Task: Search one way flight ticket for 3 adults, 3 children in business from Tampa: Tampa International Airport to Gillette: Gillette Campbell County Airport on 5-1-2023. Choice of flights is JetBlue. Number of bags: 4 checked bags. Price is upto 79000. Outbound departure time preference is 13:30.
Action: Mouse moved to (189, 296)
Screenshot: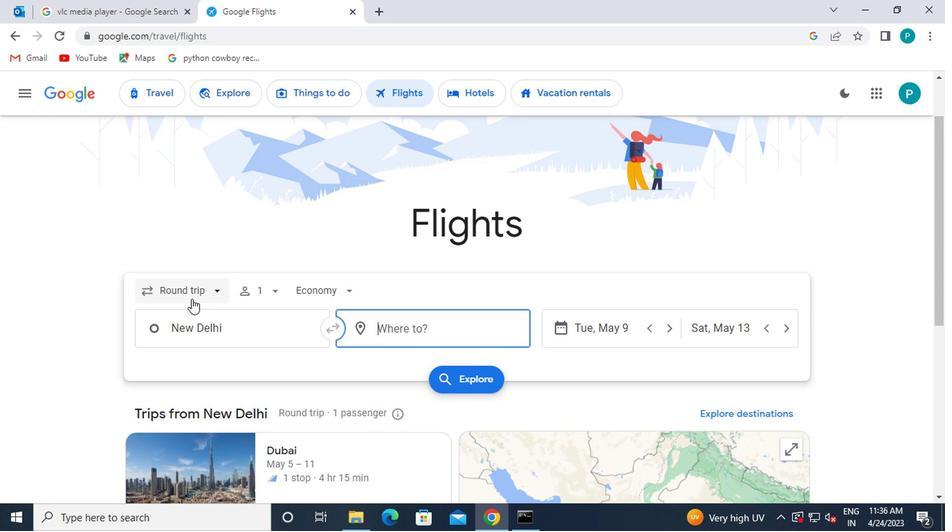 
Action: Mouse pressed left at (189, 296)
Screenshot: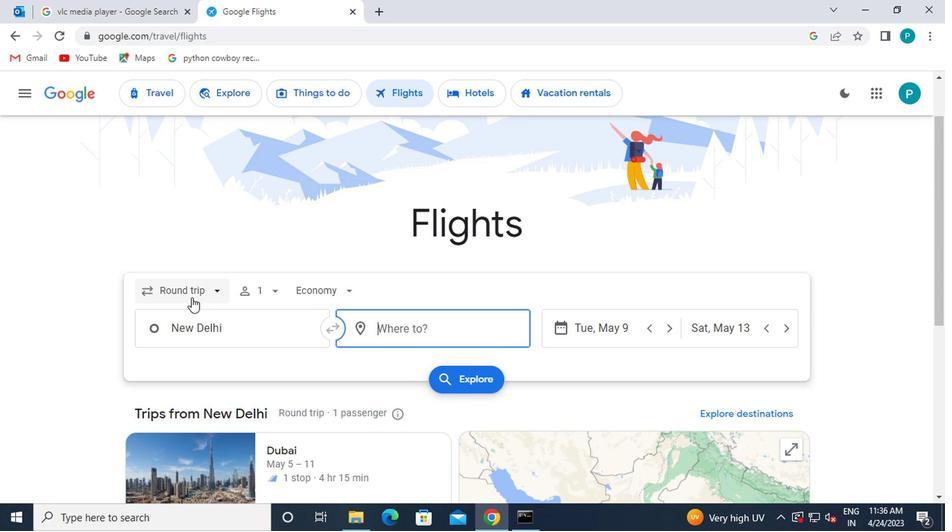 
Action: Mouse moved to (198, 362)
Screenshot: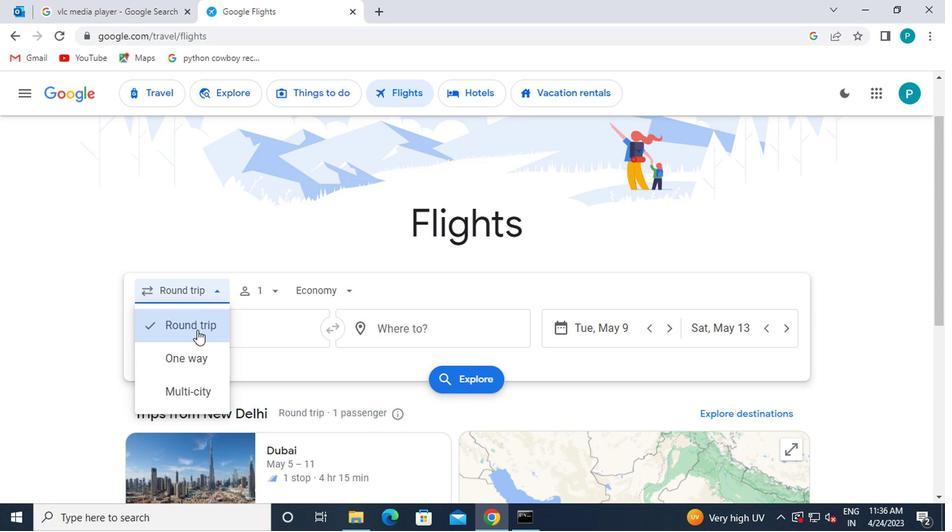 
Action: Mouse pressed left at (198, 362)
Screenshot: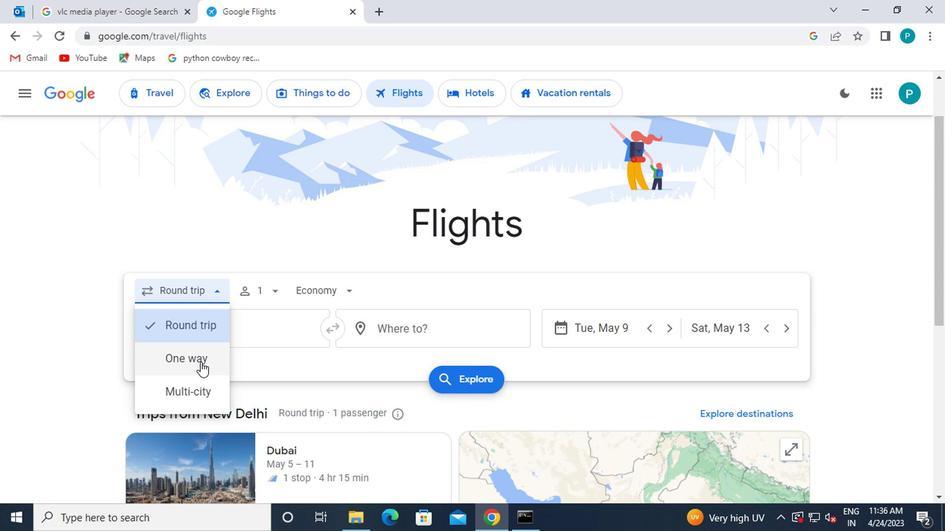 
Action: Mouse moved to (247, 294)
Screenshot: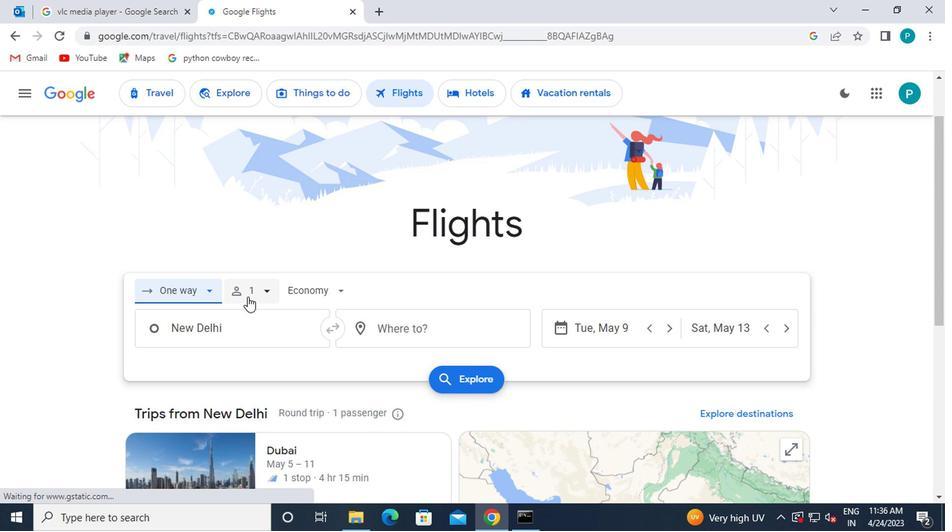
Action: Mouse pressed left at (247, 294)
Screenshot: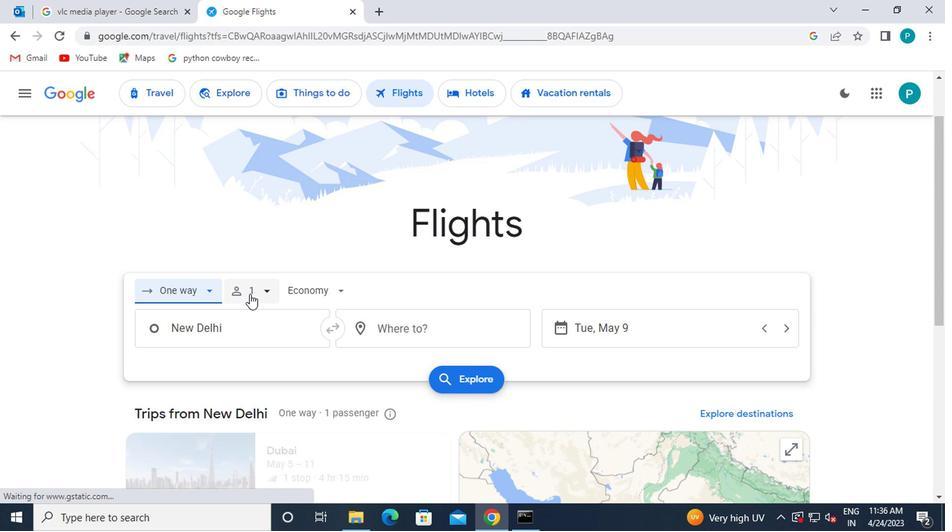 
Action: Mouse moved to (367, 323)
Screenshot: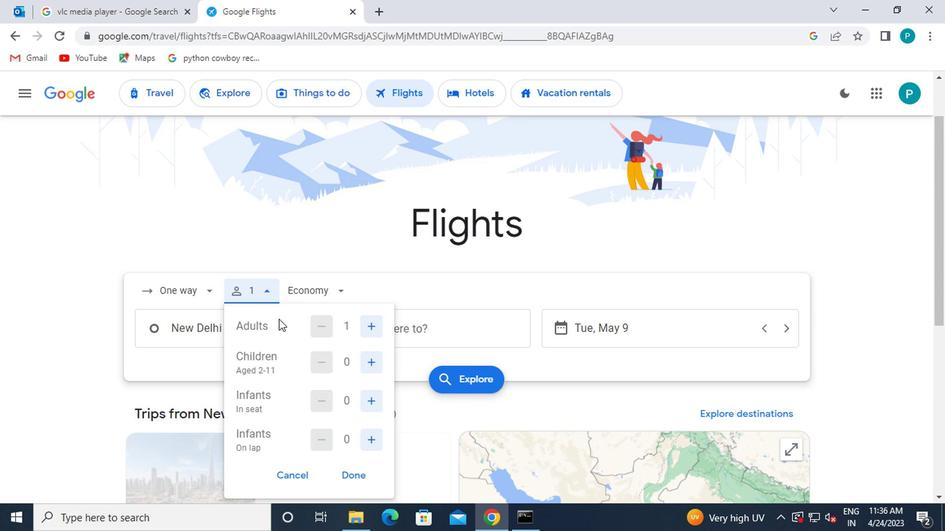 
Action: Mouse pressed left at (367, 323)
Screenshot: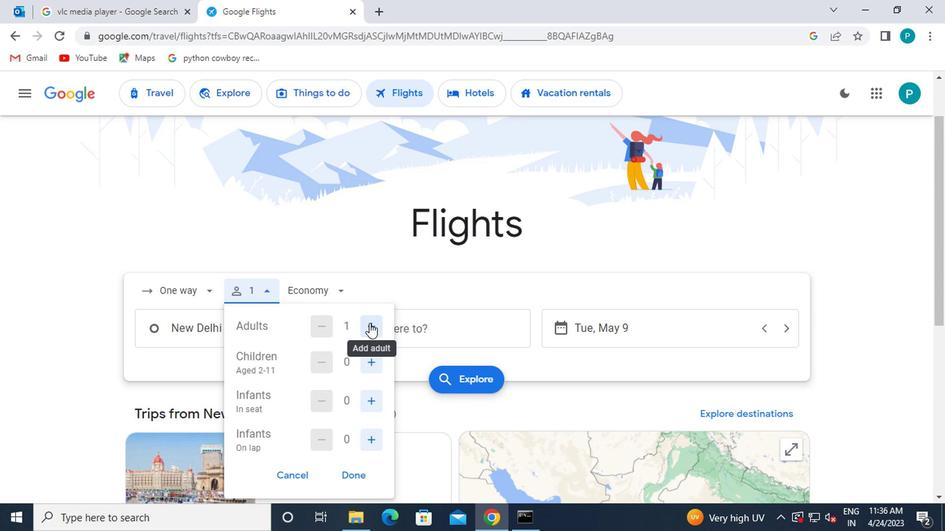 
Action: Mouse pressed left at (367, 323)
Screenshot: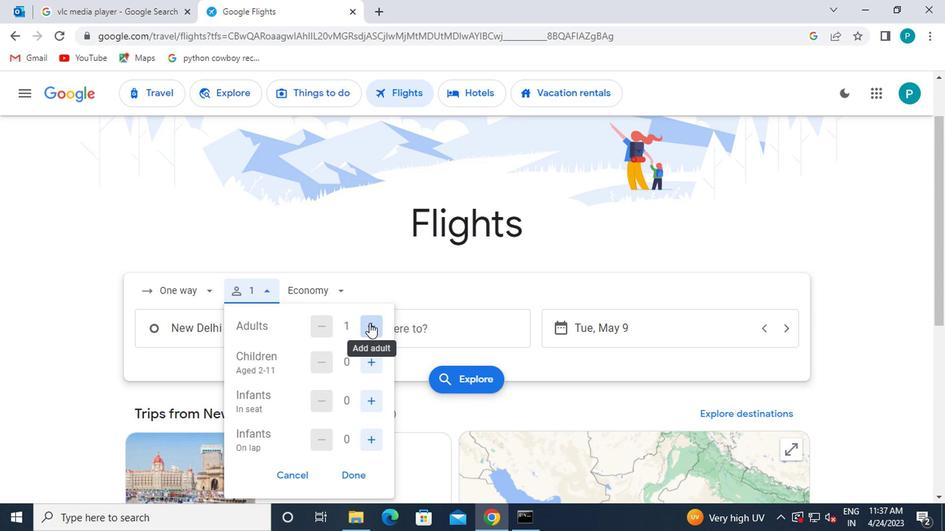 
Action: Mouse pressed left at (367, 323)
Screenshot: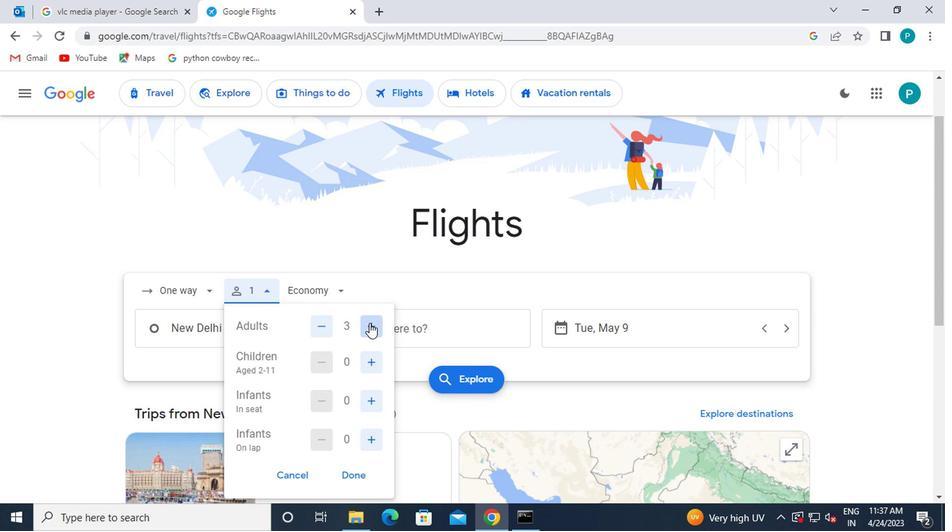 
Action: Mouse moved to (312, 328)
Screenshot: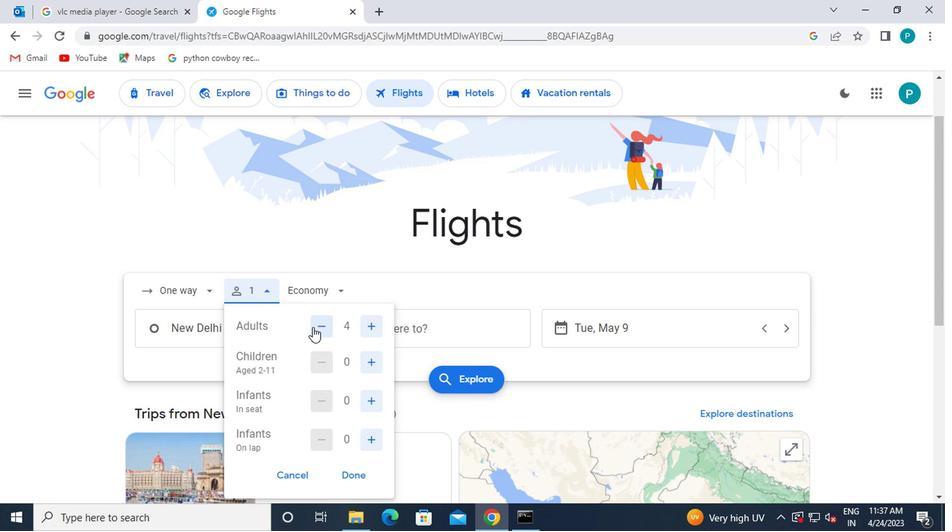 
Action: Mouse pressed left at (312, 328)
Screenshot: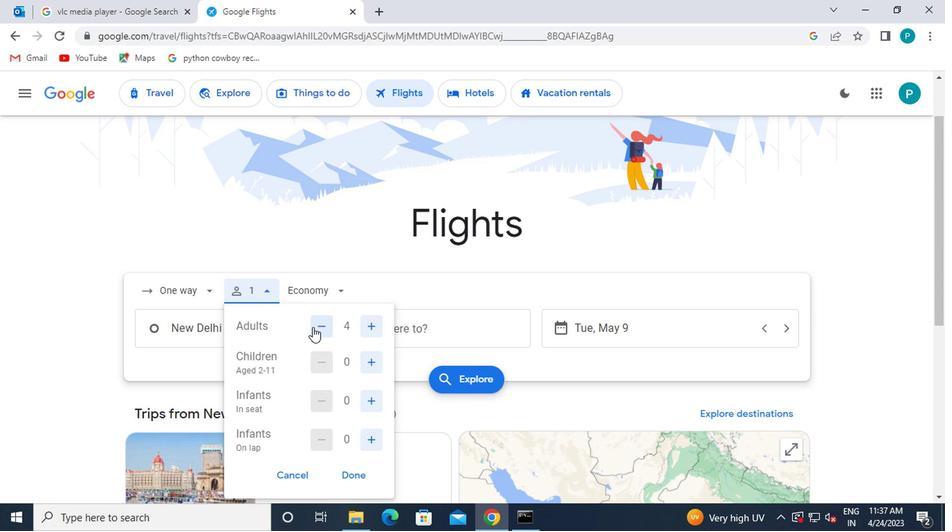 
Action: Mouse moved to (369, 364)
Screenshot: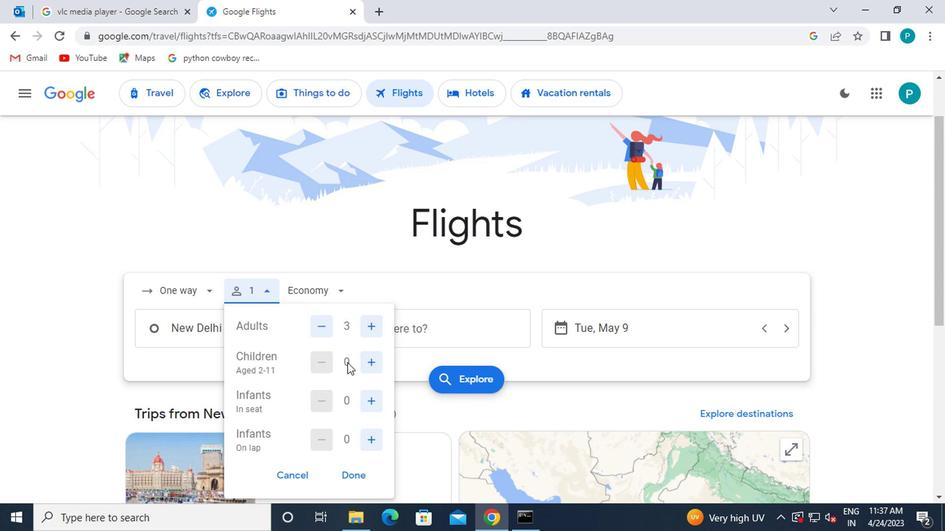 
Action: Mouse pressed left at (369, 364)
Screenshot: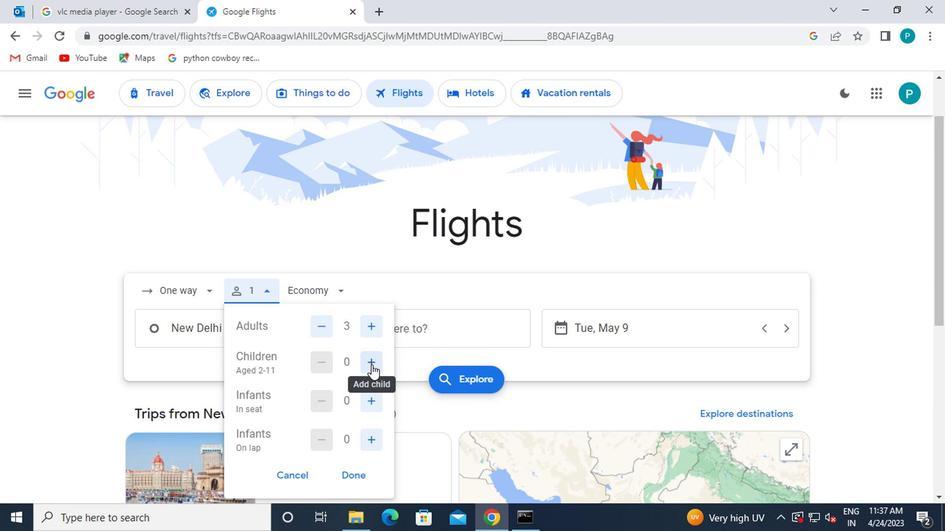 
Action: Mouse pressed left at (369, 364)
Screenshot: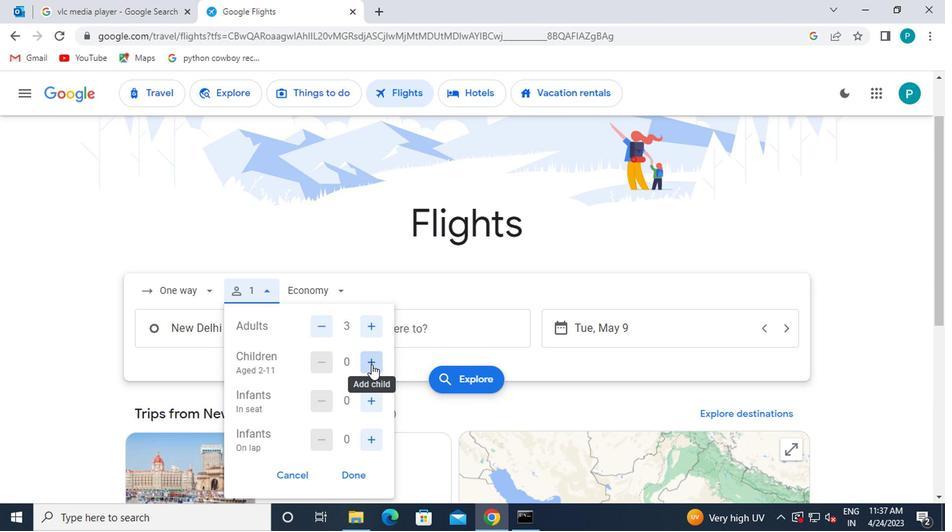 
Action: Mouse pressed left at (369, 364)
Screenshot: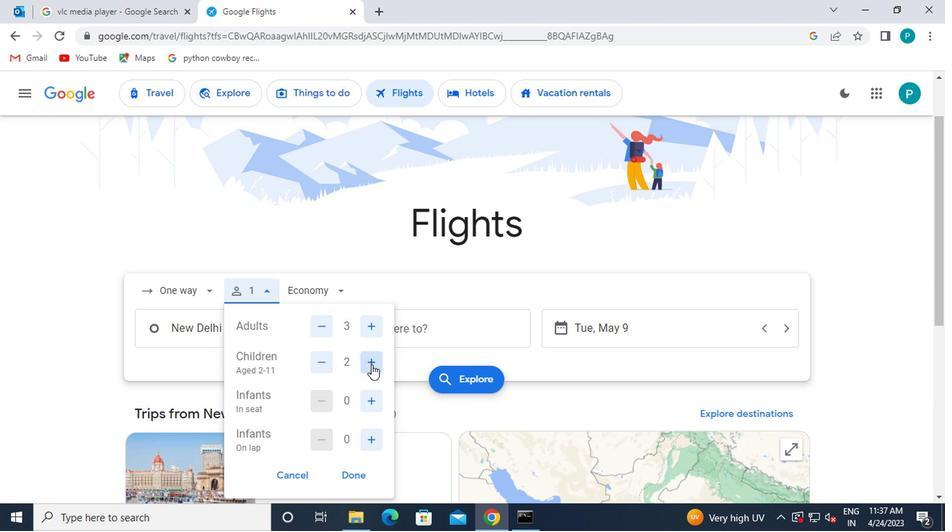 
Action: Mouse moved to (319, 294)
Screenshot: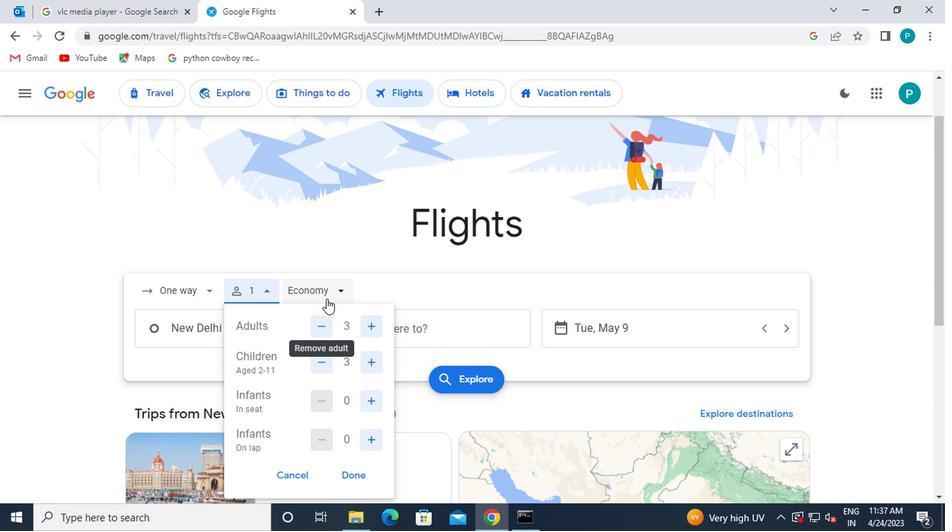
Action: Mouse pressed left at (319, 294)
Screenshot: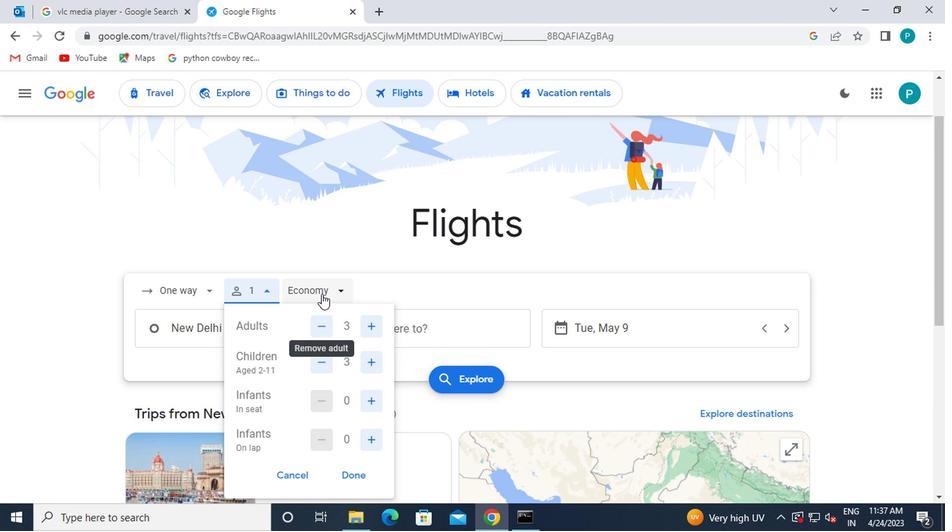 
Action: Mouse moved to (319, 386)
Screenshot: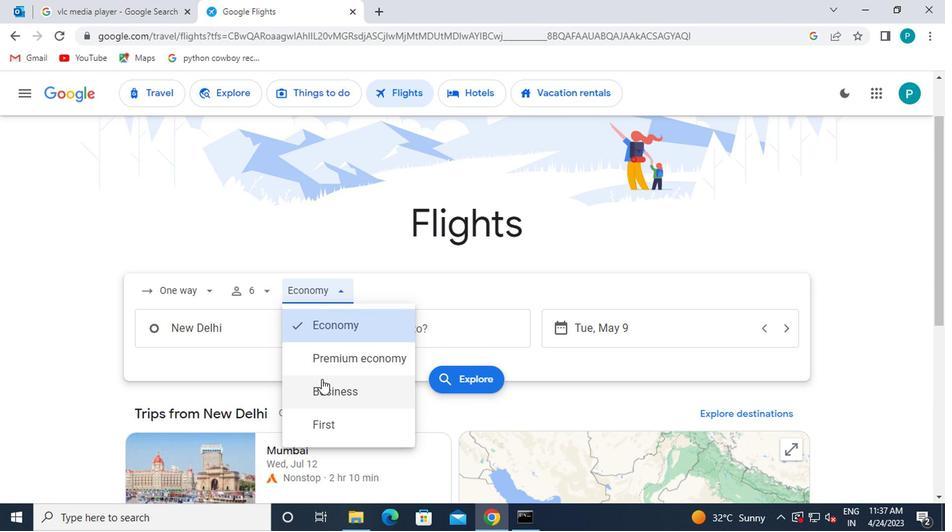 
Action: Mouse pressed left at (319, 386)
Screenshot: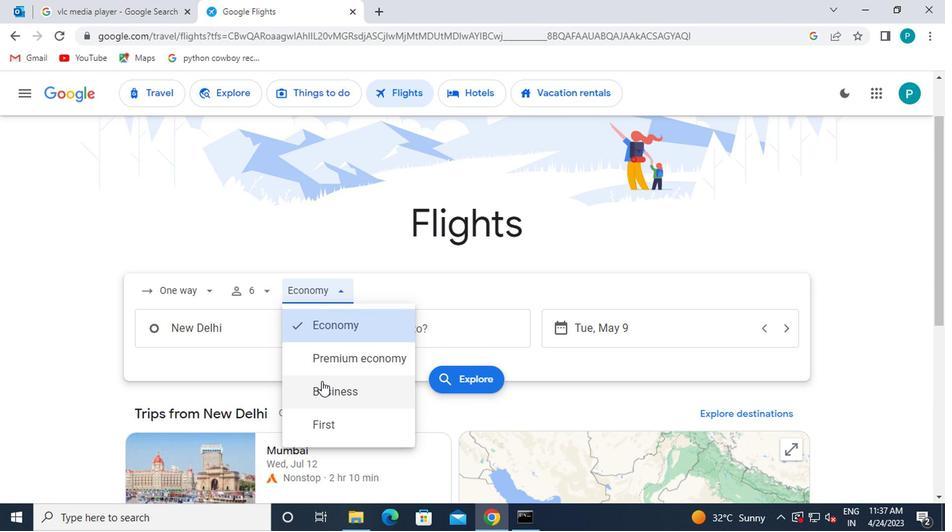 
Action: Mouse moved to (257, 327)
Screenshot: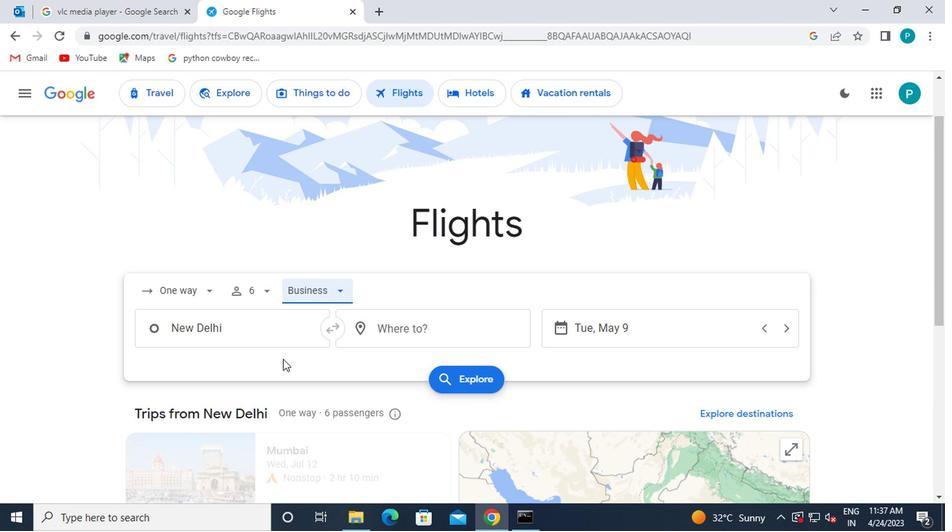 
Action: Mouse pressed left at (257, 327)
Screenshot: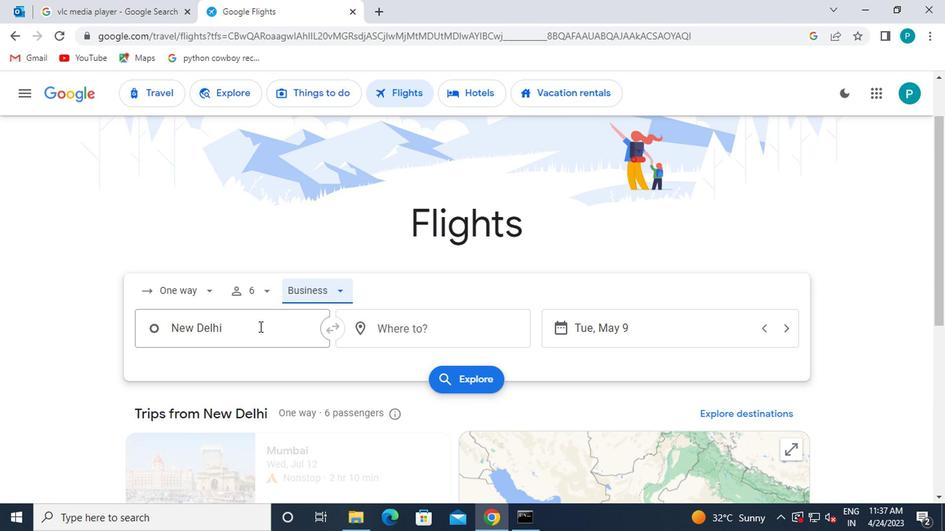 
Action: Mouse moved to (258, 327)
Screenshot: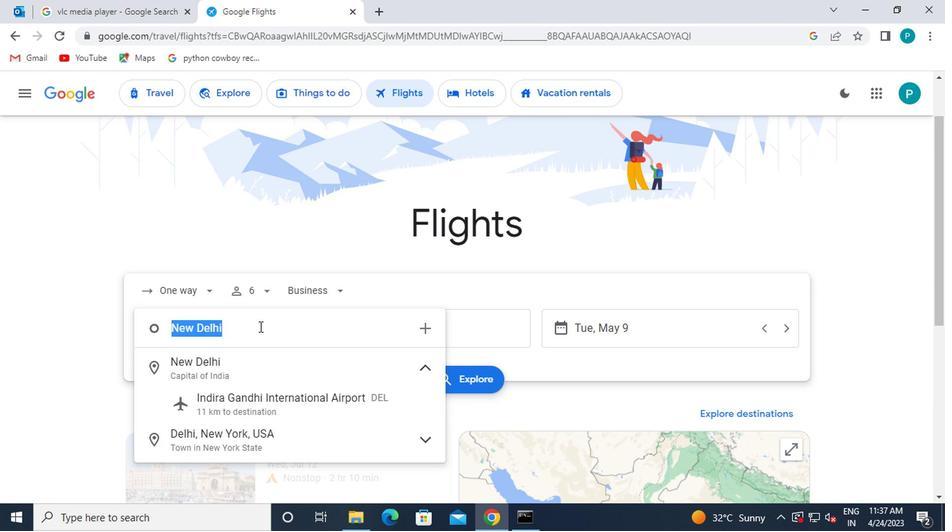 
Action: Key pressed <Key.backspace>tampa;<Key.backspace><Key.shift_r><Key.shift_r>:
Screenshot: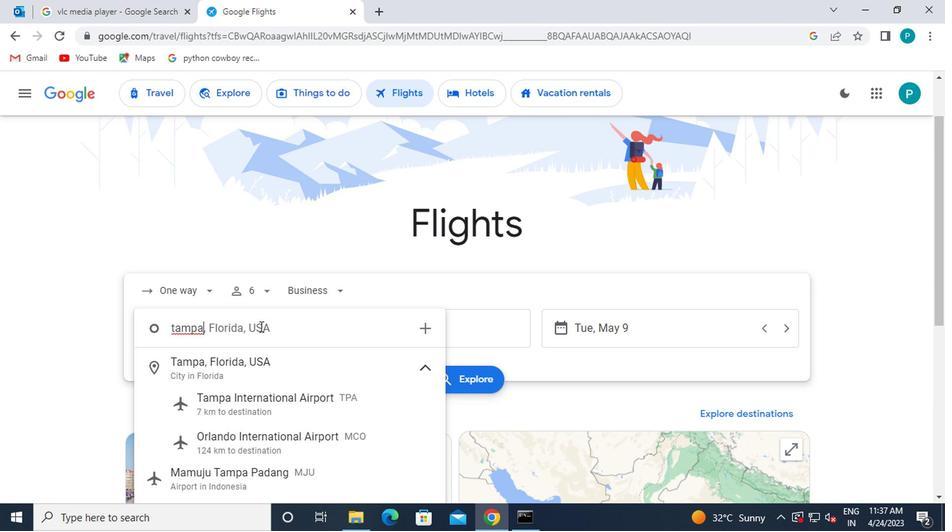 
Action: Mouse moved to (275, 393)
Screenshot: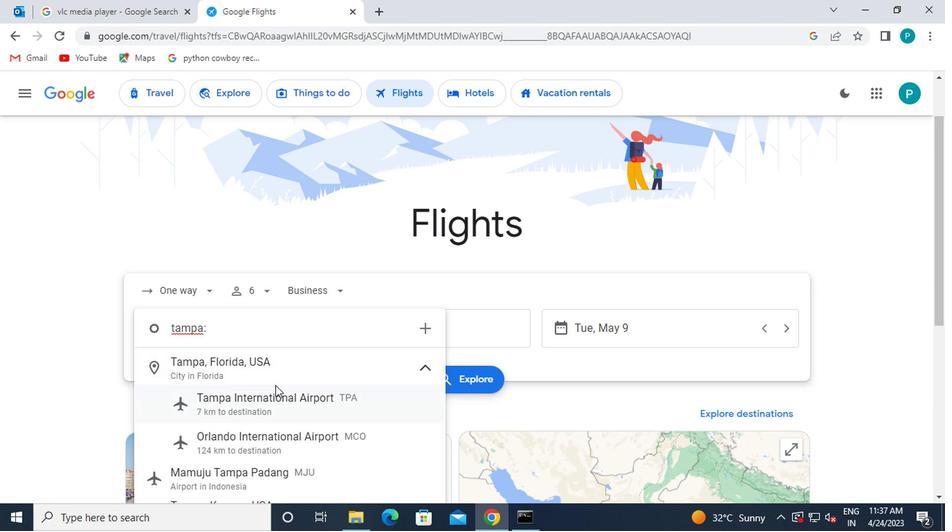 
Action: Mouse pressed left at (275, 393)
Screenshot: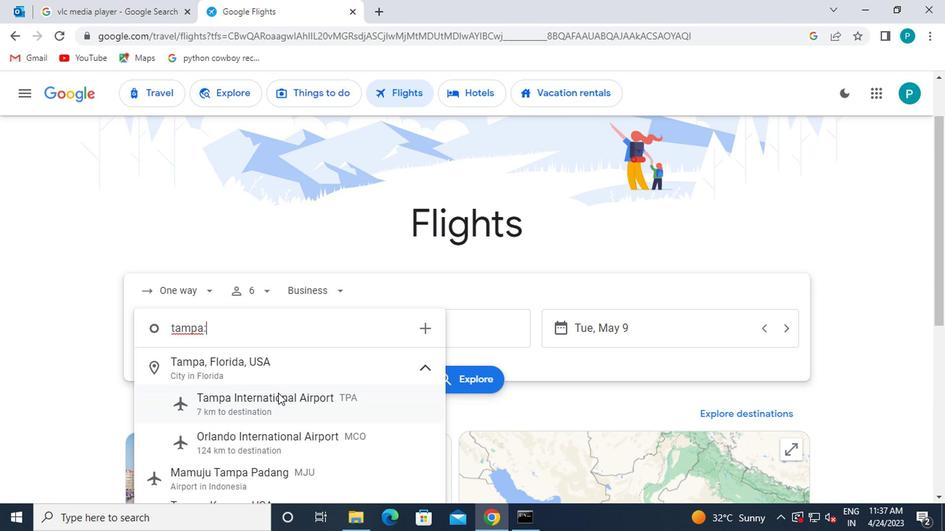 
Action: Mouse moved to (450, 329)
Screenshot: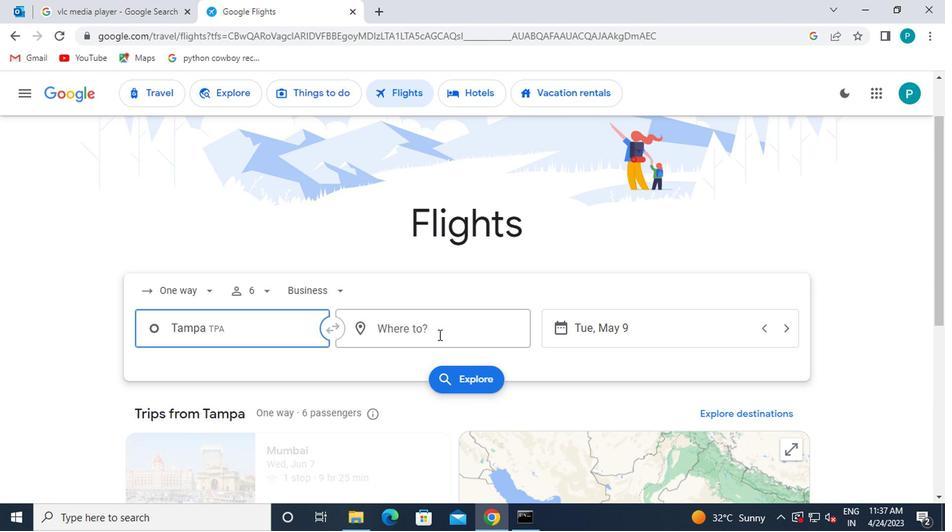 
Action: Mouse pressed left at (450, 329)
Screenshot: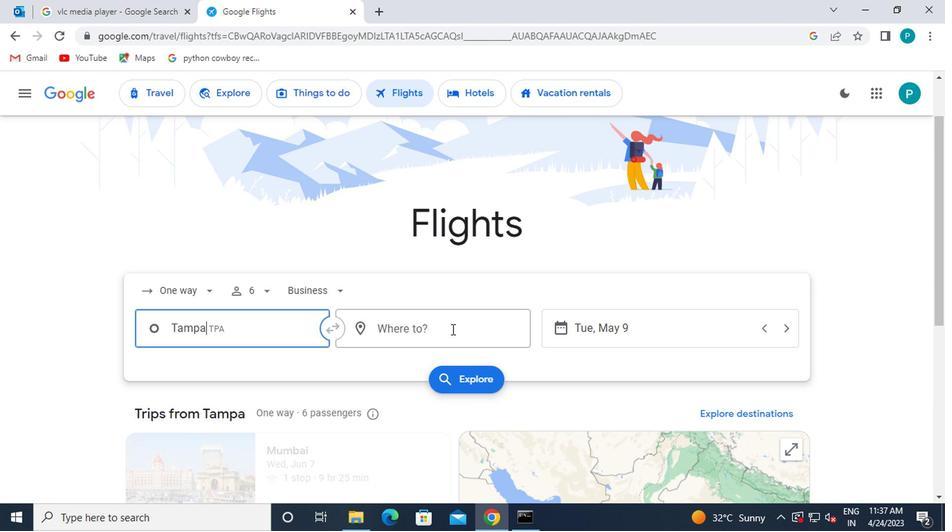 
Action: Mouse moved to (446, 327)
Screenshot: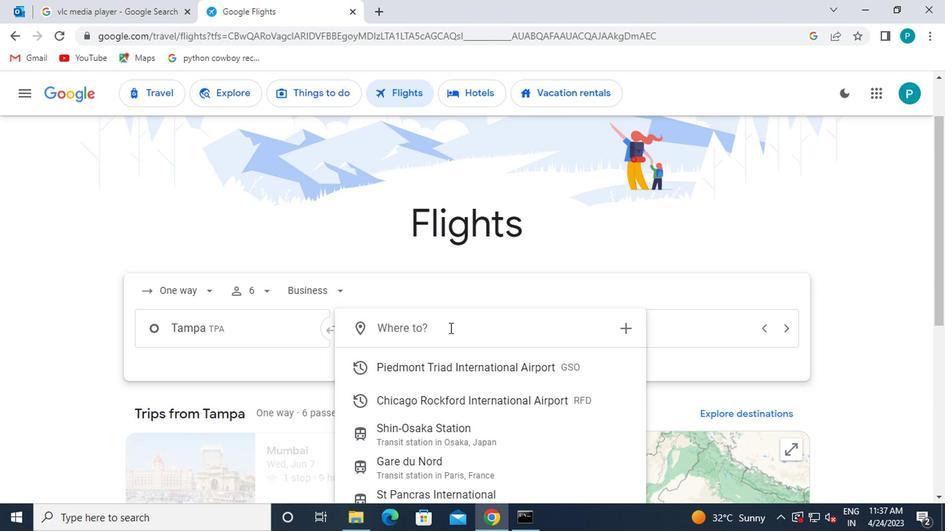
Action: Key pressed gilletie<Key.shift_r>:<Key.caps_lock><Key.caps_lock><Key.caps_lock><Key.caps_lock><Key.caps_lock><Key.caps_lock><Key.caps_lock><Key.caps_lock><Key.caps_lock><Key.caps_lock><Key.caps_lock><Key.caps_lock><Key.caps_lock><Key.caps_lock><Key.caps_lock>G
Screenshot: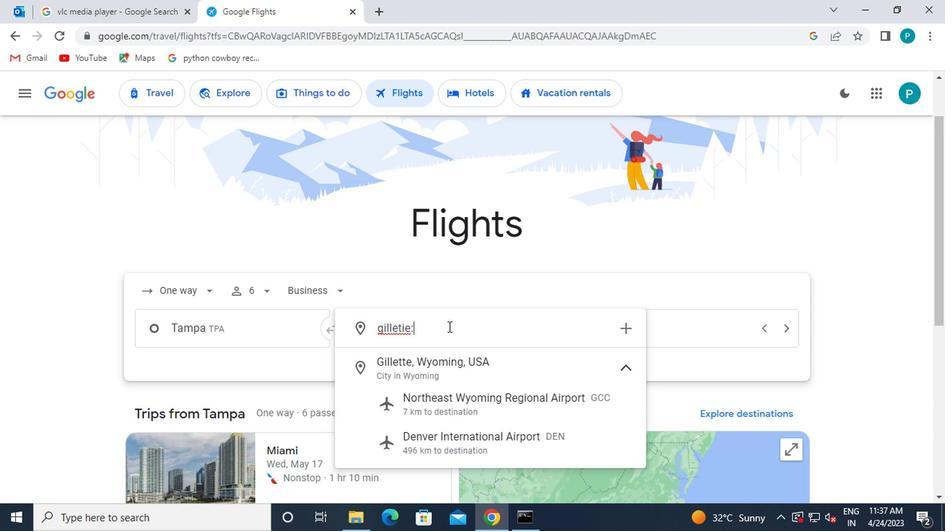 
Action: Mouse moved to (258, 296)
Screenshot: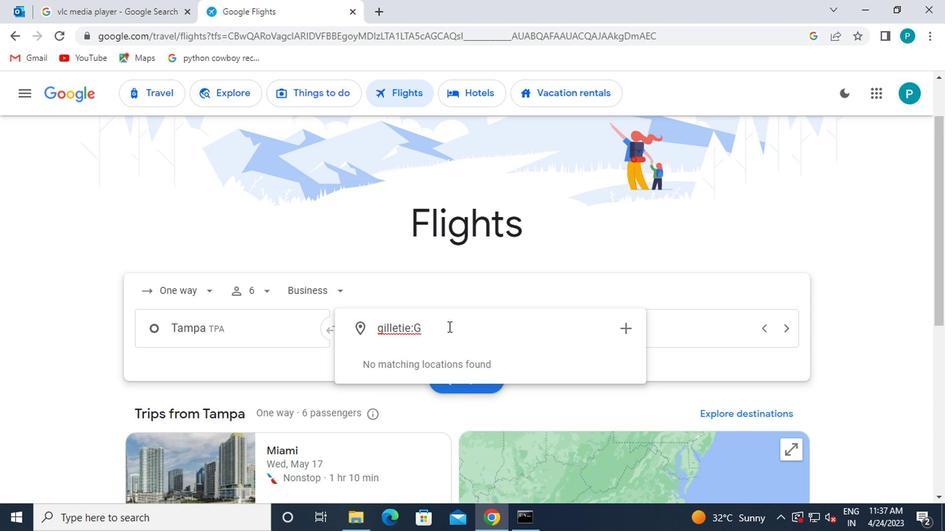 
Action: Key pressed <Key.caps_lock>illett
Screenshot: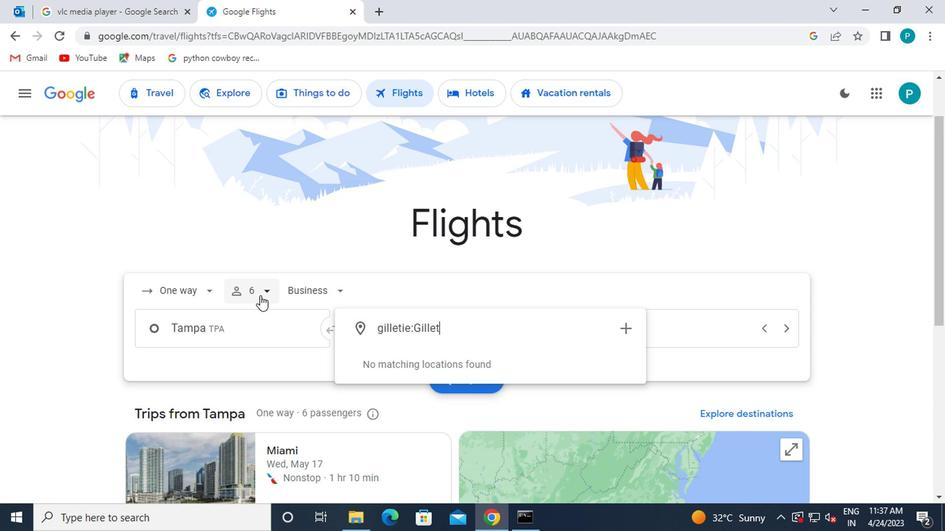 
Action: Mouse moved to (236, 302)
Screenshot: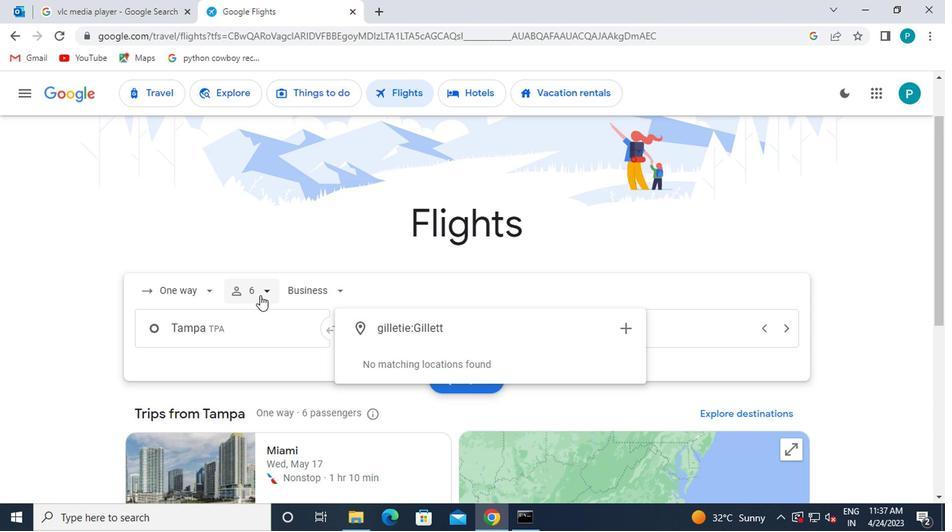 
Action: Key pressed e<Key.space>campbell<Key.backspace><Key.backspace><Key.backspace><Key.backspace><Key.backspace><Key.backspace><Key.backspace><Key.backspace><Key.backspace><Key.backspace><Key.backspace><Key.backspace><Key.backspace><Key.backspace><Key.backspace><Key.backspace><Key.backspace><Key.backspace><Key.backspace><Key.backspace><Key.backspace><Key.backspace><Key.backspace><Key.backspace><Key.backspace><Key.backspace><Key.backspace>campbell<Key.backspace><Key.backspace><Key.backspace><Key.backspace><Key.backspace><Key.backspace><Key.backspace><Key.backspace><Key.backspace><Key.backspace><Key.caps_lock>
Screenshot: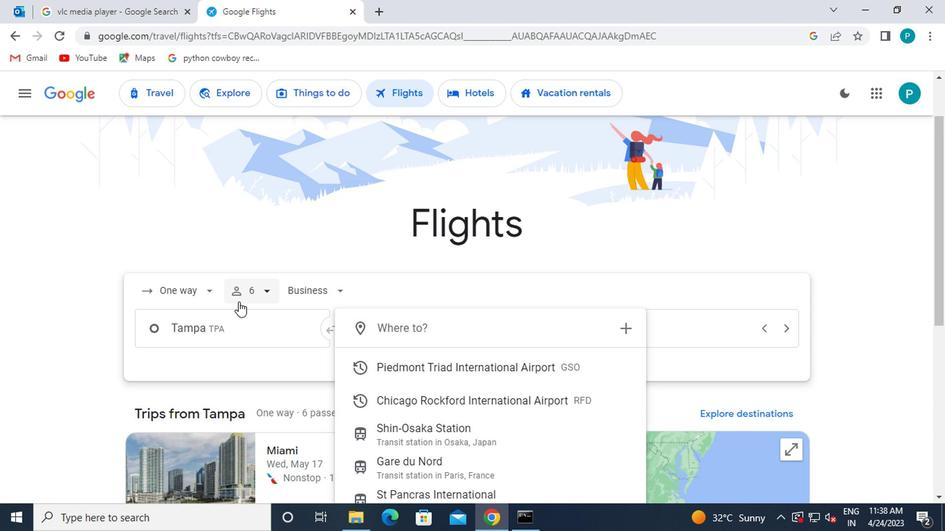 
Action: Mouse moved to (161, 302)
Screenshot: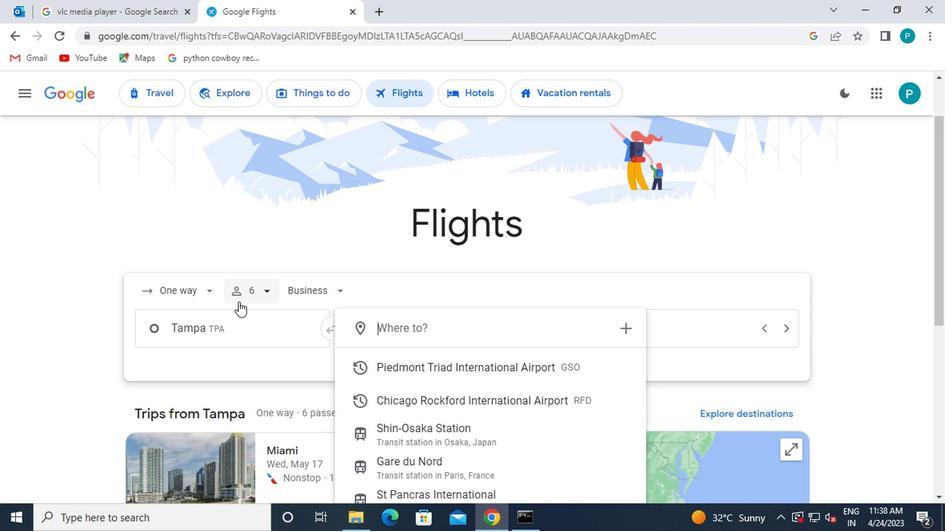 
Action: Key pressed g
Screenshot: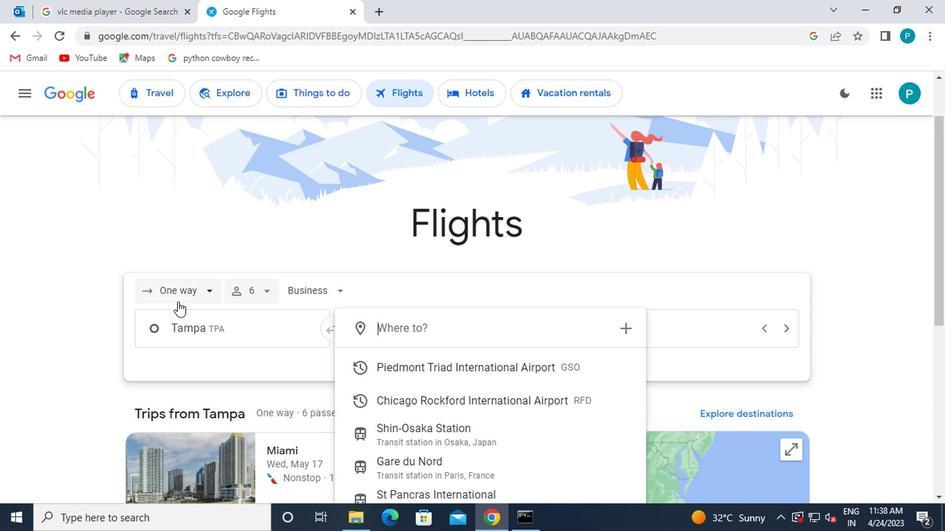 
Action: Mouse moved to (149, 304)
Screenshot: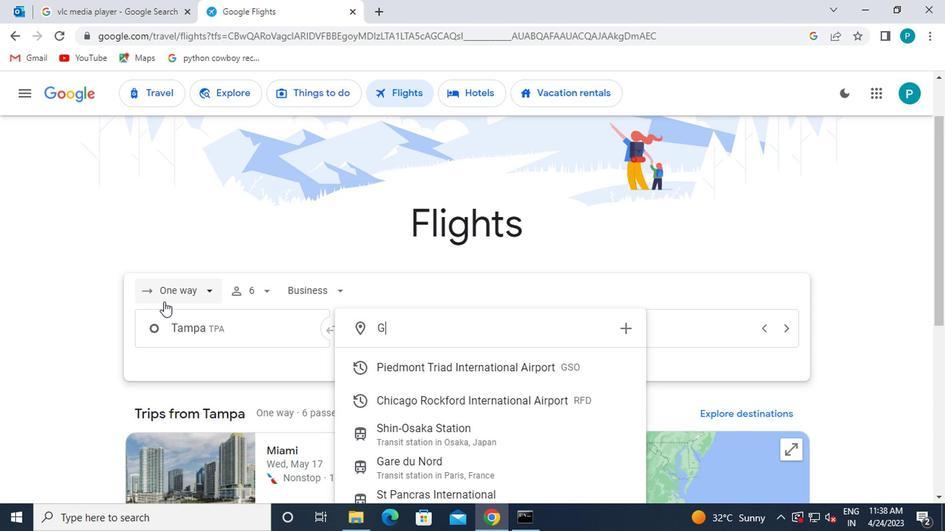 
Action: Key pressed <Key.caps_lock>illete<Key.space>campbbell<Key.space>country<Key.space>airpot<Key.enter>gillette
Screenshot: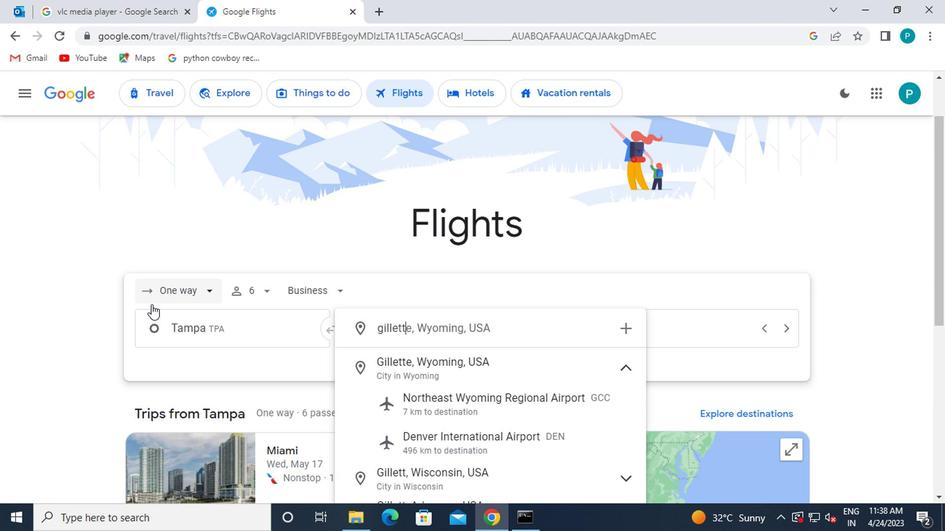 
Action: Mouse moved to (444, 424)
Screenshot: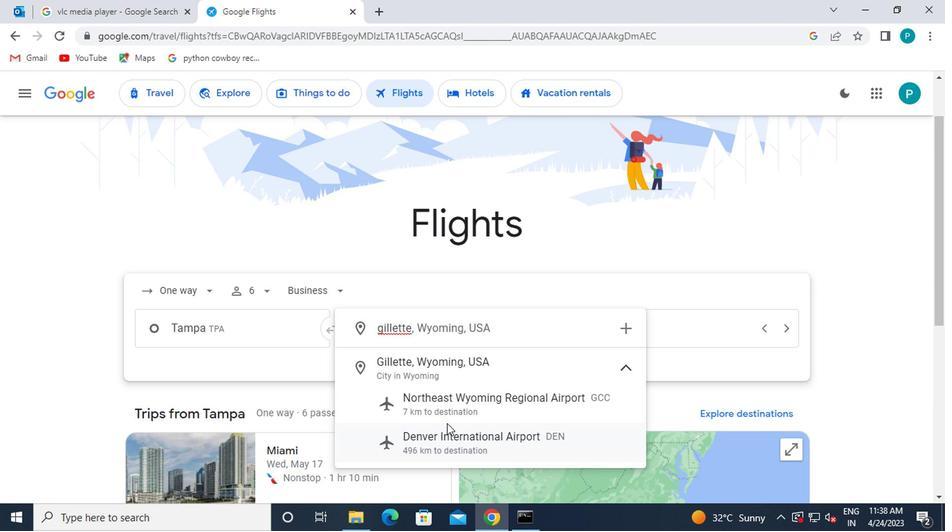 
Action: Mouse scrolled (444, 424) with delta (0, 0)
Screenshot: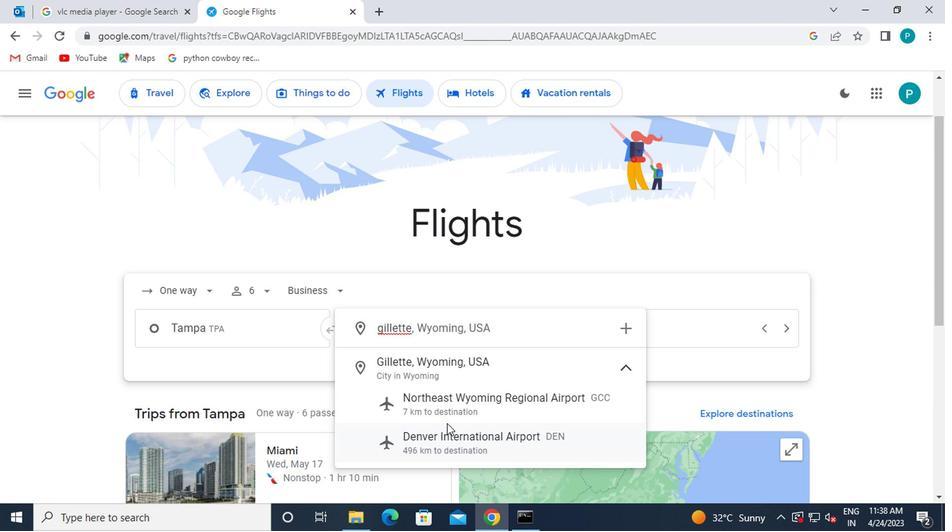
Action: Mouse moved to (455, 346)
Screenshot: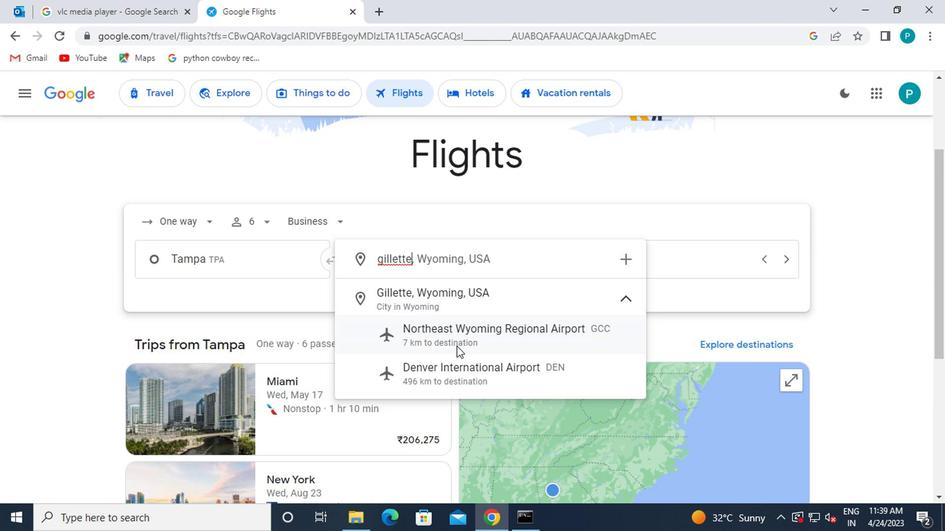 
Action: Mouse pressed left at (455, 346)
Screenshot: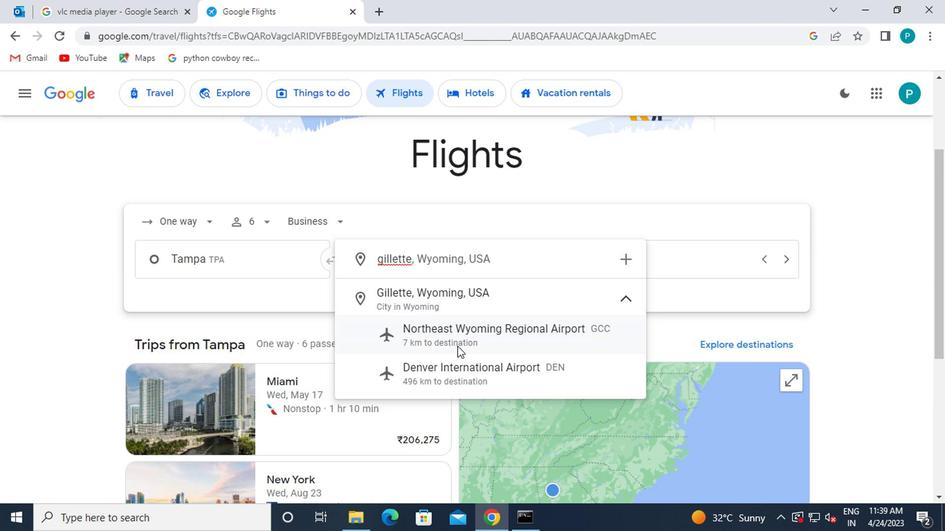 
Action: Mouse moved to (640, 261)
Screenshot: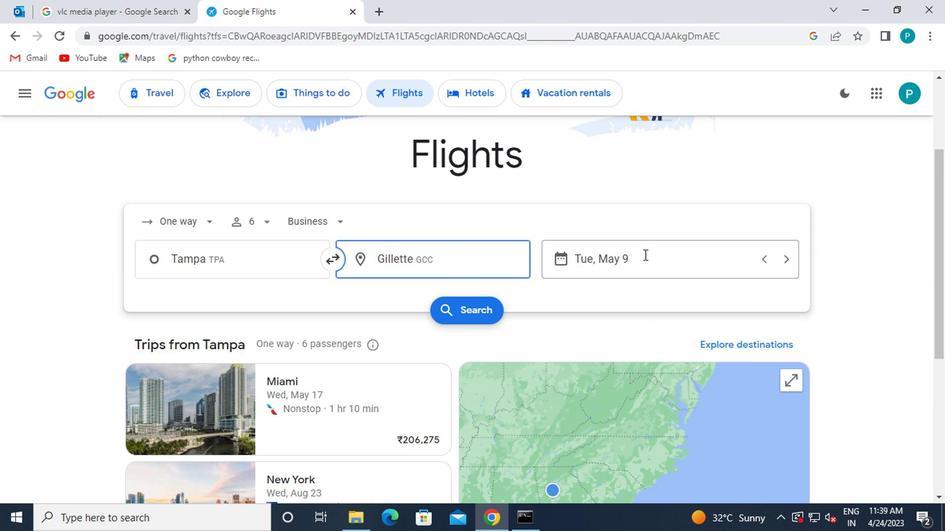 
Action: Mouse pressed left at (640, 261)
Screenshot: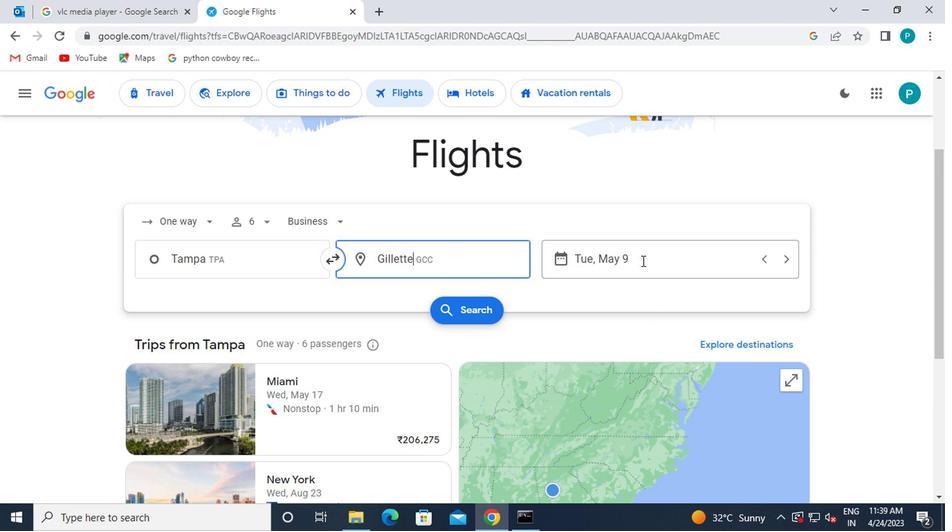 
Action: Mouse moved to (592, 258)
Screenshot: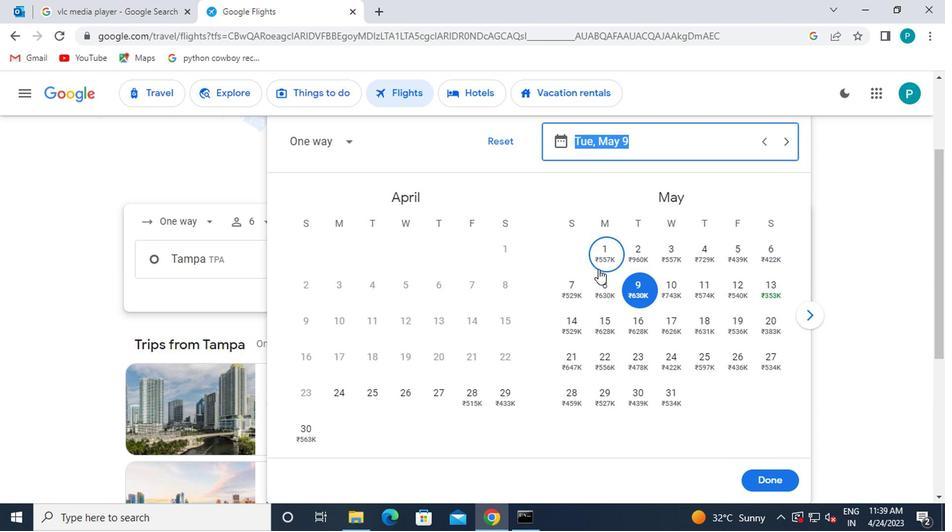 
Action: Mouse pressed left at (592, 258)
Screenshot: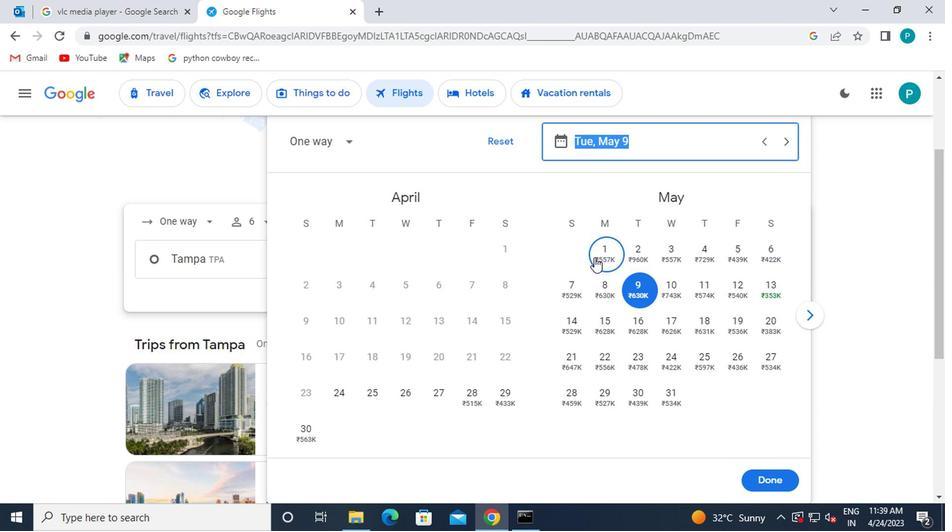 
Action: Mouse moved to (673, 374)
Screenshot: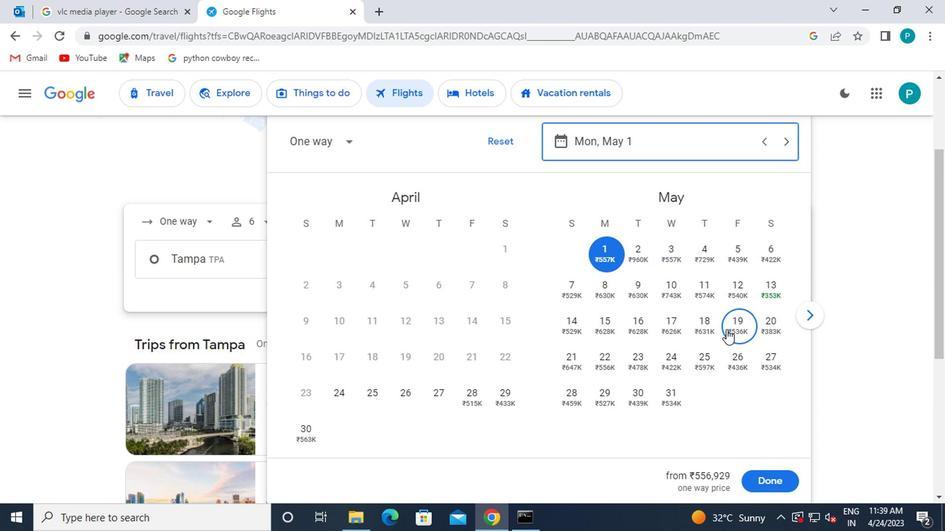 
Action: Mouse scrolled (673, 373) with delta (0, 0)
Screenshot: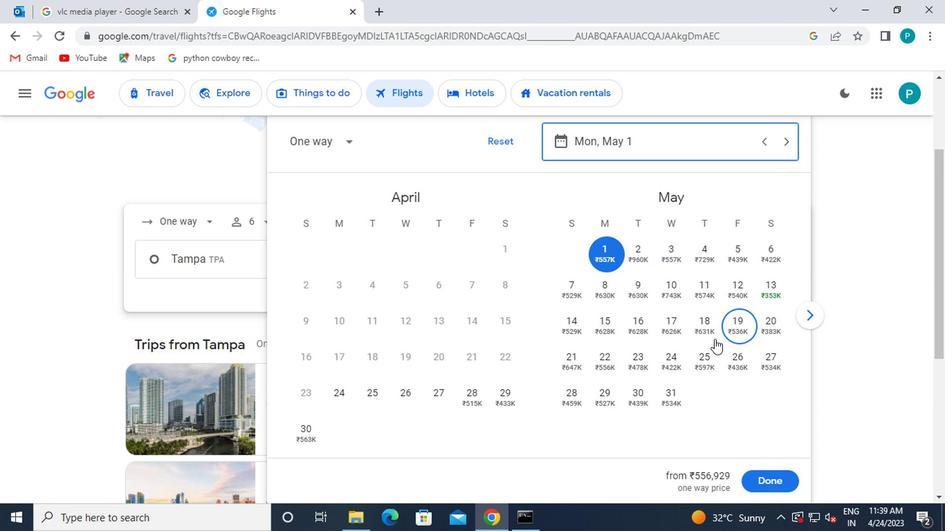 
Action: Mouse moved to (673, 374)
Screenshot: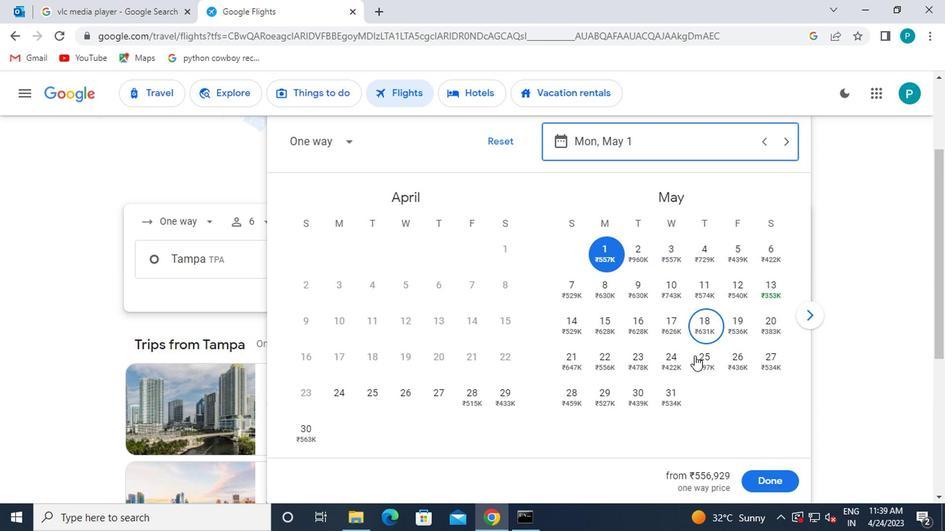 
Action: Mouse scrolled (673, 373) with delta (0, 0)
Screenshot: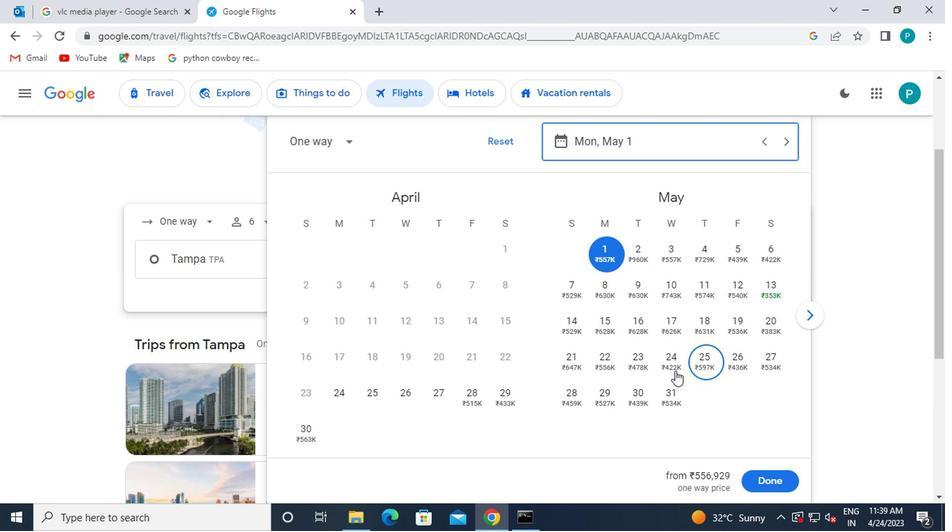 
Action: Mouse moved to (688, 368)
Screenshot: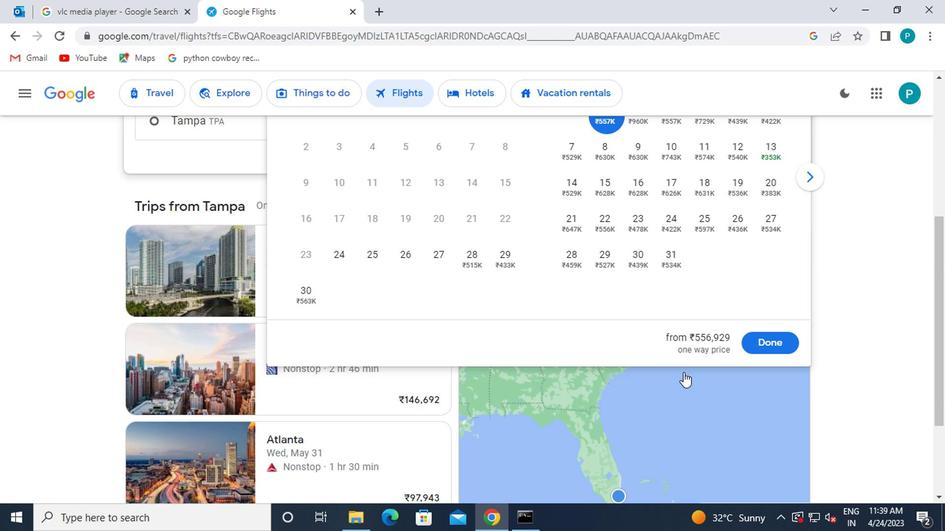 
Action: Mouse scrolled (688, 369) with delta (0, 0)
Screenshot: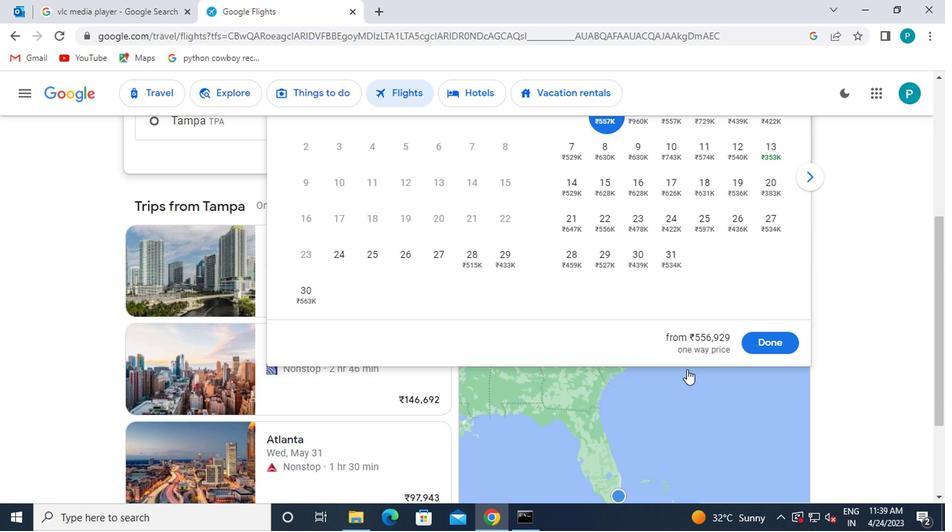 
Action: Mouse scrolled (688, 369) with delta (0, 0)
Screenshot: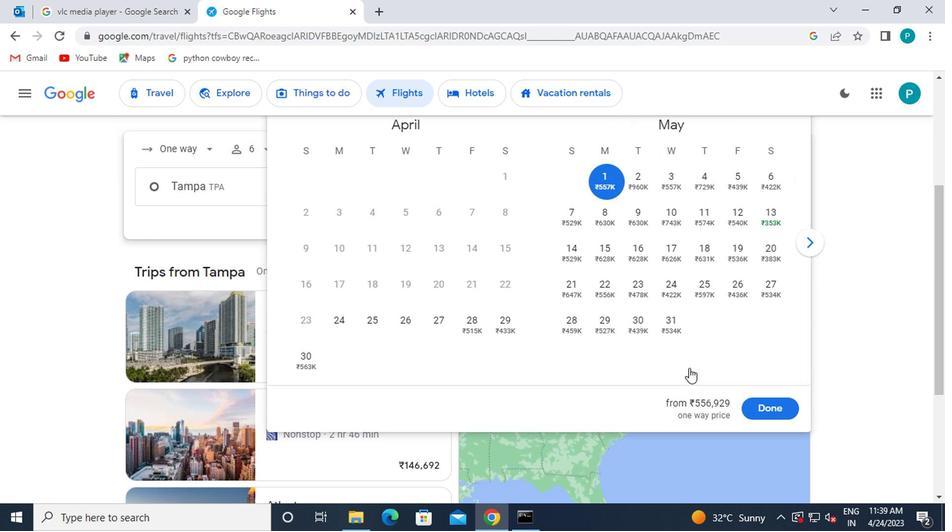 
Action: Mouse moved to (756, 475)
Screenshot: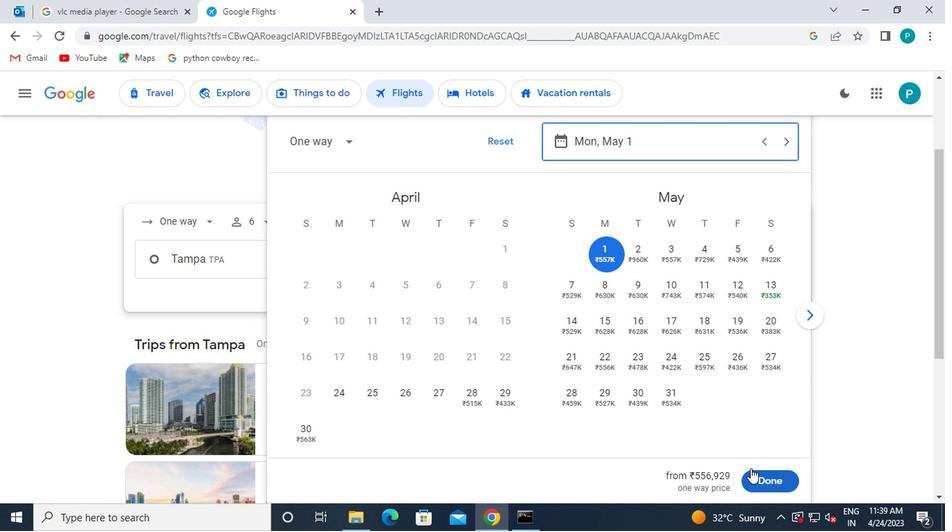 
Action: Mouse pressed left at (756, 475)
Screenshot: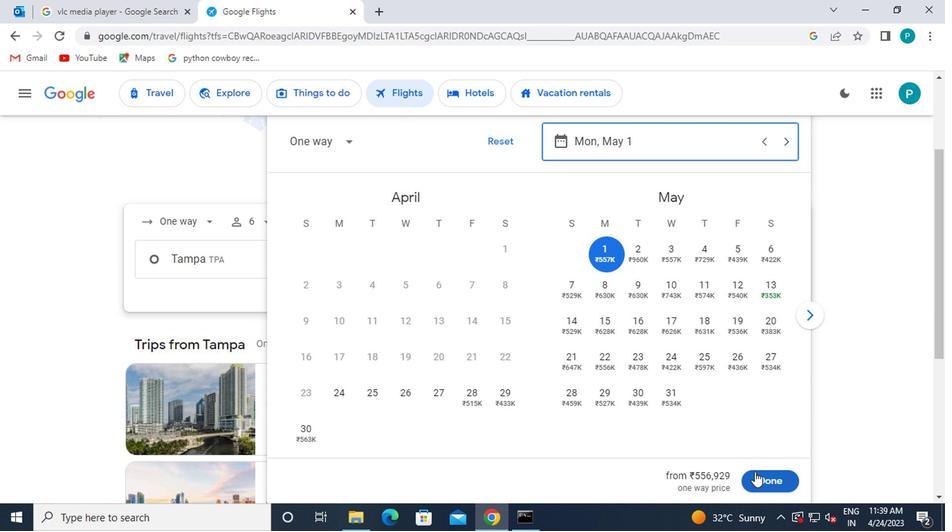 
Action: Mouse moved to (461, 323)
Screenshot: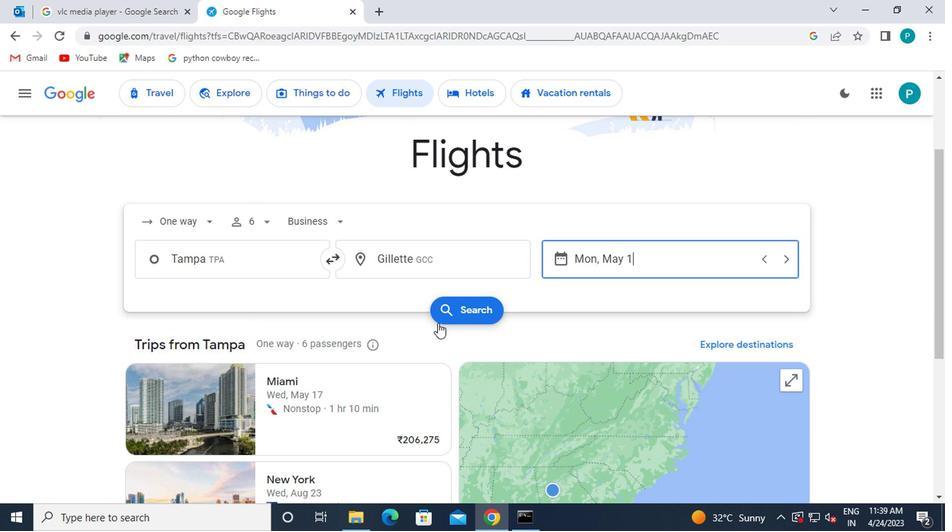 
Action: Mouse pressed left at (461, 323)
Screenshot: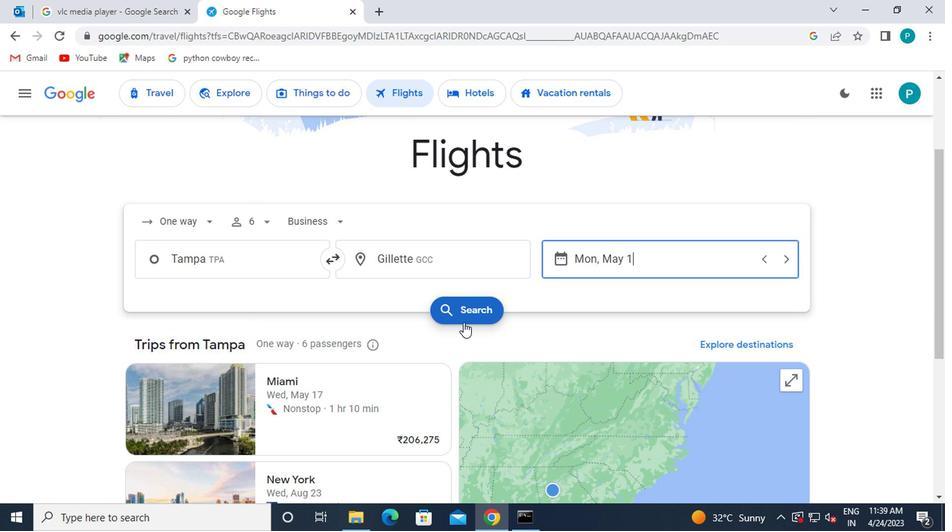 
Action: Mouse moved to (154, 218)
Screenshot: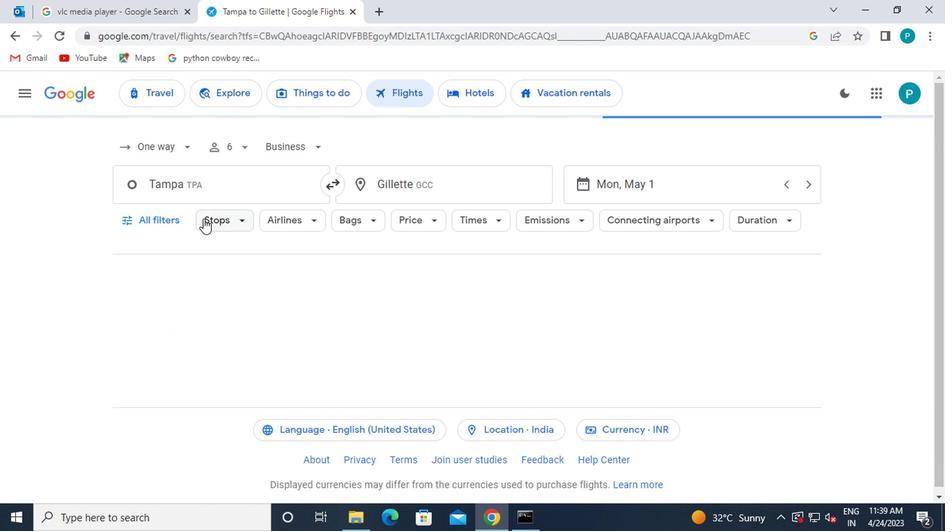
Action: Mouse pressed left at (154, 218)
Screenshot: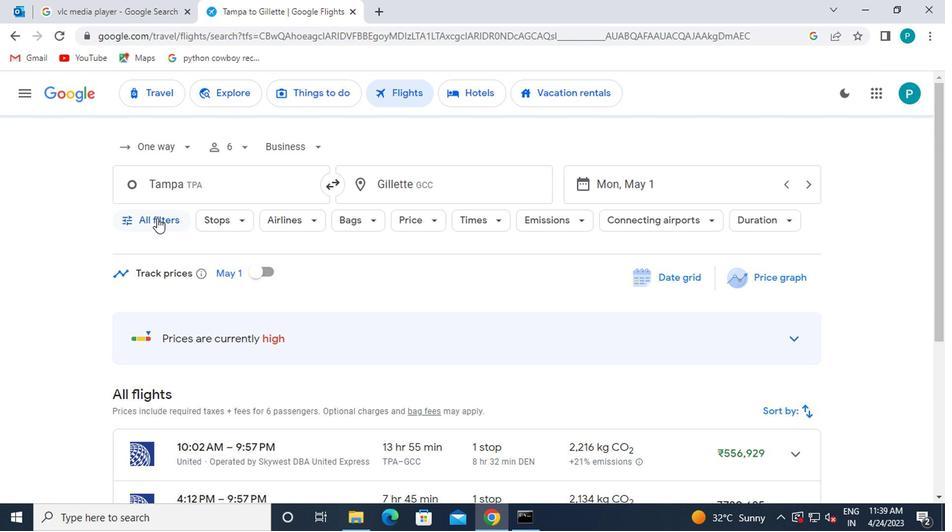 
Action: Mouse moved to (214, 328)
Screenshot: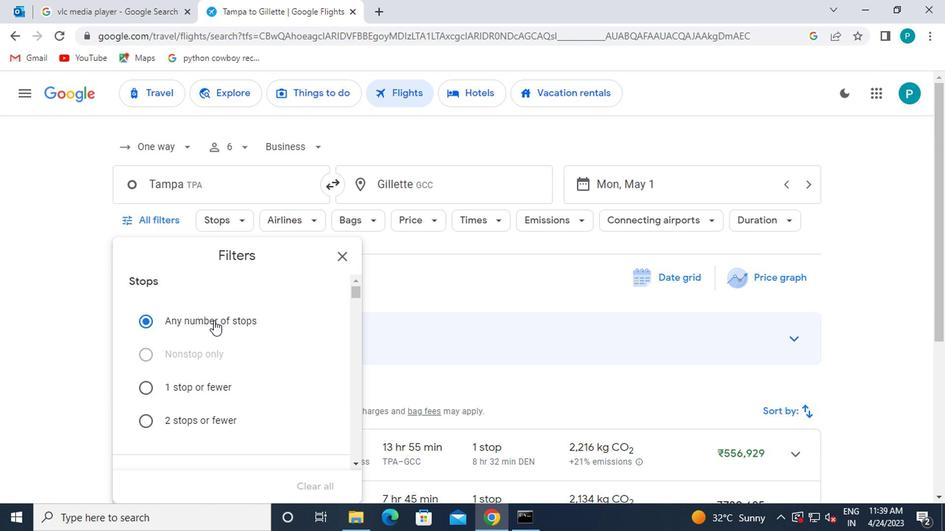 
Action: Mouse scrolled (214, 327) with delta (0, 0)
Screenshot: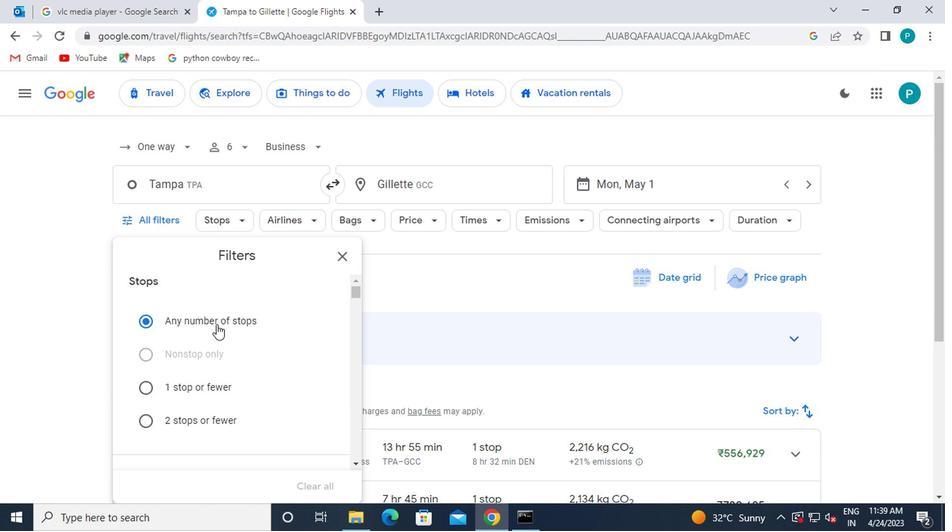 
Action: Mouse moved to (224, 345)
Screenshot: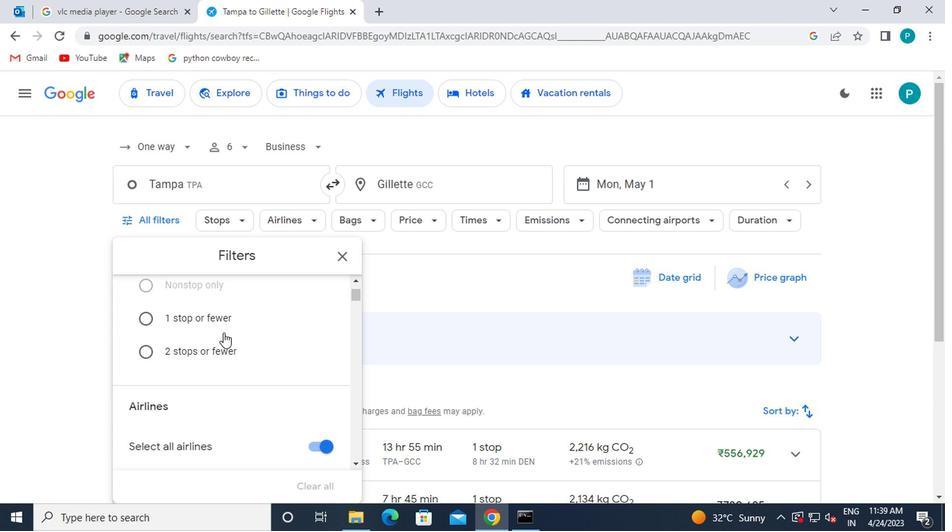 
Action: Mouse scrolled (224, 345) with delta (0, 0)
Screenshot: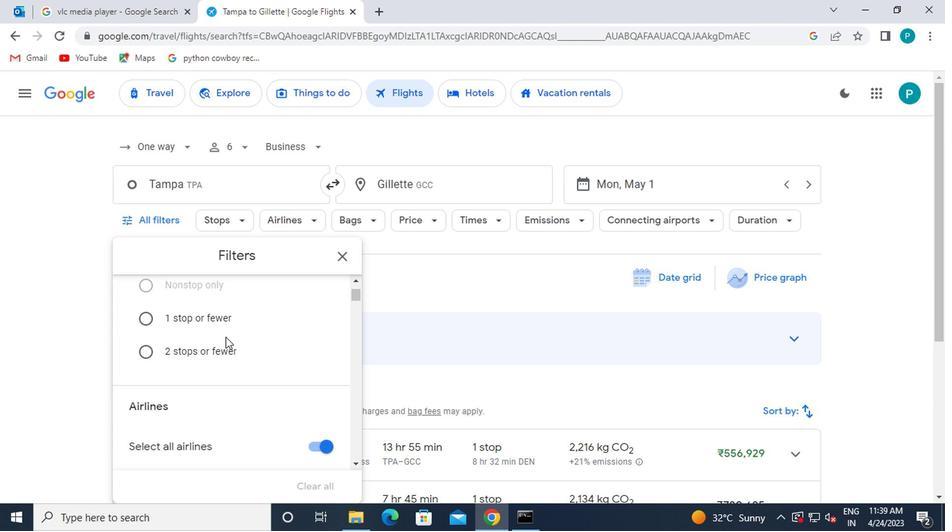 
Action: Mouse moved to (224, 350)
Screenshot: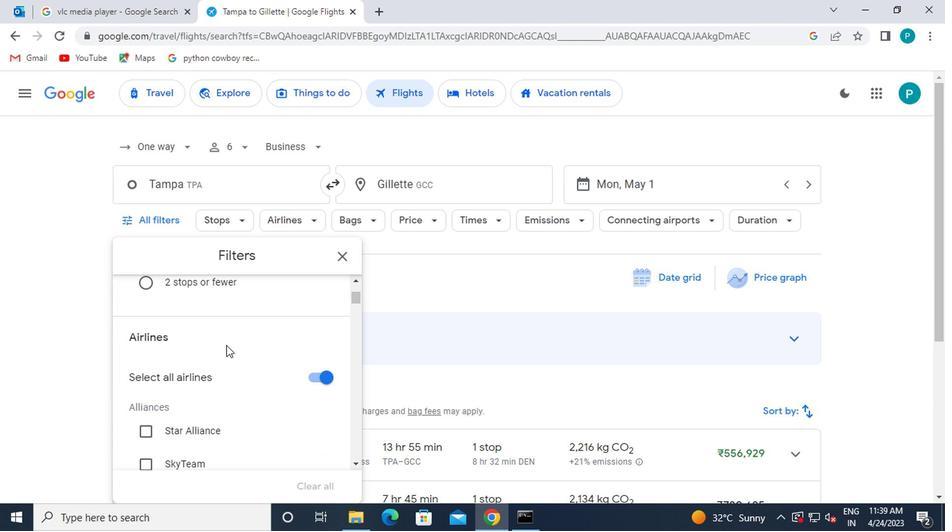 
Action: Mouse scrolled (224, 350) with delta (0, 0)
Screenshot: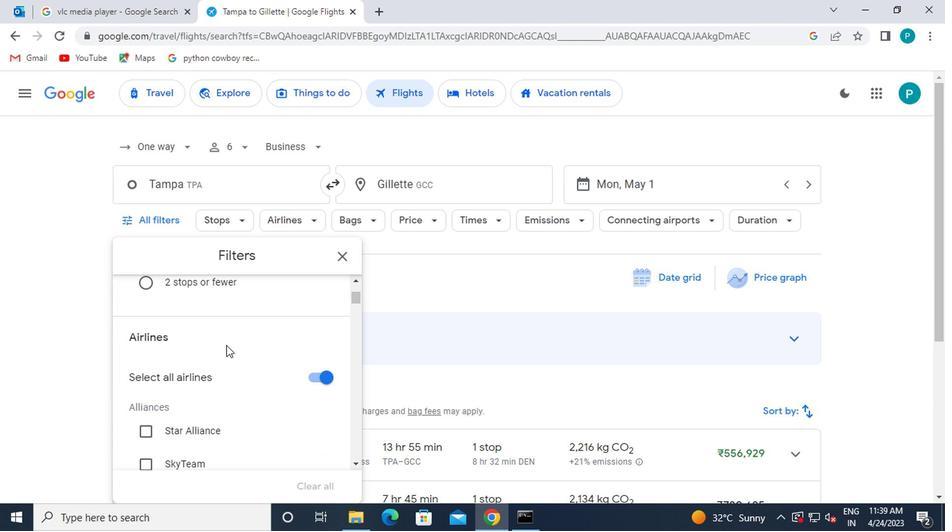 
Action: Mouse moved to (168, 345)
Screenshot: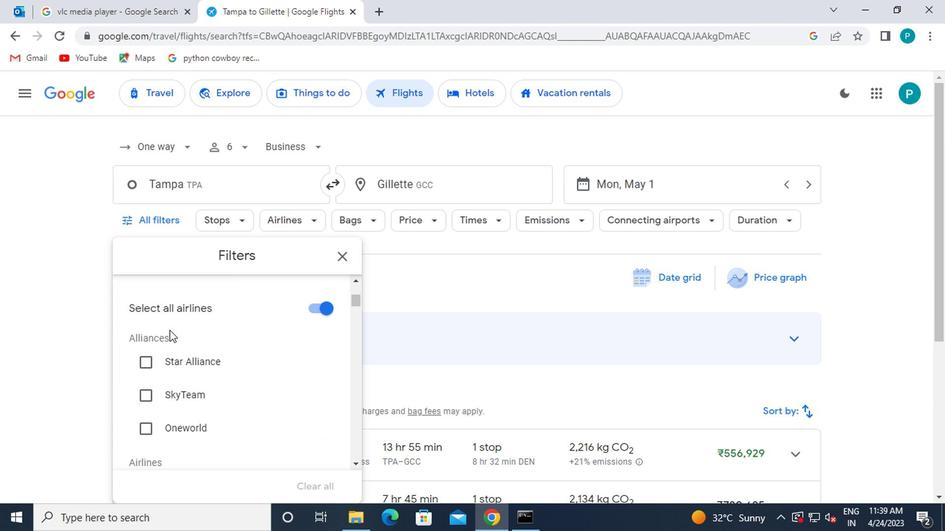 
Action: Mouse scrolled (168, 344) with delta (0, 0)
Screenshot: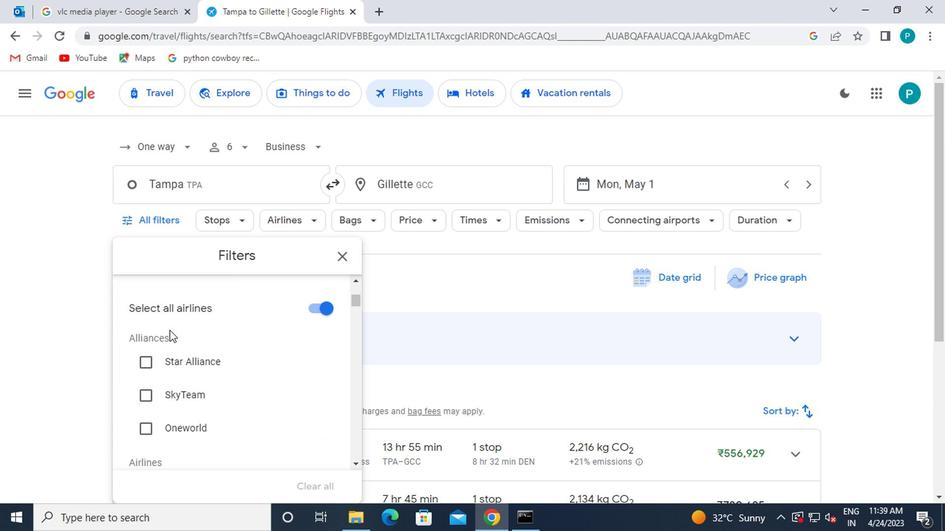 
Action: Mouse moved to (222, 361)
Screenshot: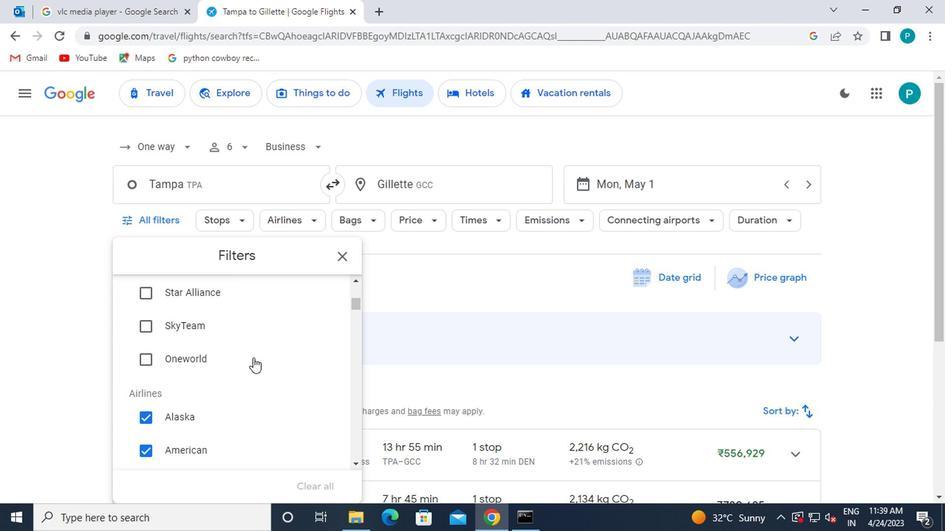 
Action: Mouse scrolled (222, 361) with delta (0, 0)
Screenshot: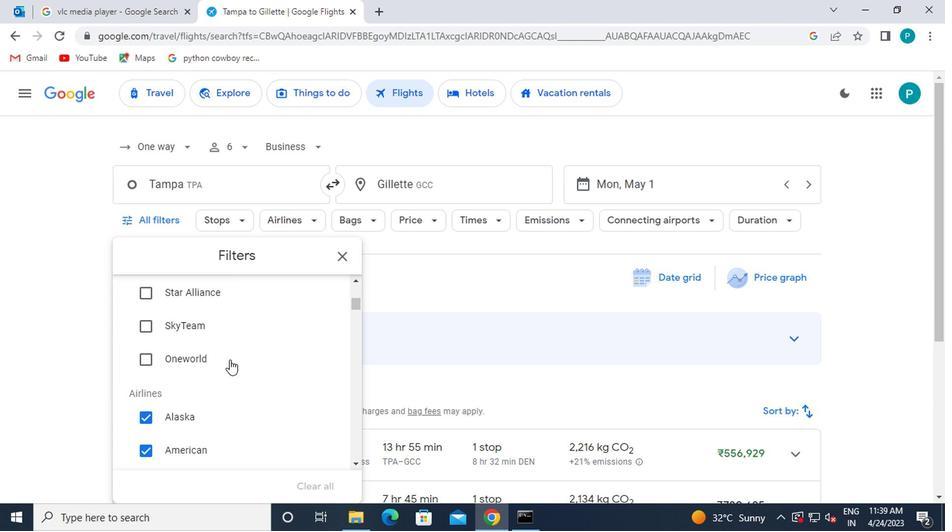 
Action: Mouse moved to (227, 361)
Screenshot: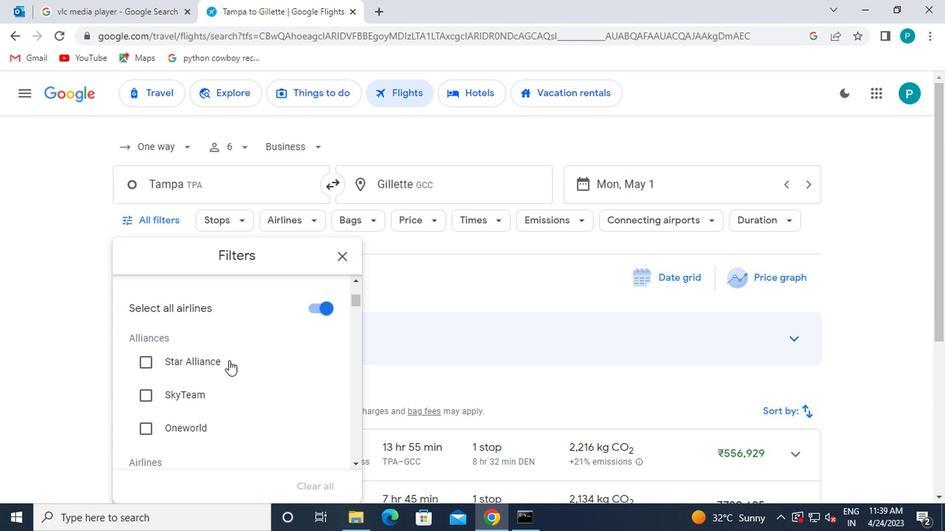 
Action: Mouse scrolled (227, 360) with delta (0, 0)
Screenshot: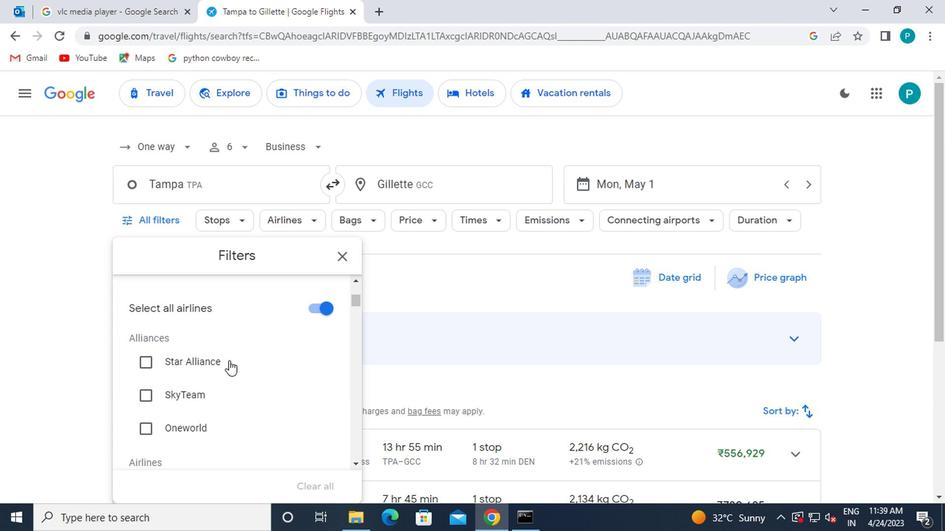 
Action: Mouse moved to (229, 363)
Screenshot: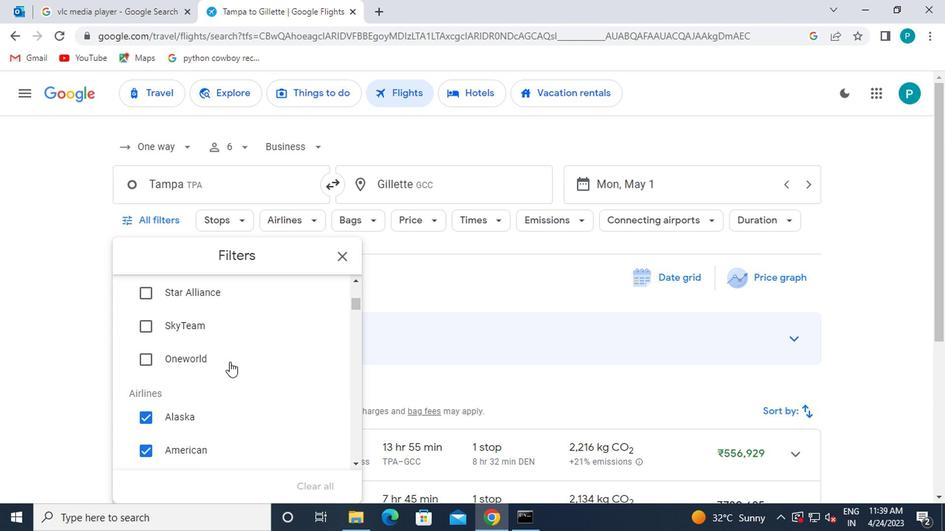 
Action: Mouse scrolled (229, 362) with delta (0, 0)
Screenshot: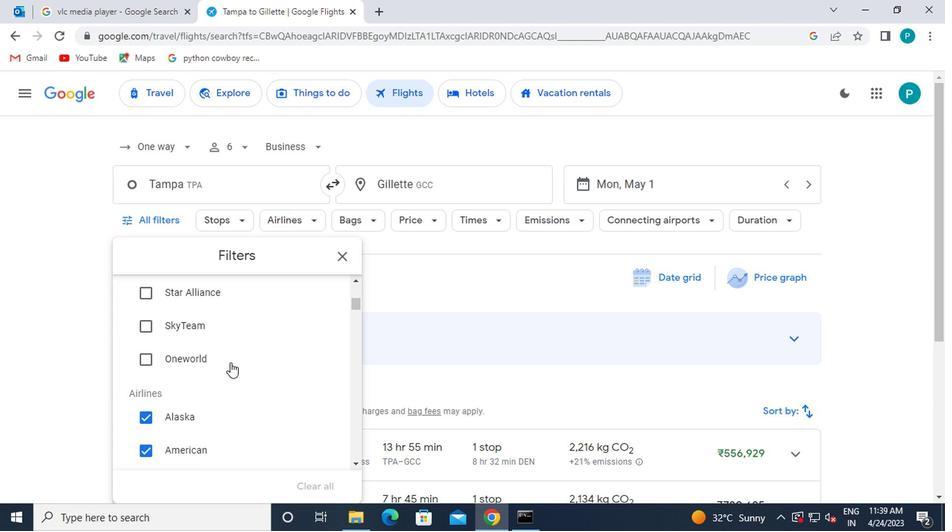 
Action: Mouse scrolled (229, 362) with delta (0, 0)
Screenshot: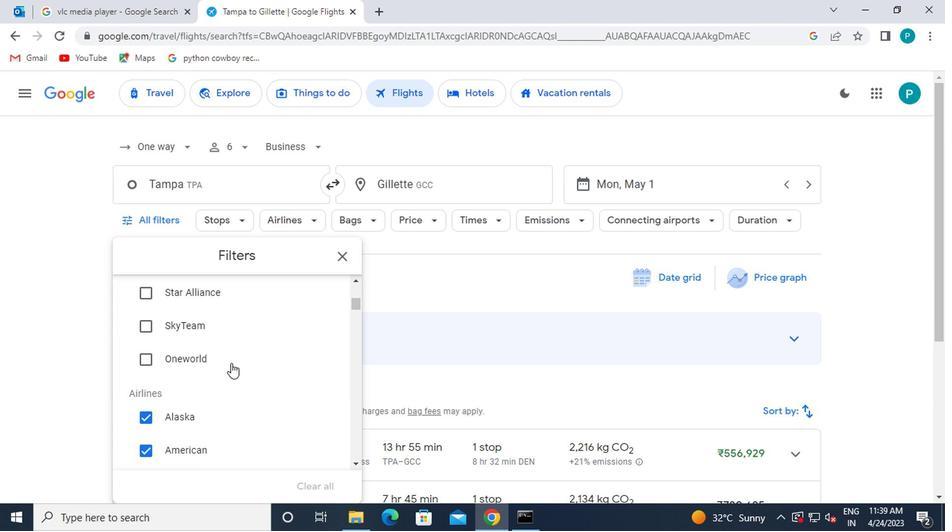 
Action: Mouse scrolled (229, 362) with delta (0, 0)
Screenshot: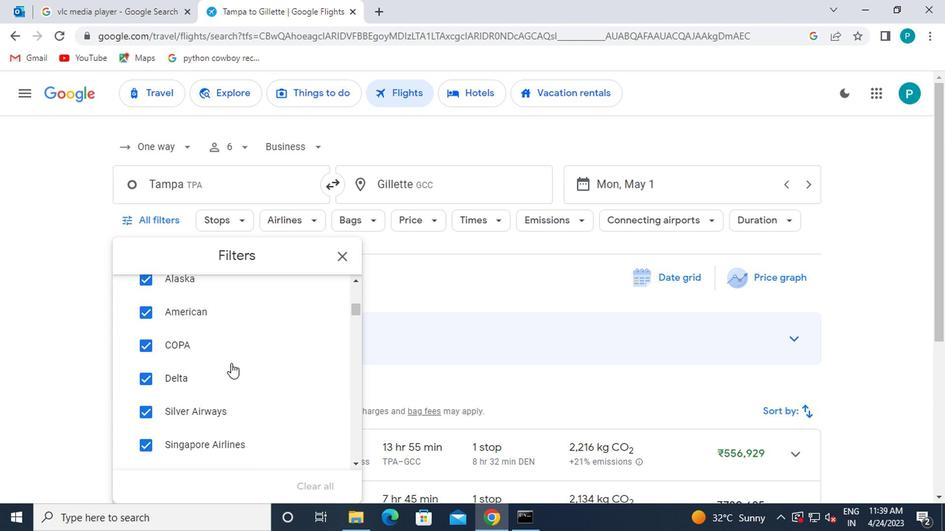 
Action: Mouse scrolled (229, 362) with delta (0, 0)
Screenshot: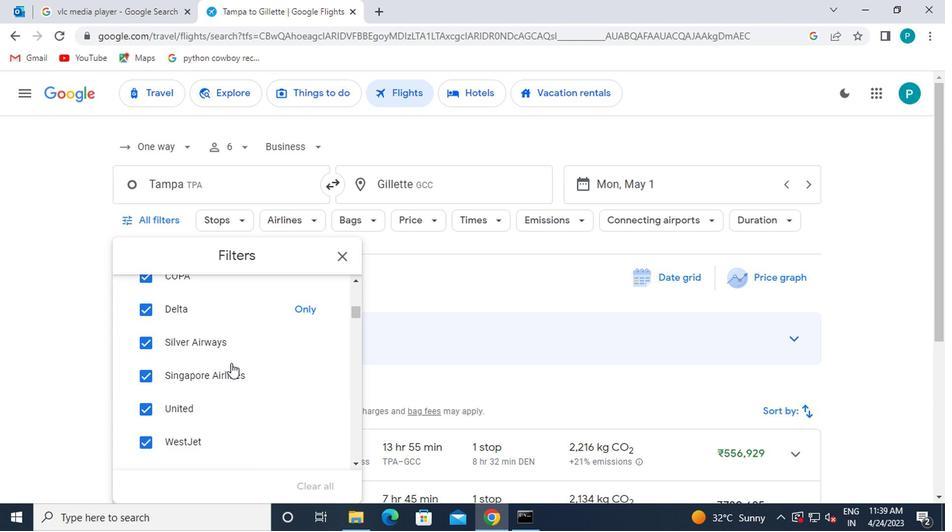 
Action: Mouse scrolled (229, 362) with delta (0, 0)
Screenshot: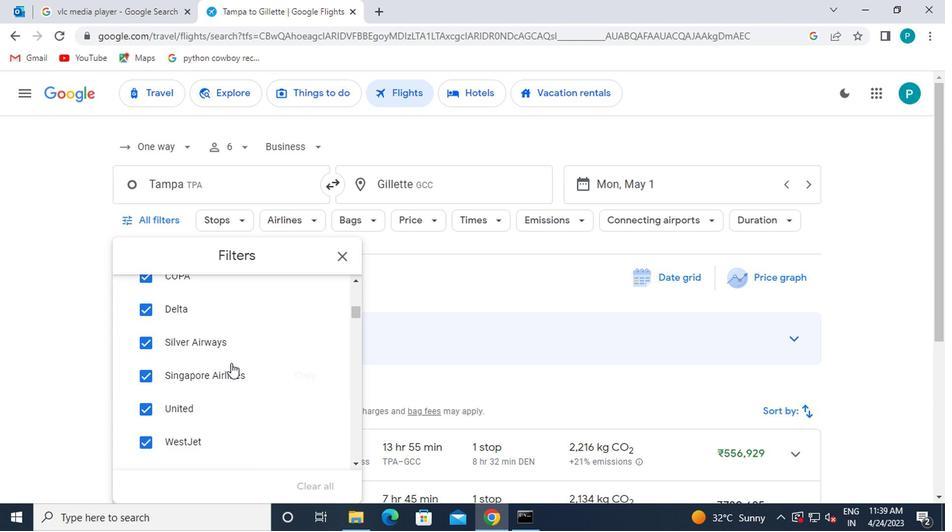 
Action: Mouse moved to (229, 361)
Screenshot: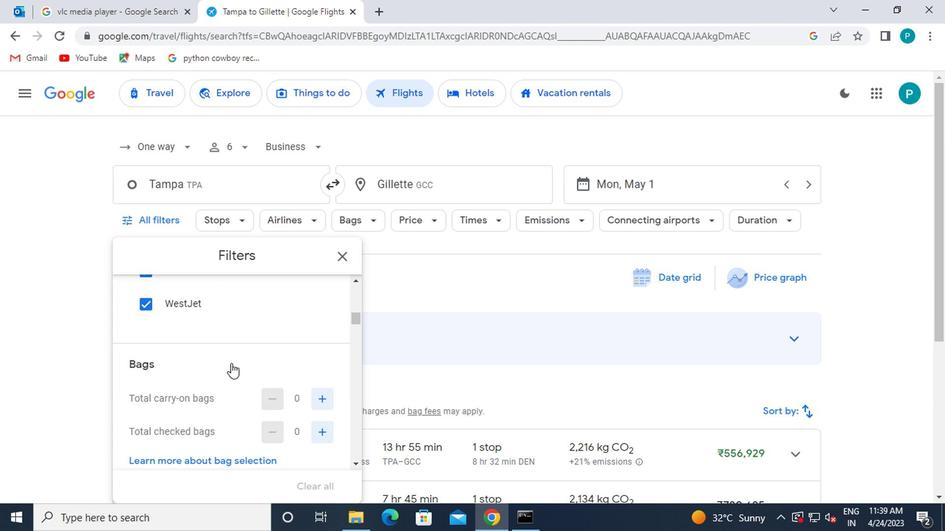 
Action: Mouse scrolled (229, 362) with delta (0, 0)
Screenshot: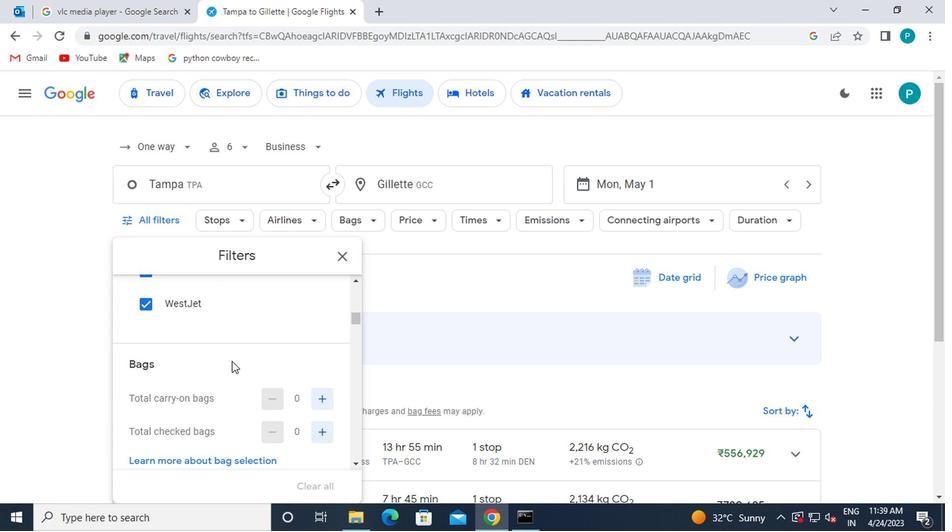 
Action: Mouse moved to (230, 357)
Screenshot: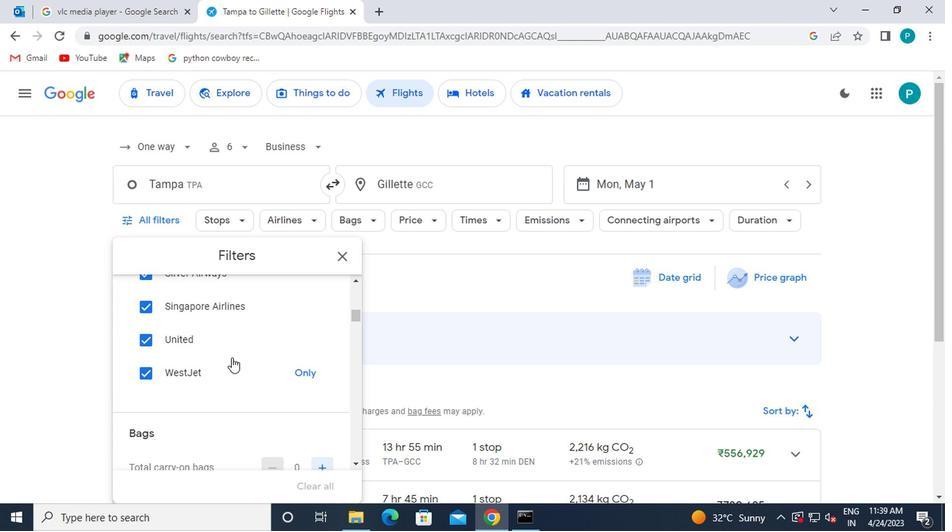 
Action: Mouse scrolled (230, 357) with delta (0, 0)
Screenshot: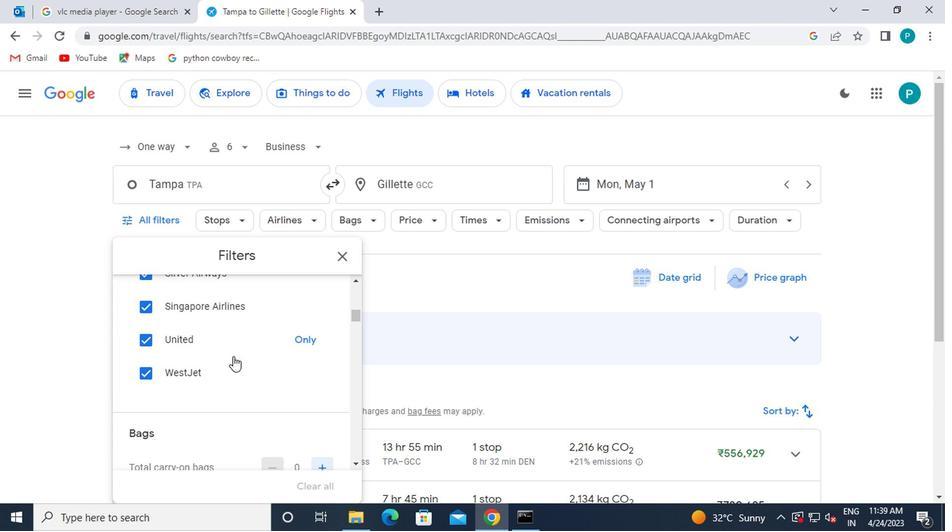 
Action: Mouse moved to (231, 357)
Screenshot: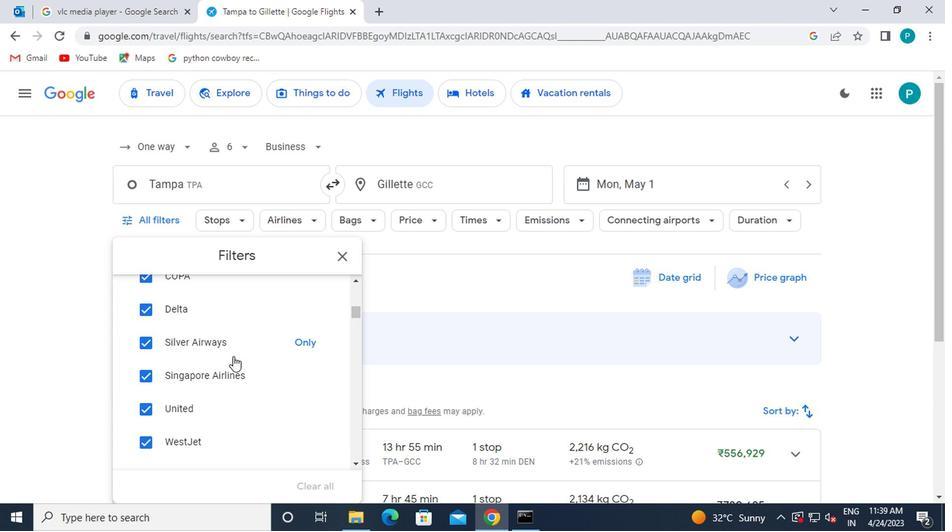 
Action: Mouse scrolled (231, 357) with delta (0, 0)
Screenshot: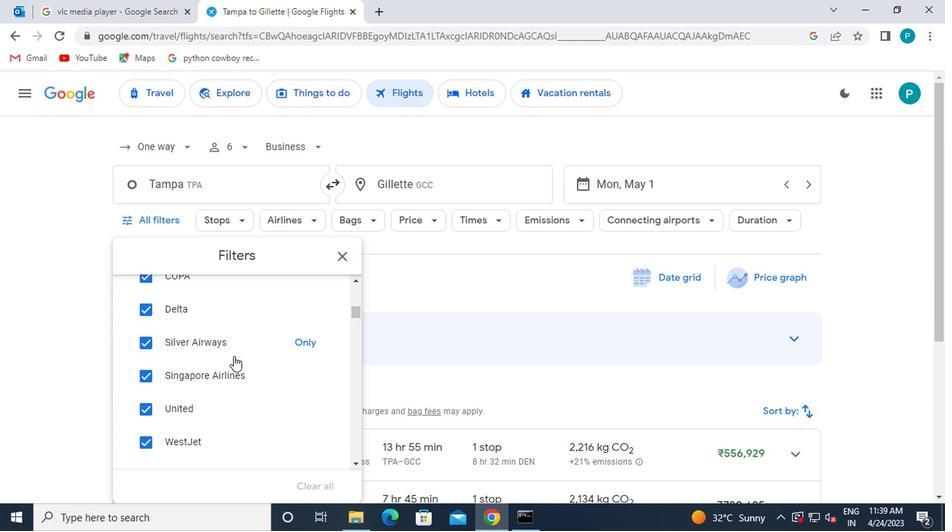 
Action: Mouse scrolled (231, 357) with delta (0, 0)
Screenshot: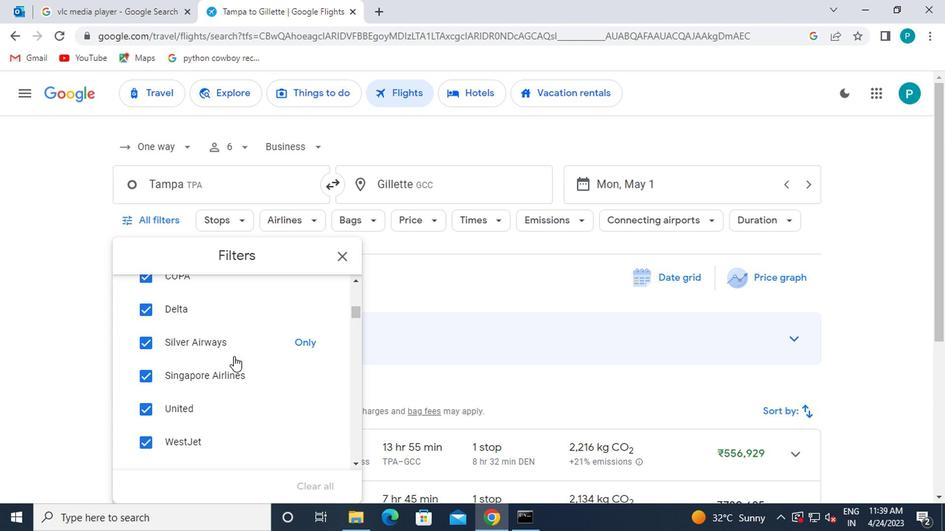 
Action: Mouse scrolled (231, 356) with delta (0, 0)
Screenshot: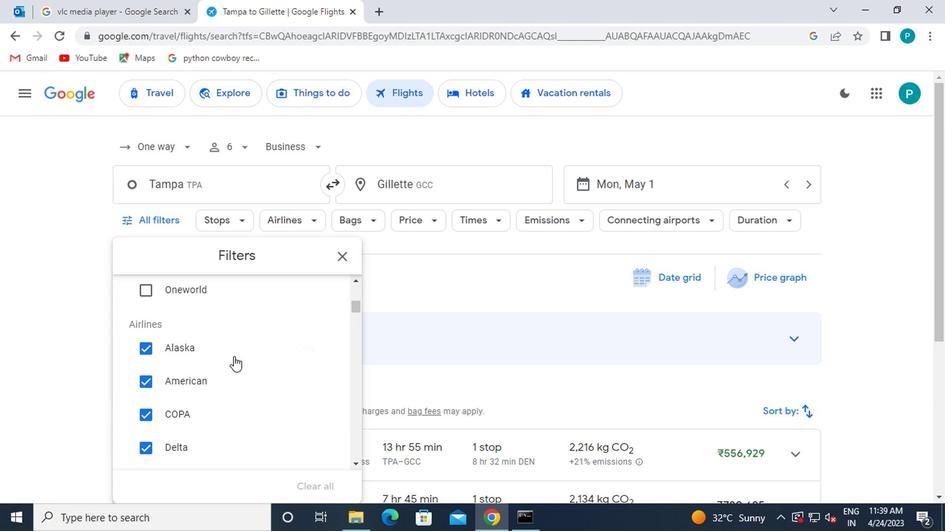 
Action: Mouse moved to (231, 357)
Screenshot: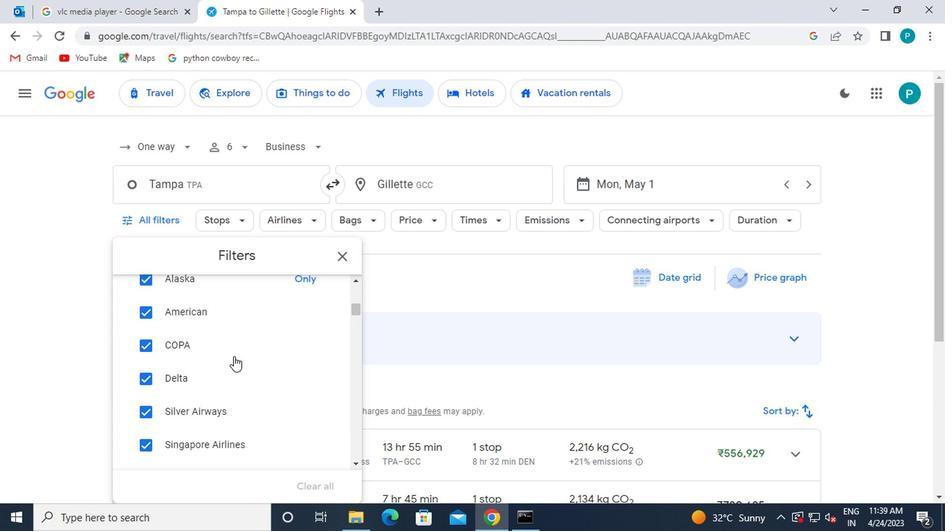 
Action: Mouse scrolled (231, 356) with delta (0, 0)
Screenshot: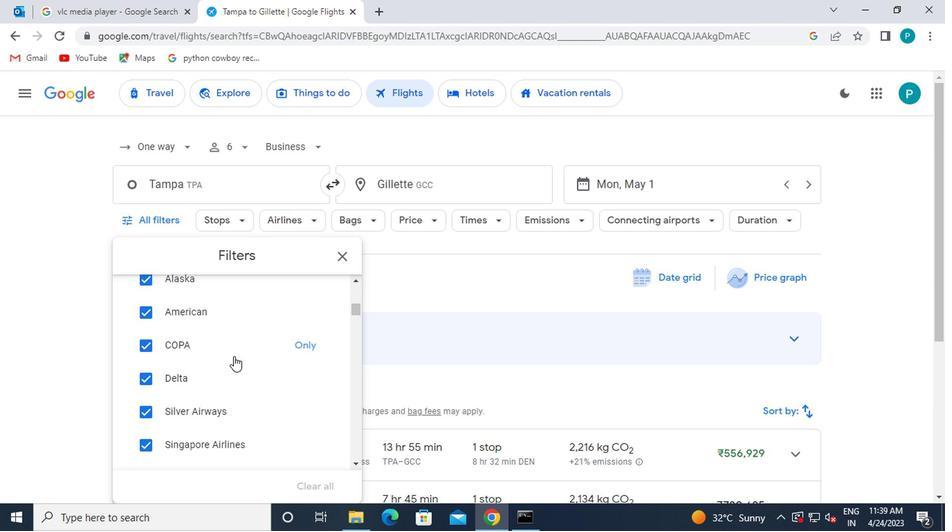 
Action: Mouse moved to (232, 357)
Screenshot: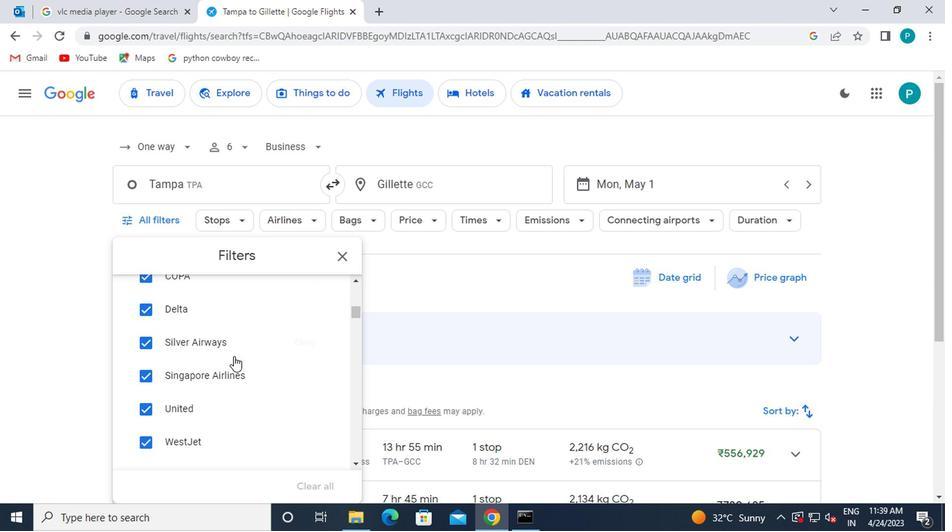 
Action: Mouse scrolled (232, 356) with delta (0, 0)
Screenshot: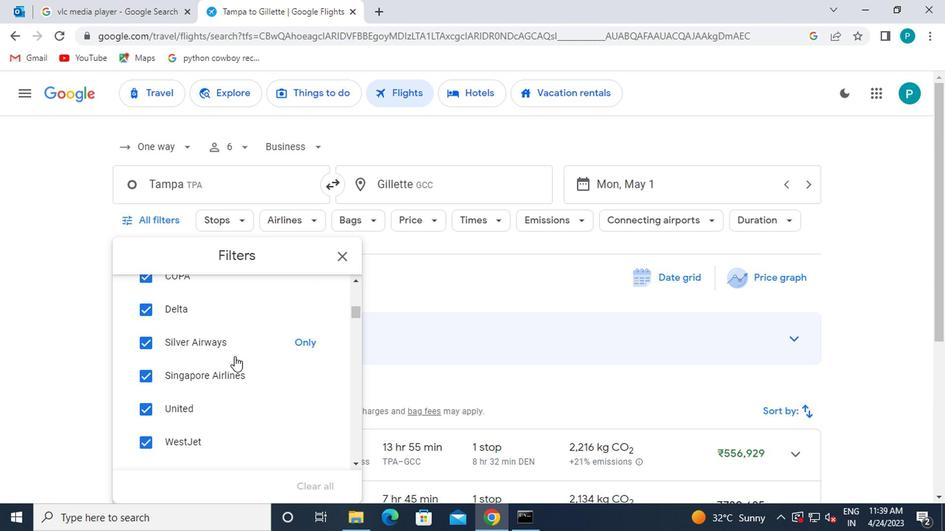 
Action: Mouse scrolled (232, 356) with delta (0, 0)
Screenshot: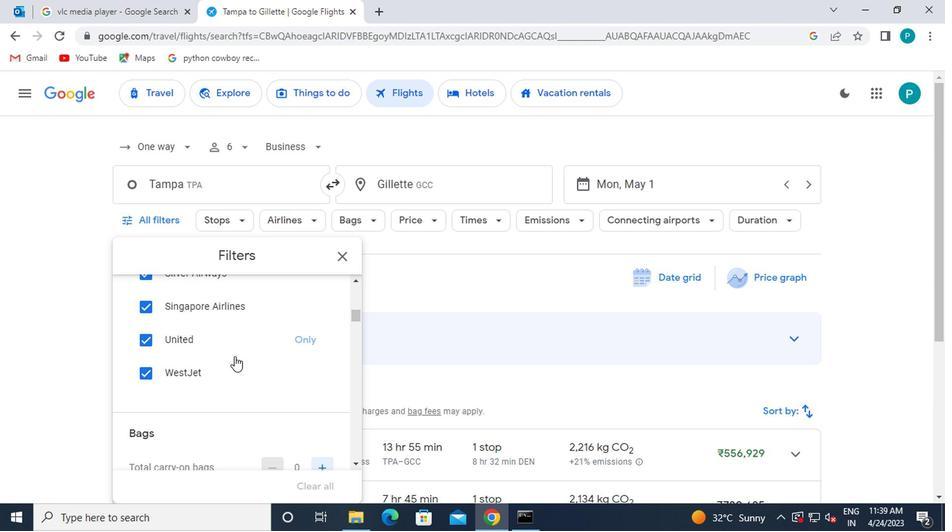 
Action: Mouse moved to (231, 357)
Screenshot: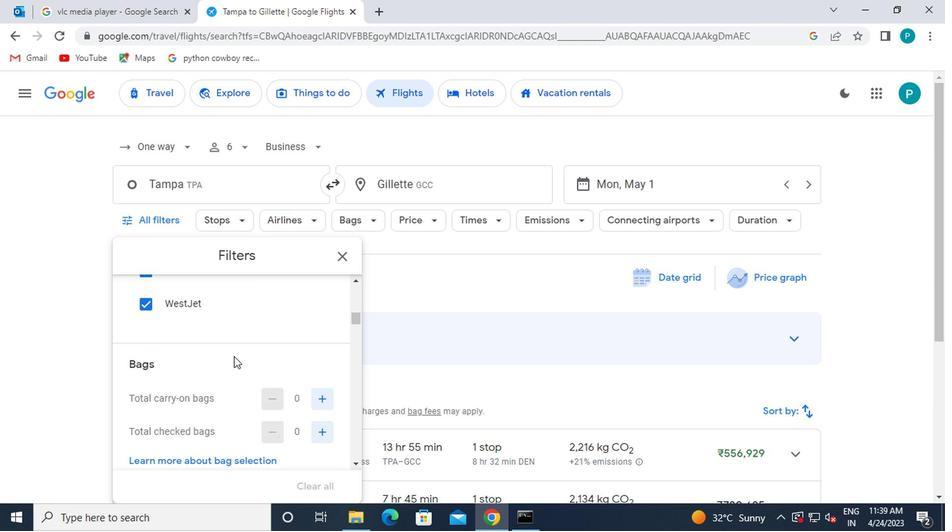 
Action: Mouse scrolled (231, 356) with delta (0, 0)
Screenshot: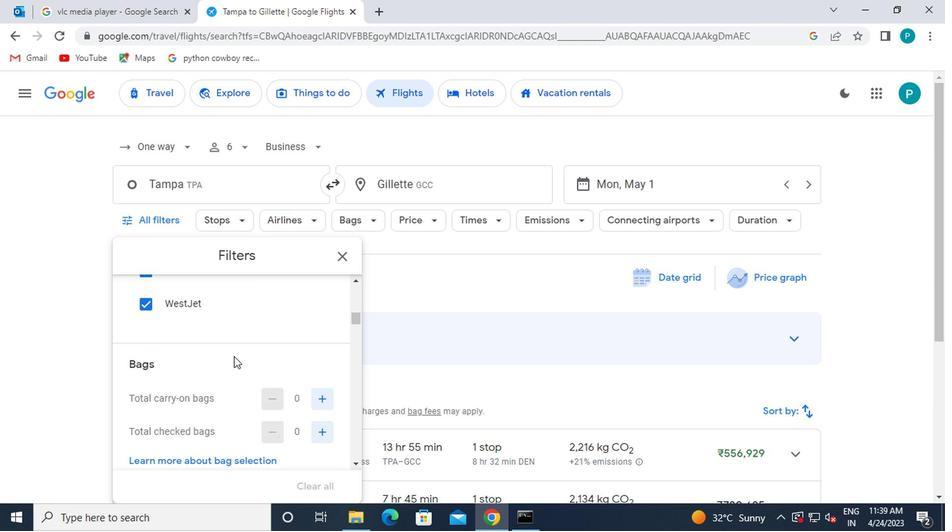 
Action: Mouse moved to (321, 358)
Screenshot: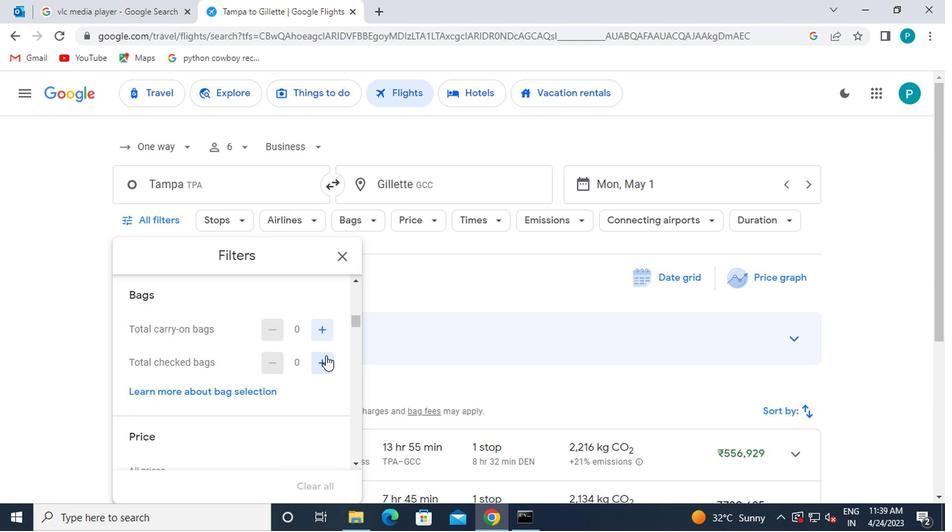 
Action: Mouse pressed left at (321, 358)
Screenshot: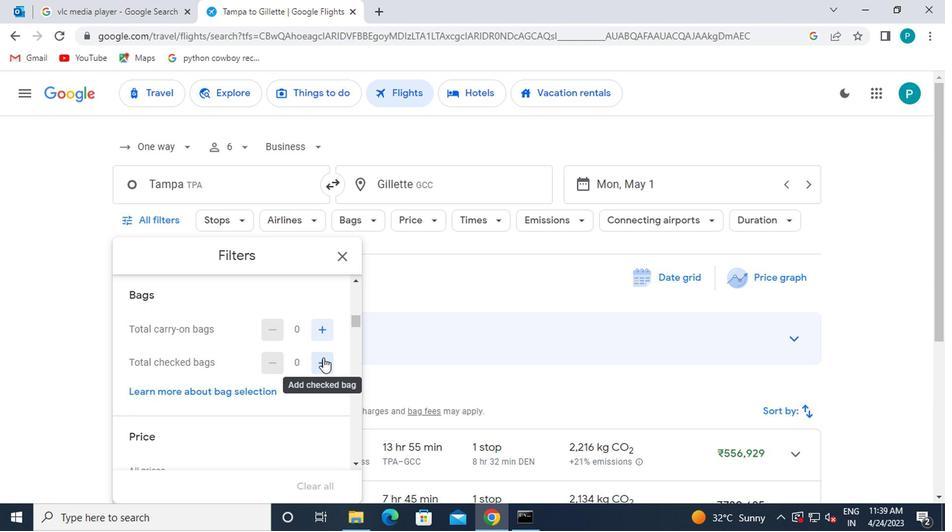 
Action: Mouse pressed left at (321, 358)
Screenshot: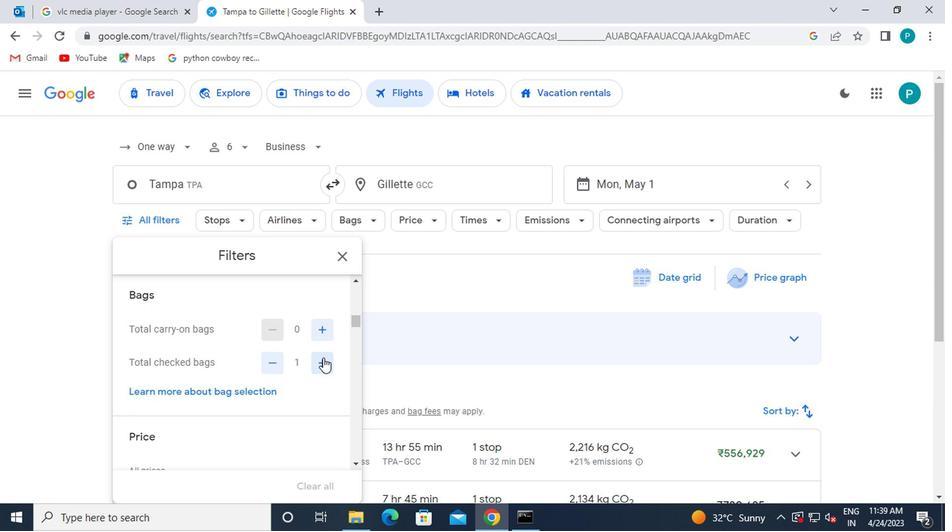
Action: Mouse pressed left at (321, 358)
Screenshot: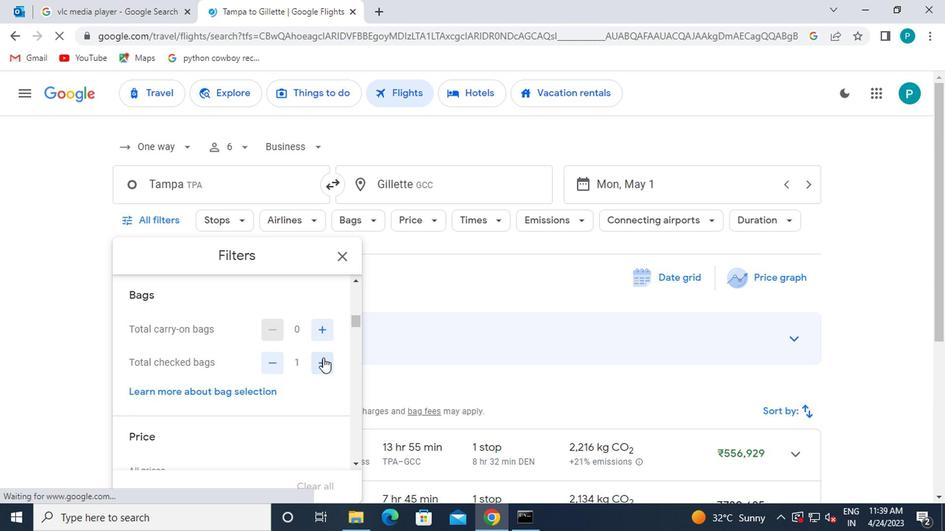 
Action: Mouse moved to (321, 359)
Screenshot: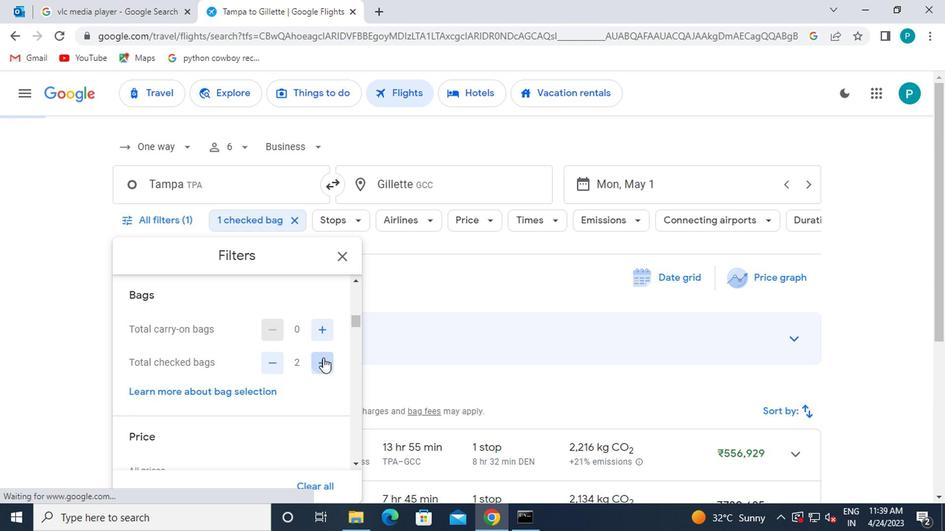 
Action: Mouse pressed left at (321, 359)
Screenshot: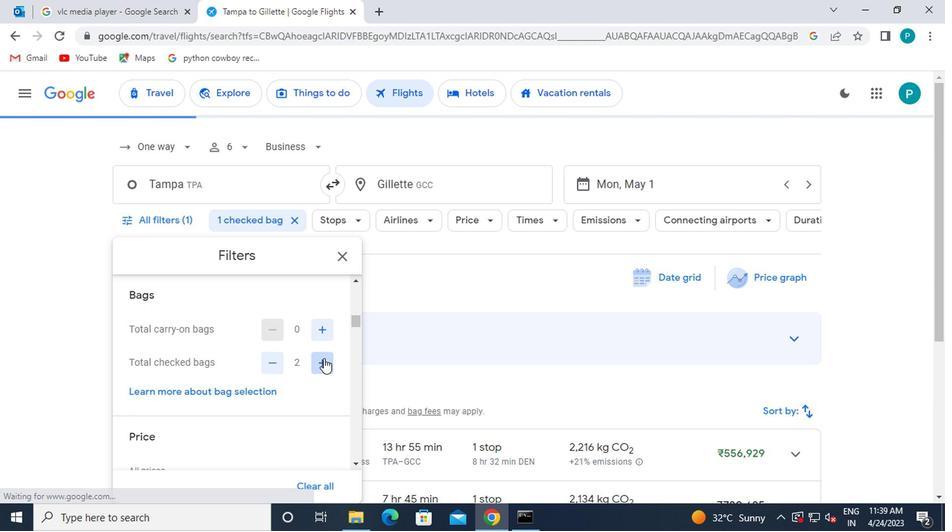 
Action: Mouse moved to (268, 377)
Screenshot: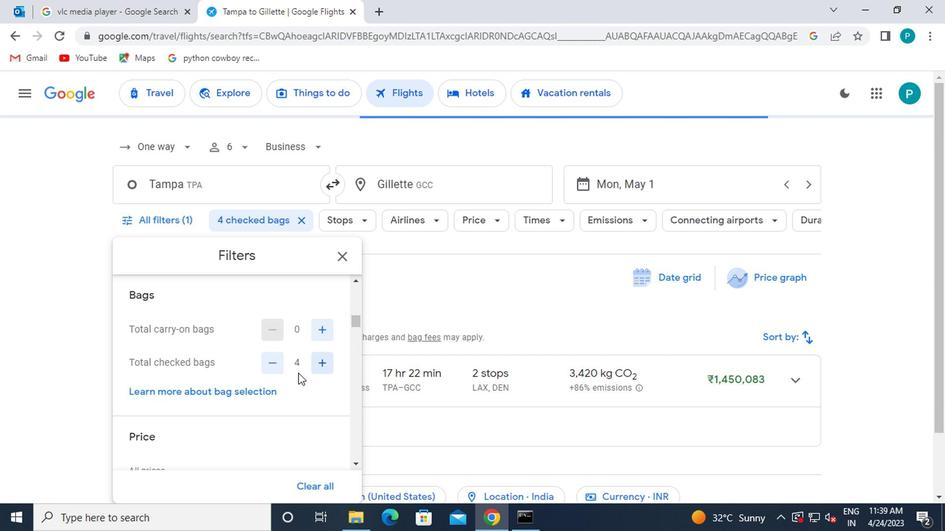 
Action: Mouse scrolled (268, 376) with delta (0, 0)
Screenshot: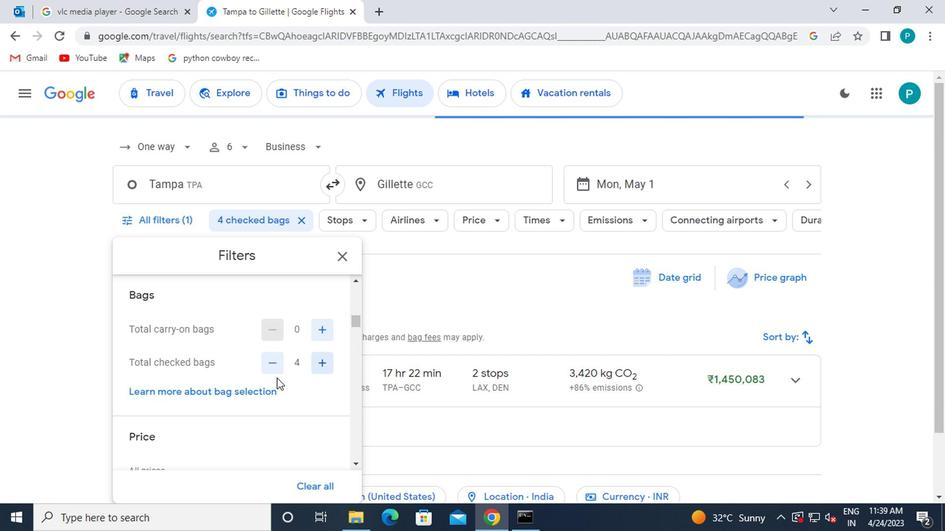 
Action: Mouse moved to (266, 377)
Screenshot: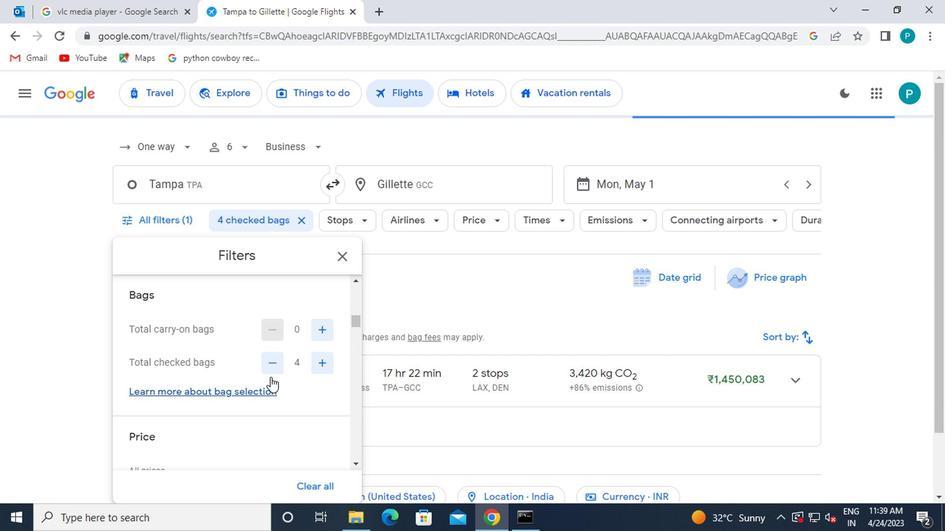 
Action: Mouse scrolled (266, 376) with delta (0, 0)
Screenshot: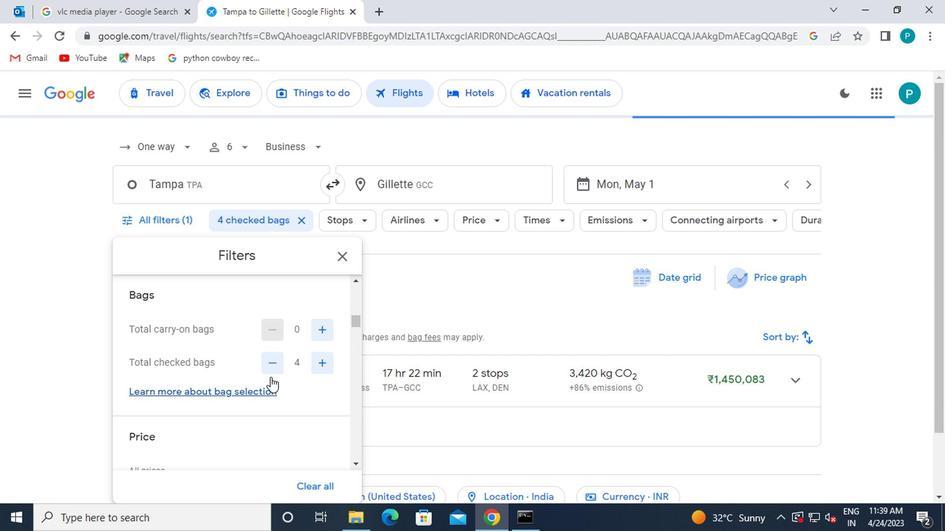 
Action: Mouse moved to (327, 359)
Screenshot: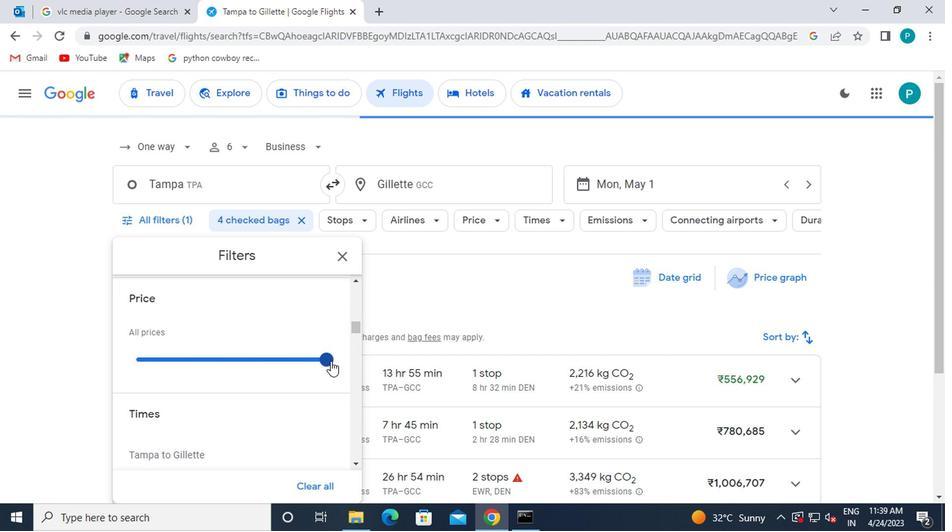 
Action: Mouse pressed left at (327, 359)
Screenshot: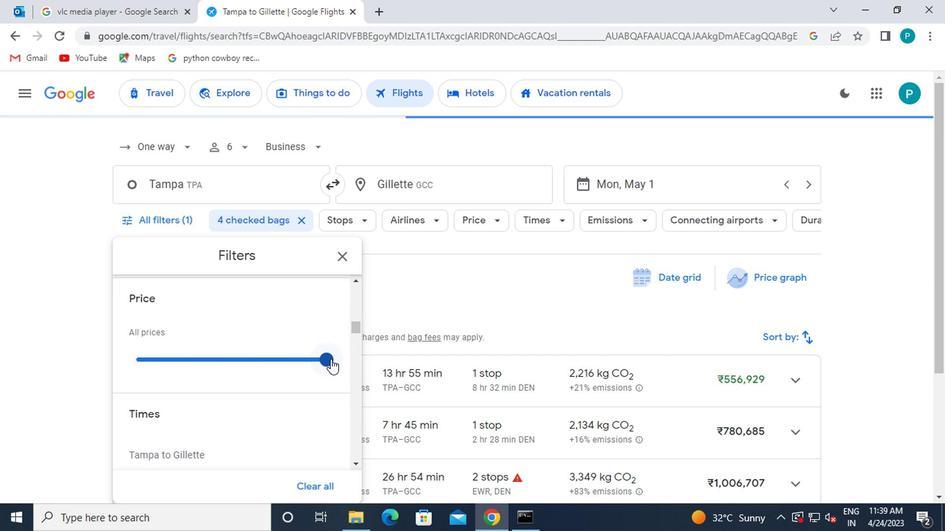 
Action: Mouse moved to (221, 394)
Screenshot: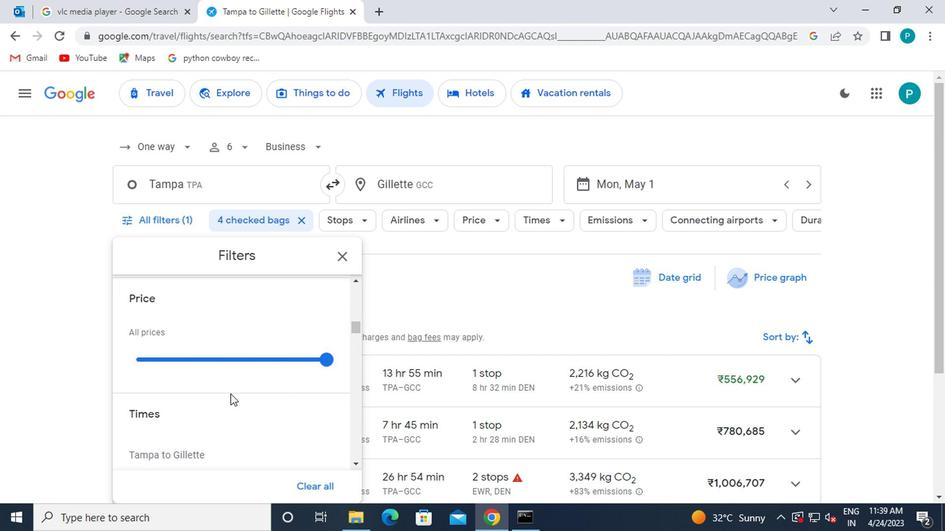 
Action: Mouse scrolled (221, 393) with delta (0, 0)
Screenshot: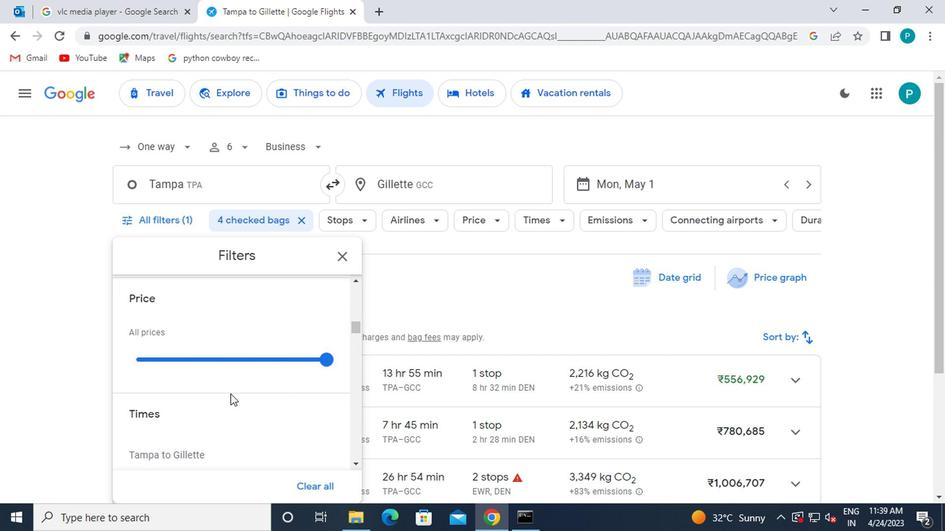 
Action: Mouse scrolled (221, 393) with delta (0, 0)
Screenshot: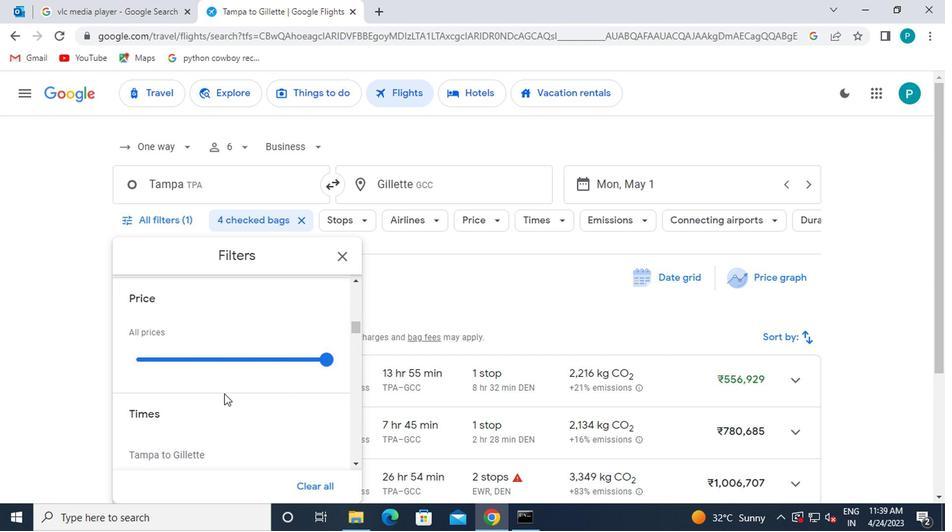 
Action: Mouse moved to (138, 374)
Screenshot: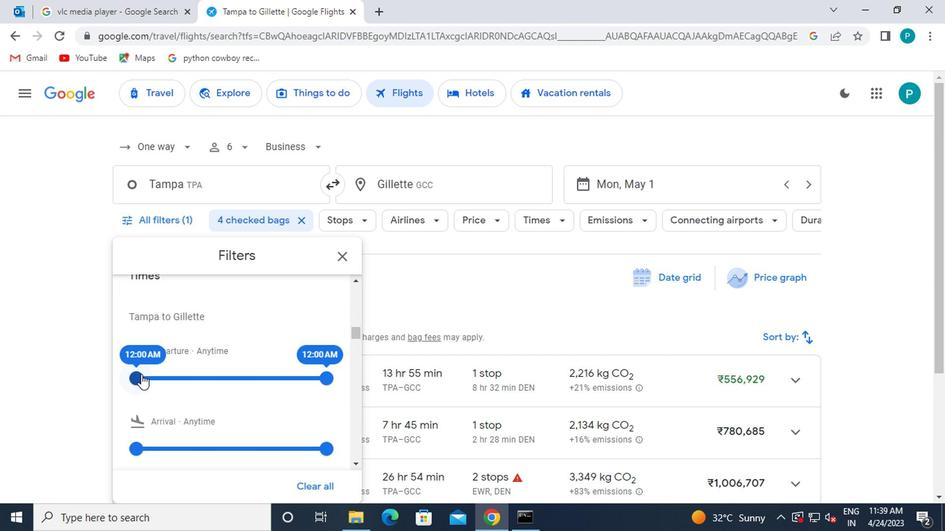 
Action: Mouse pressed left at (138, 374)
Screenshot: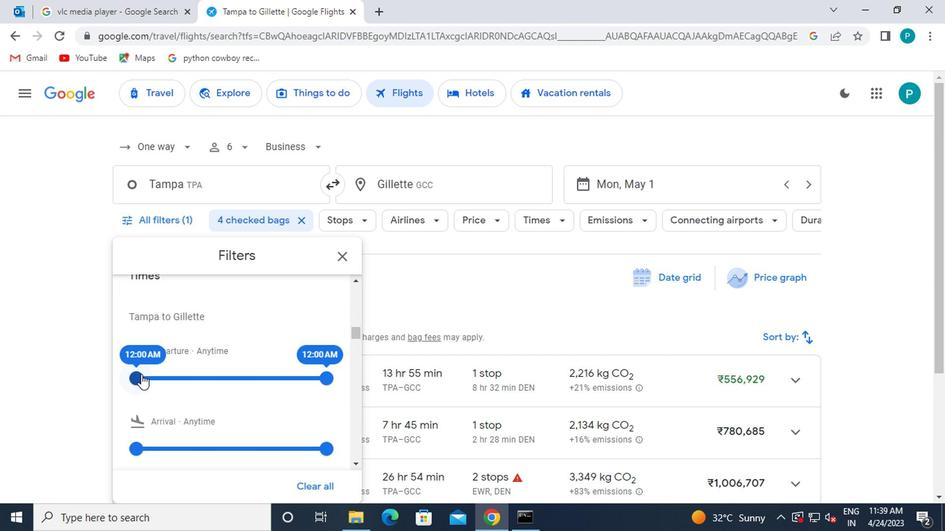 
Action: Mouse moved to (232, 388)
Screenshot: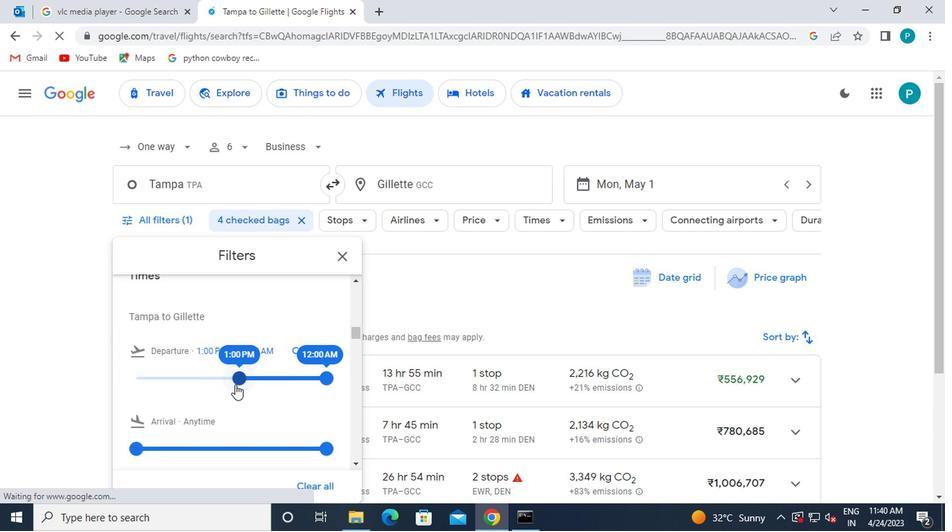 
Action: Mouse scrolled (232, 388) with delta (0, 0)
Screenshot: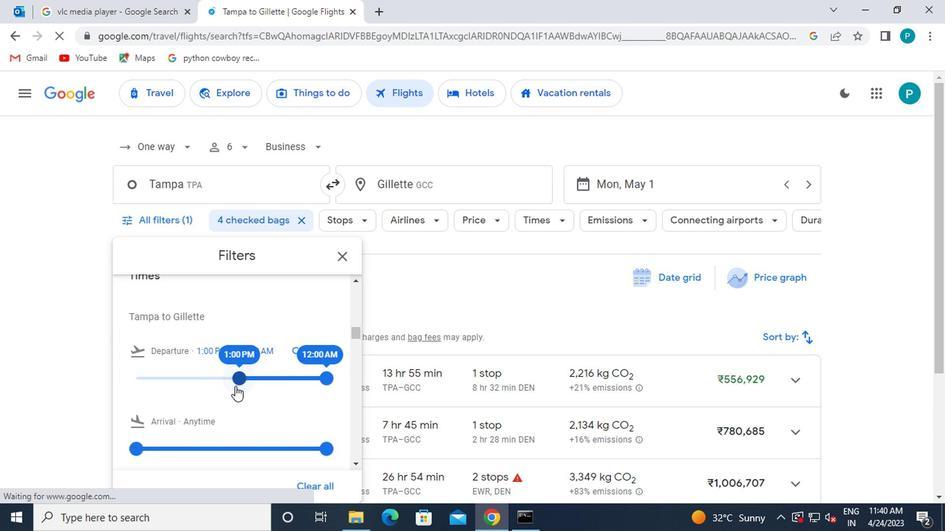 
Action: Mouse moved to (243, 418)
Screenshot: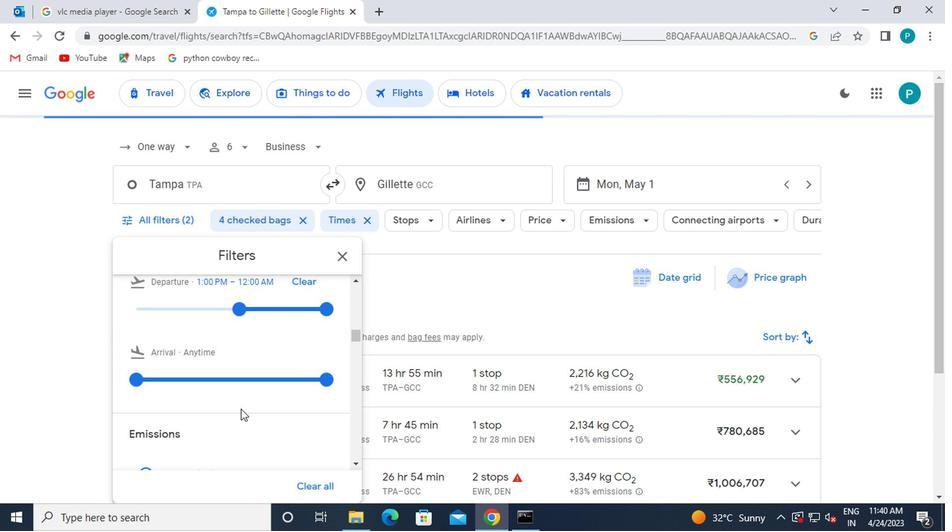 
Action: Mouse scrolled (243, 417) with delta (0, 0)
Screenshot: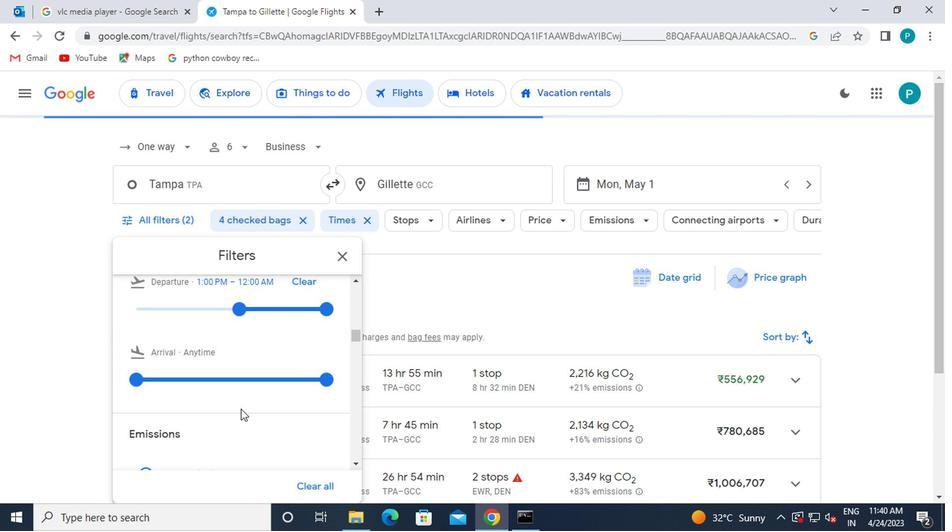 
Action: Mouse moved to (244, 419)
Screenshot: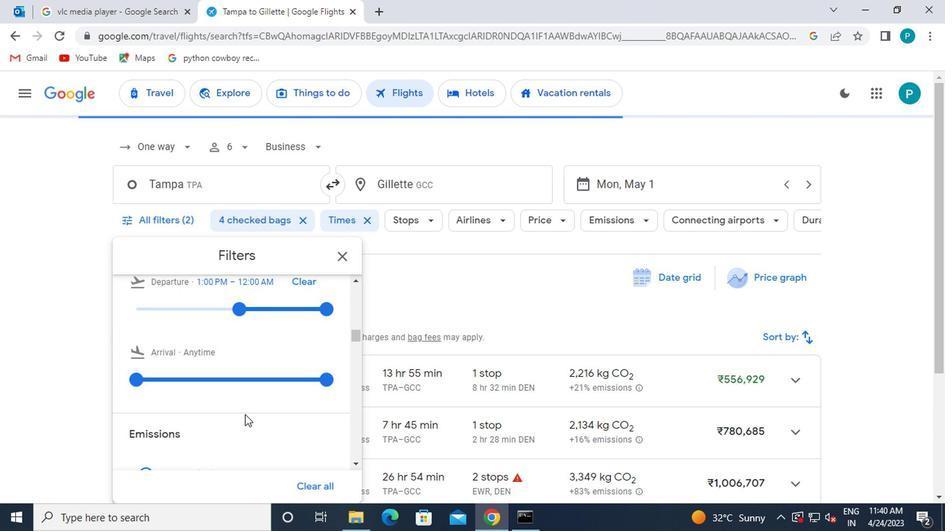 
Action: Mouse scrolled (244, 419) with delta (0, 0)
Screenshot: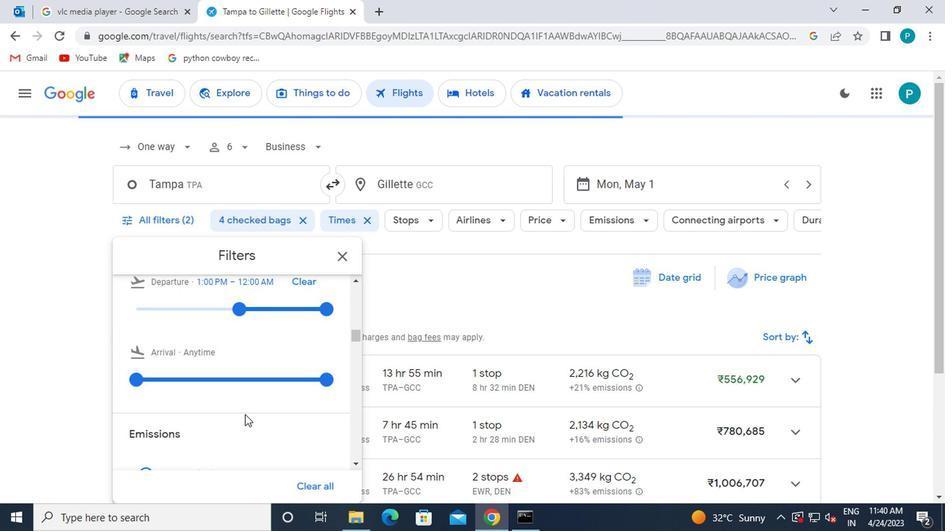 
Action: Mouse moved to (244, 419)
Screenshot: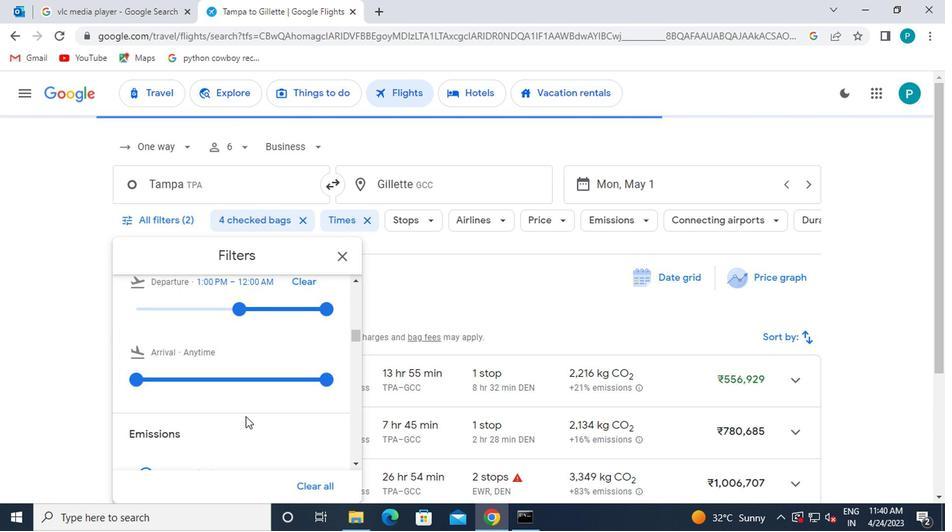 
Action: Mouse scrolled (244, 419) with delta (0, 0)
Screenshot: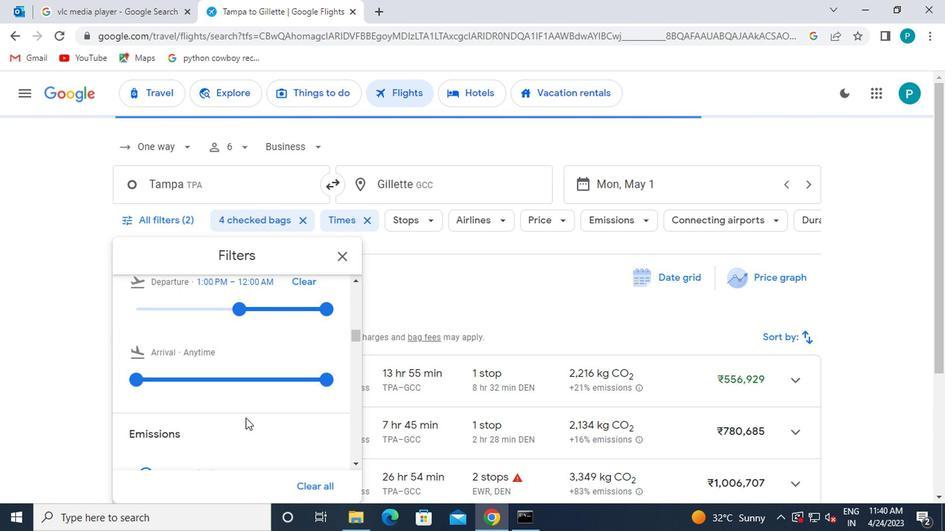 
Action: Mouse moved to (248, 413)
Screenshot: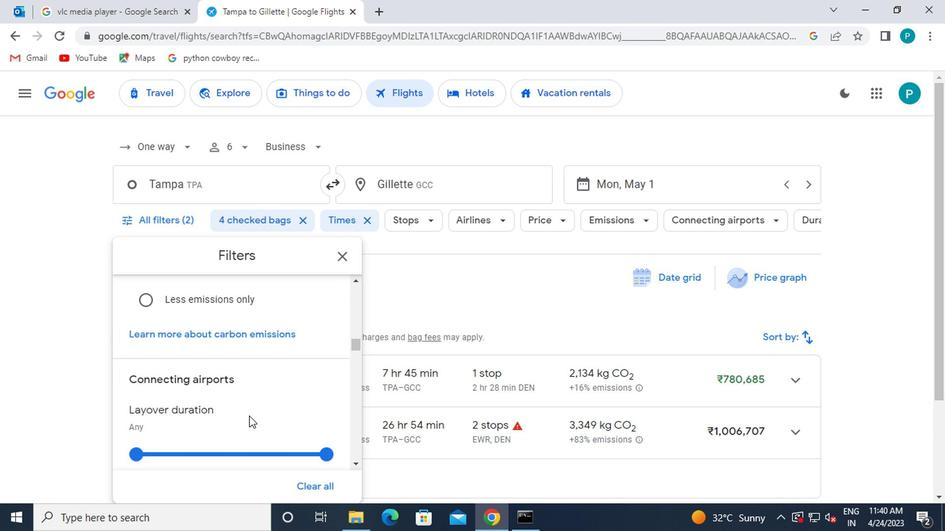 
Action: Mouse scrolled (248, 414) with delta (0, 0)
Screenshot: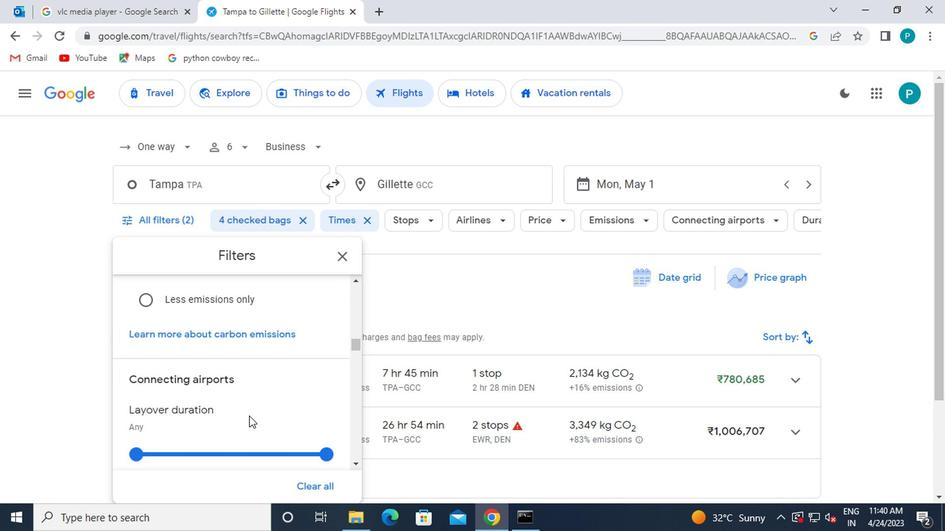 
Action: Mouse moved to (249, 412)
Screenshot: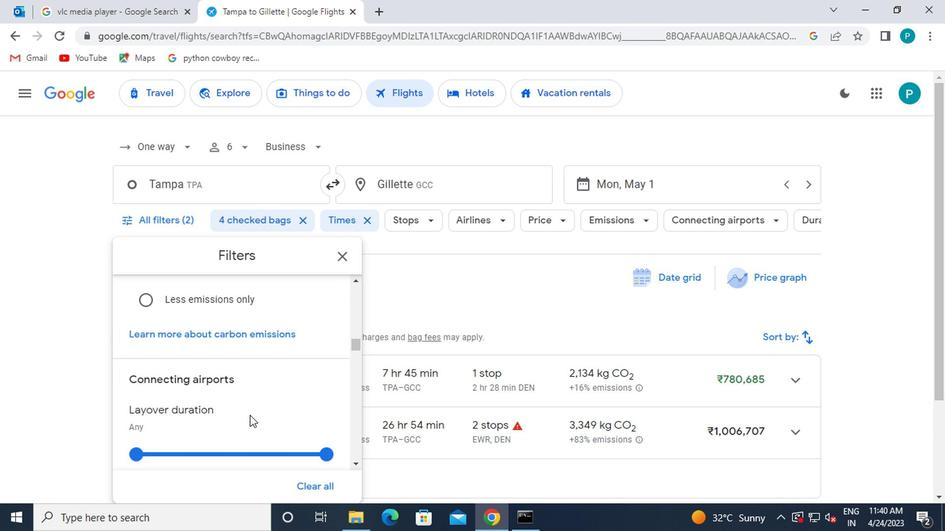 
Action: Mouse scrolled (249, 412) with delta (0, 0)
Screenshot: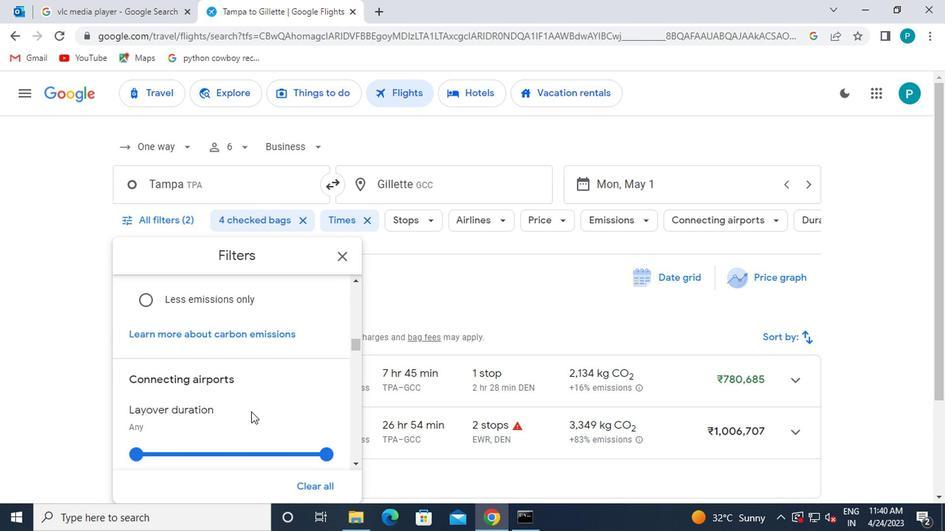 
Action: Mouse moved to (249, 412)
Screenshot: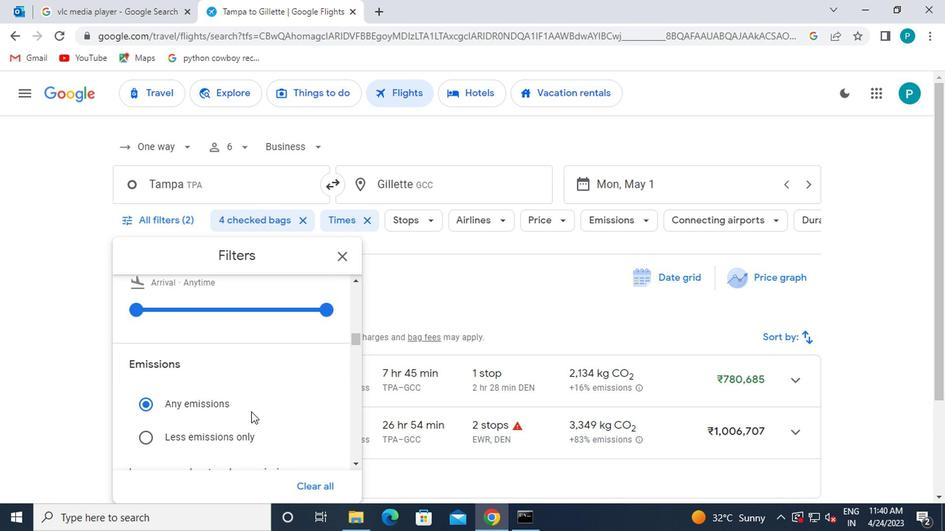 
Action: Mouse scrolled (249, 411) with delta (0, 0)
Screenshot: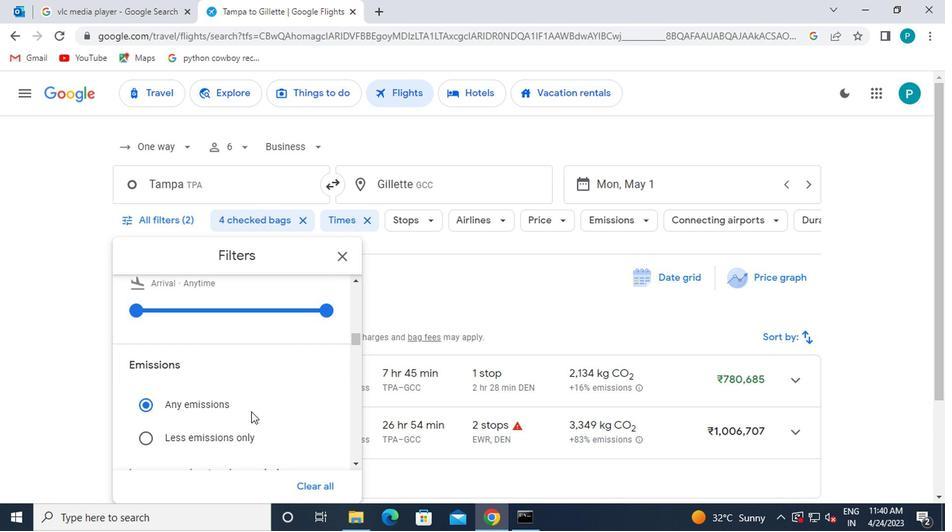 
Action: Mouse scrolled (249, 411) with delta (0, 0)
Screenshot: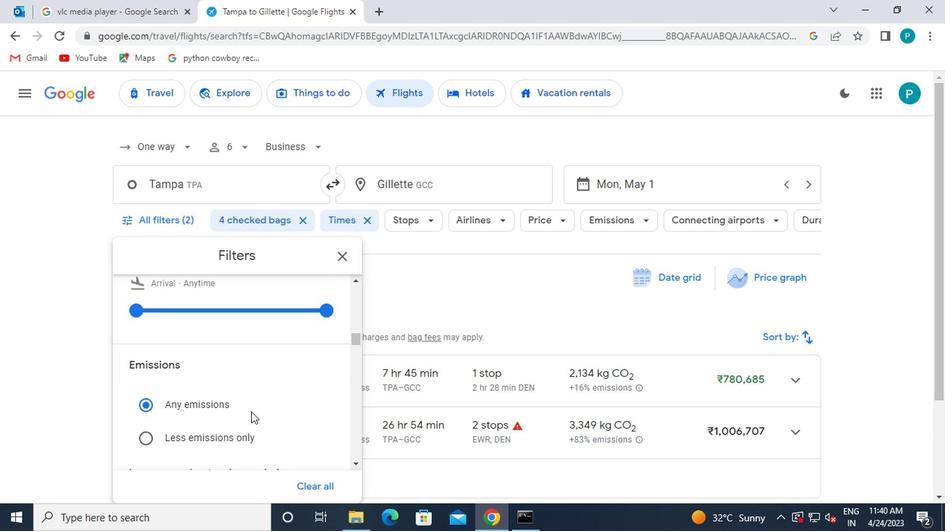 
Action: Mouse scrolled (249, 411) with delta (0, 0)
Screenshot: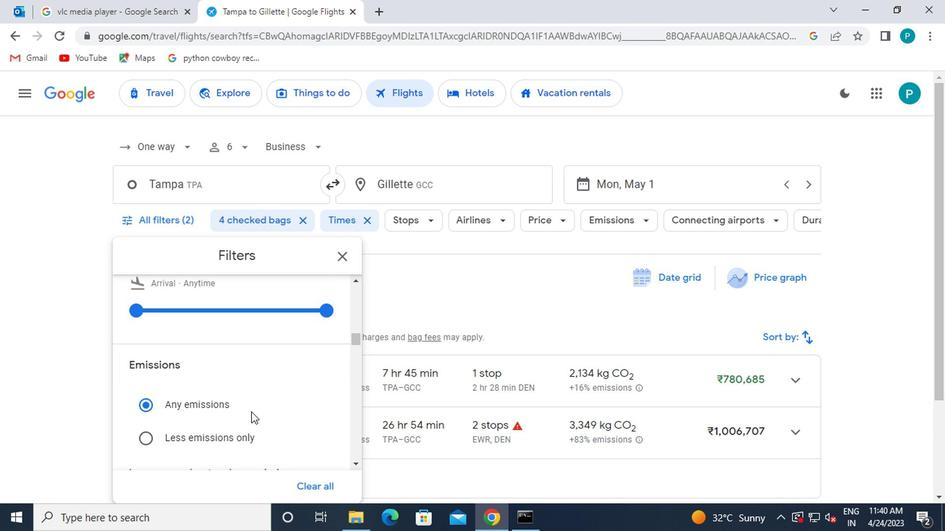 
Action: Mouse scrolled (249, 411) with delta (0, 0)
Screenshot: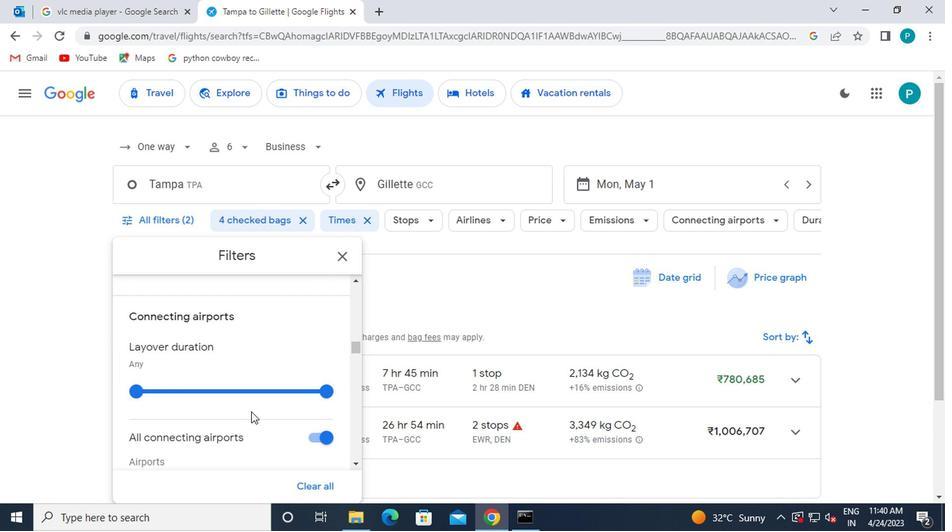 
Action: Mouse scrolled (249, 411) with delta (0, 0)
Screenshot: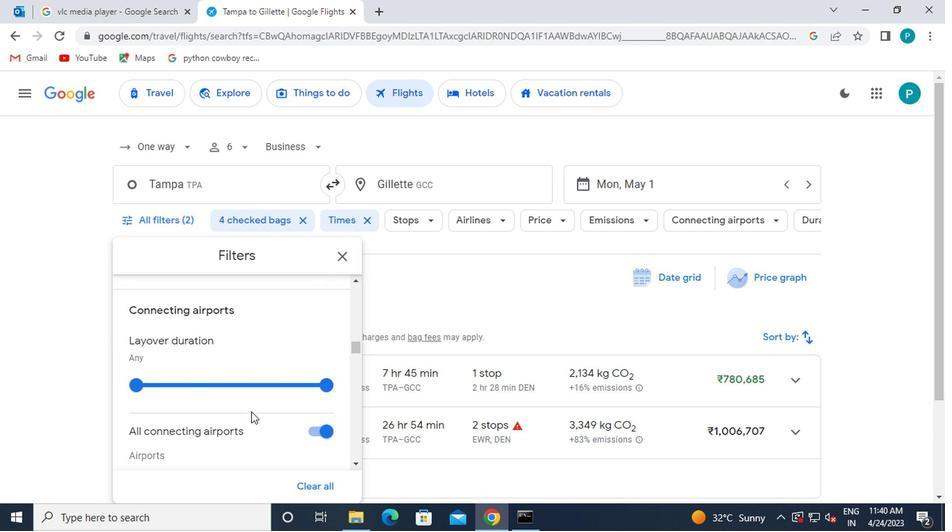
Action: Mouse scrolled (249, 411) with delta (0, 0)
Screenshot: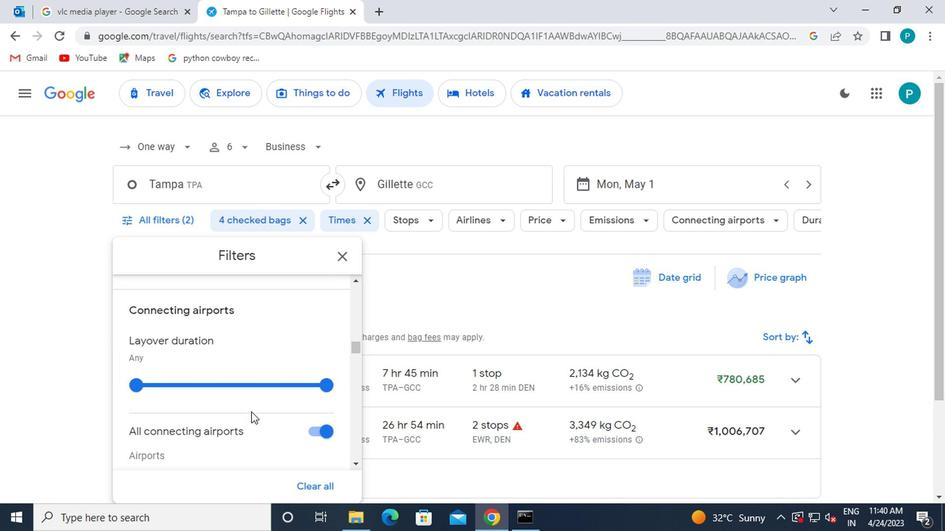 
Action: Mouse moved to (246, 428)
Screenshot: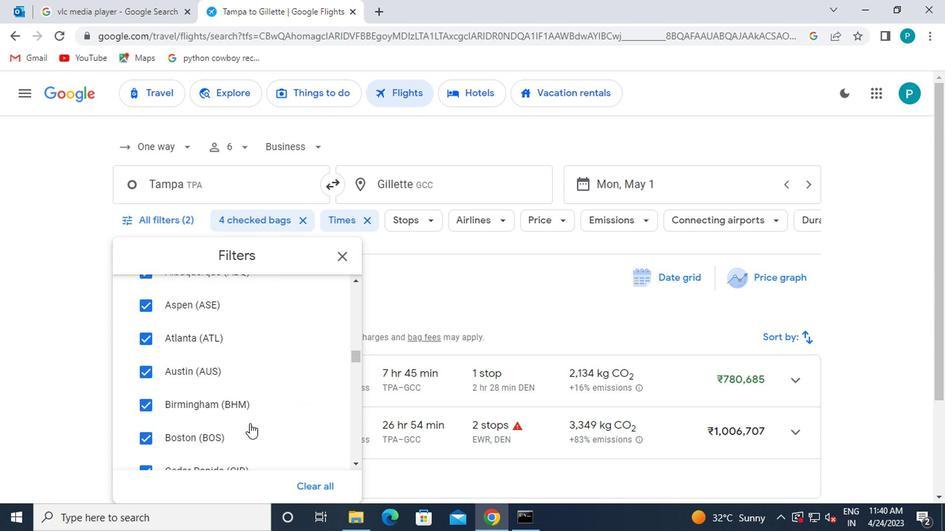 
Action: Mouse scrolled (246, 428) with delta (0, 0)
Screenshot: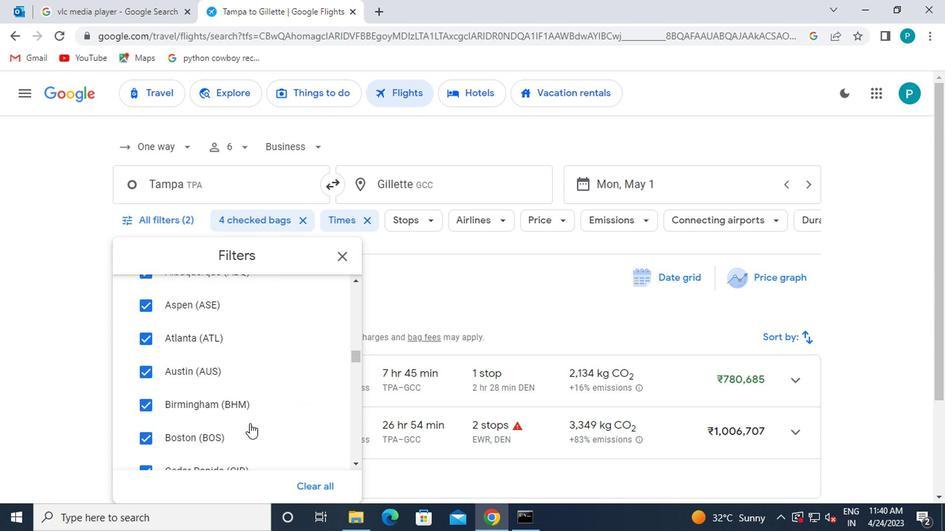 
Action: Mouse moved to (246, 430)
Screenshot: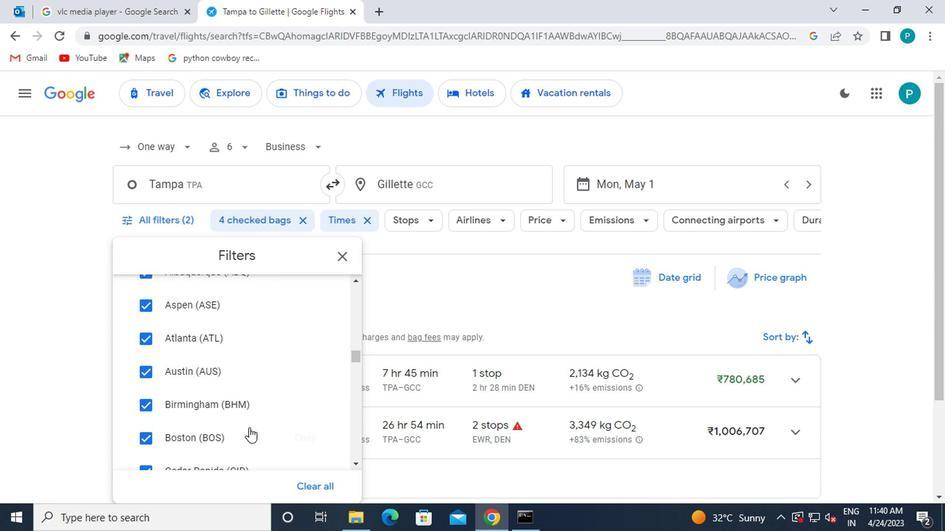 
Action: Mouse scrolled (246, 430) with delta (0, 0)
Screenshot: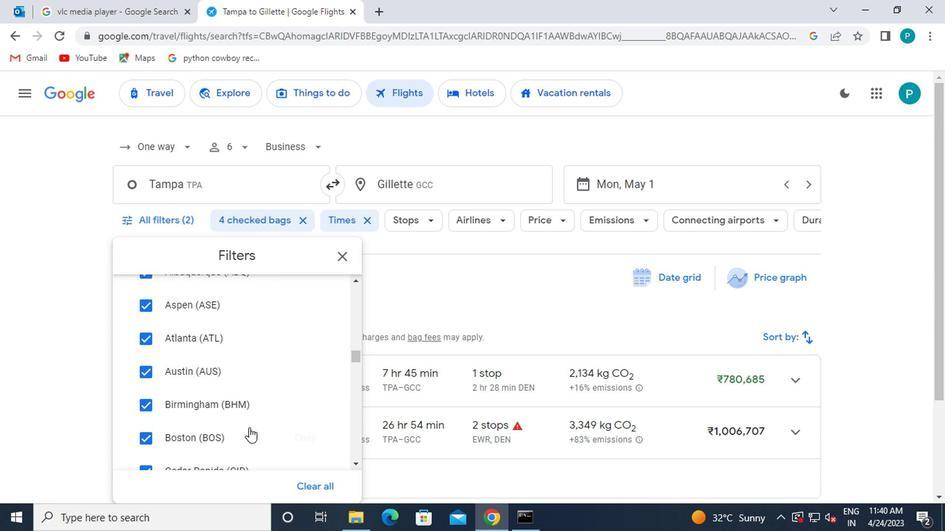 
Action: Mouse moved to (247, 431)
Screenshot: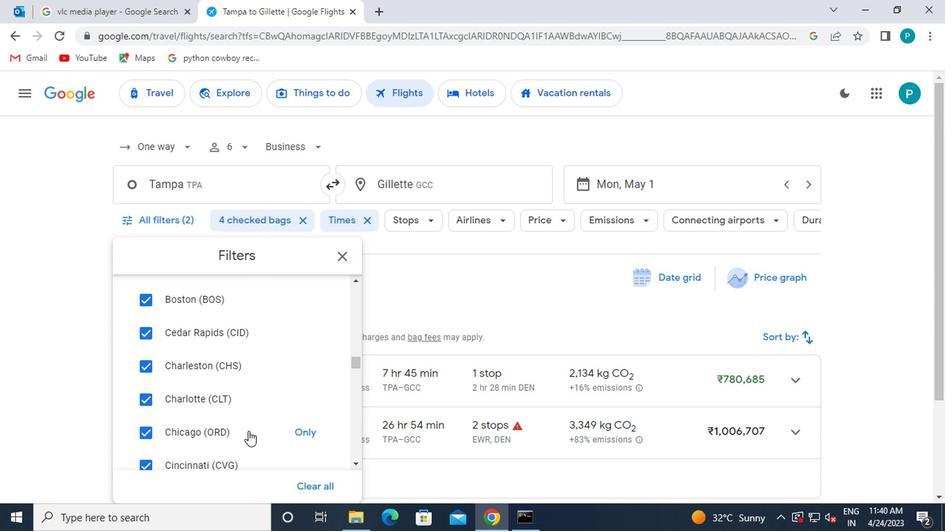 
Action: Mouse scrolled (247, 430) with delta (0, 0)
Screenshot: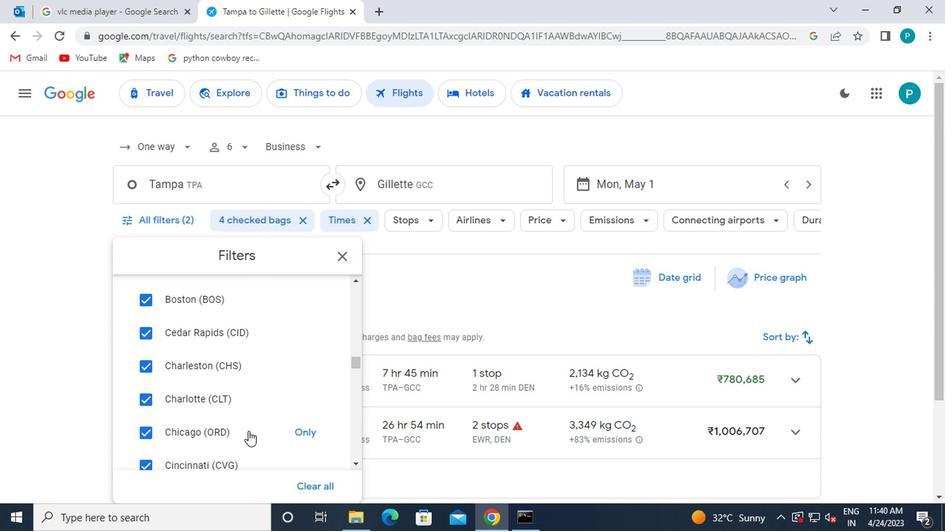 
Action: Mouse moved to (247, 431)
Screenshot: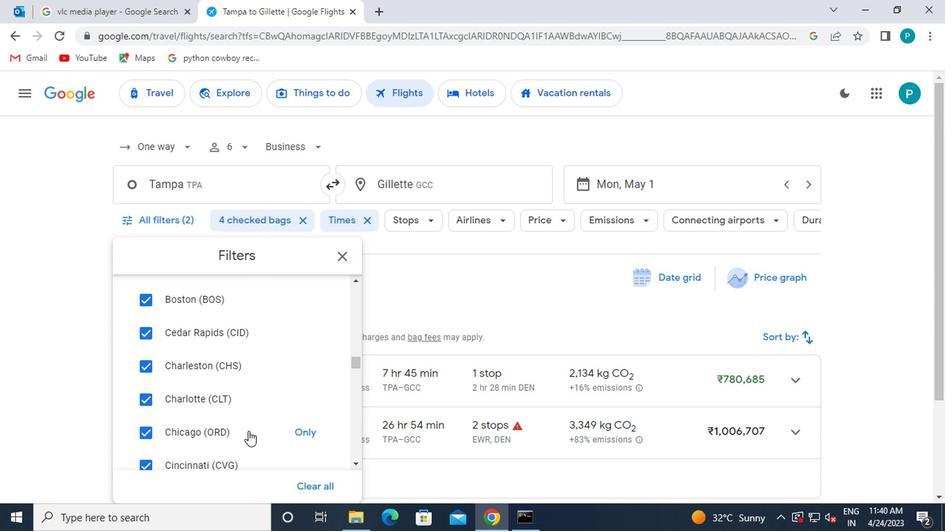 
Action: Mouse scrolled (247, 430) with delta (0, 0)
Screenshot: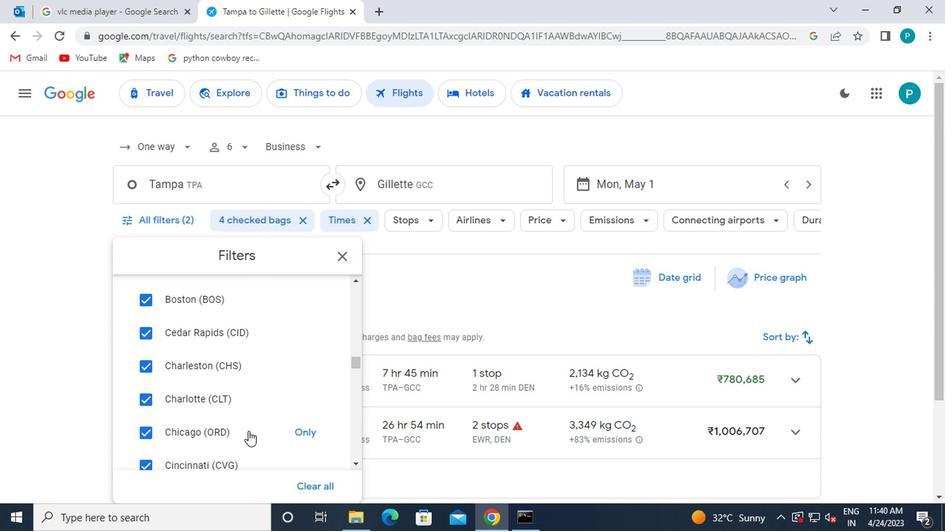 
Action: Mouse scrolled (247, 430) with delta (0, 0)
Screenshot: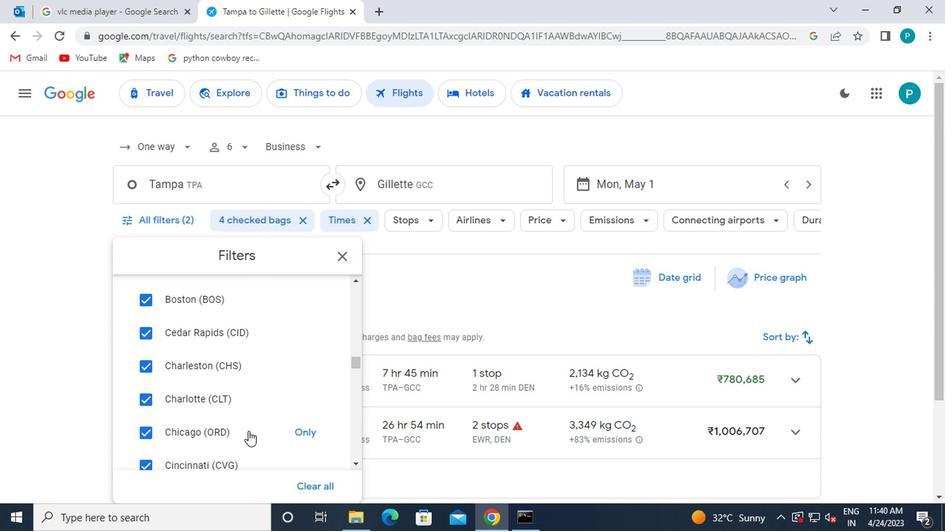 
Action: Mouse moved to (253, 428)
Screenshot: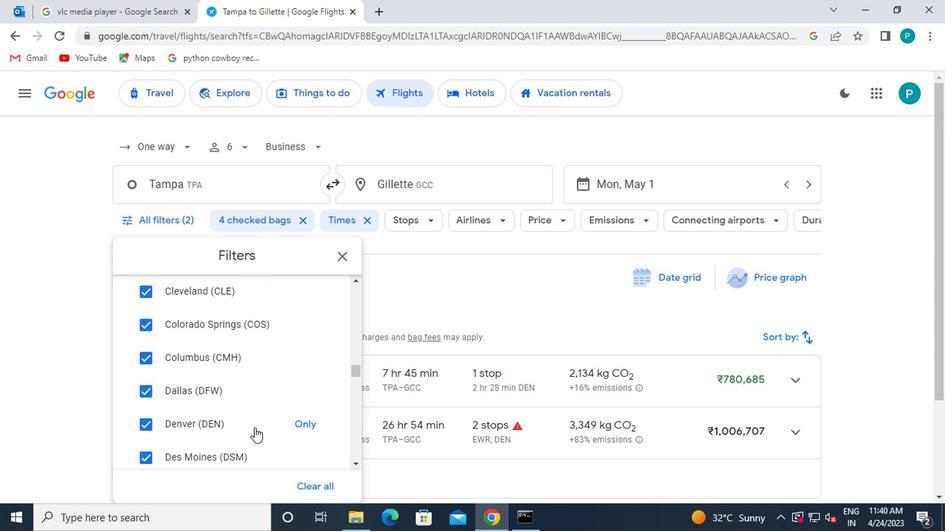 
Action: Mouse scrolled (253, 427) with delta (0, 0)
Screenshot: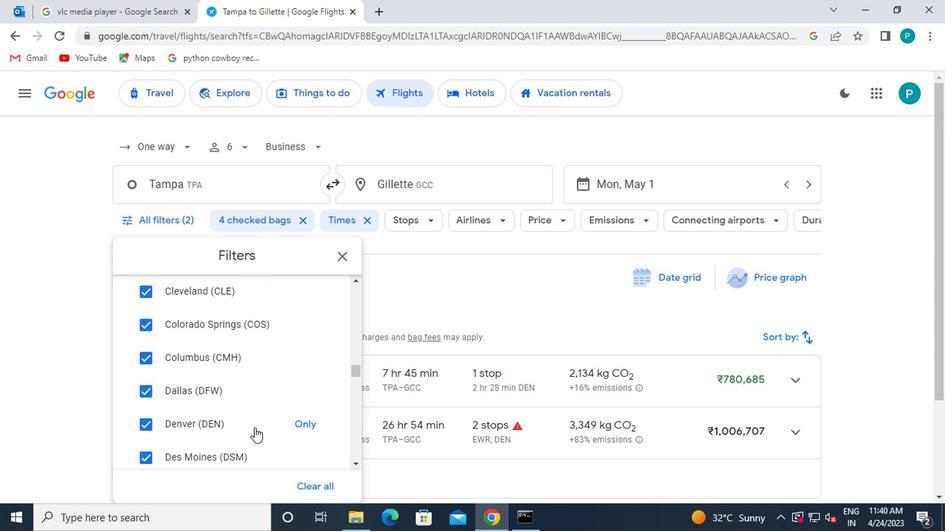 
Action: Mouse scrolled (253, 427) with delta (0, 0)
Screenshot: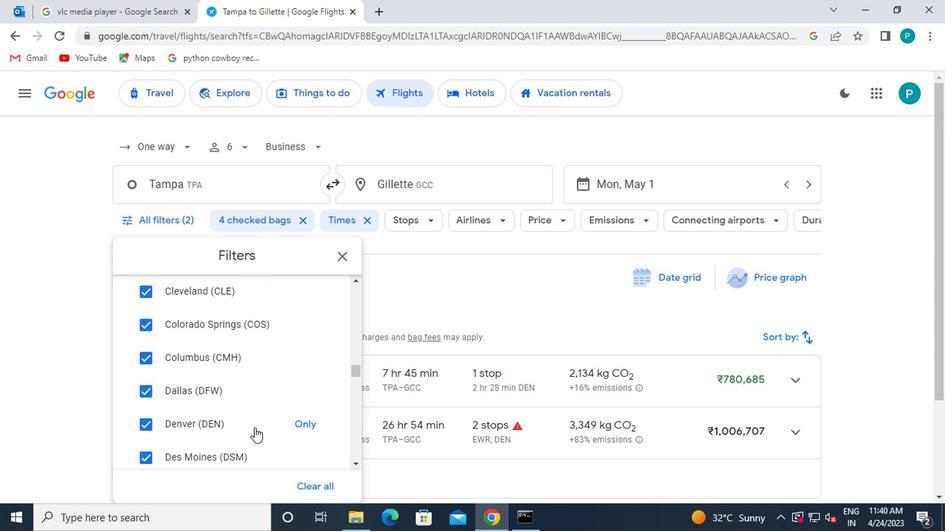 
Action: Mouse scrolled (253, 427) with delta (0, 0)
Screenshot: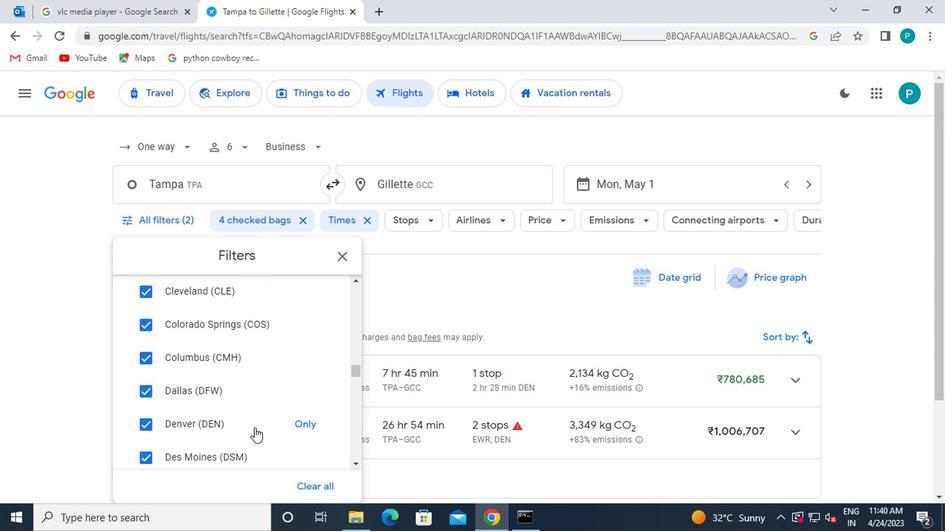 
Action: Mouse moved to (253, 428)
Screenshot: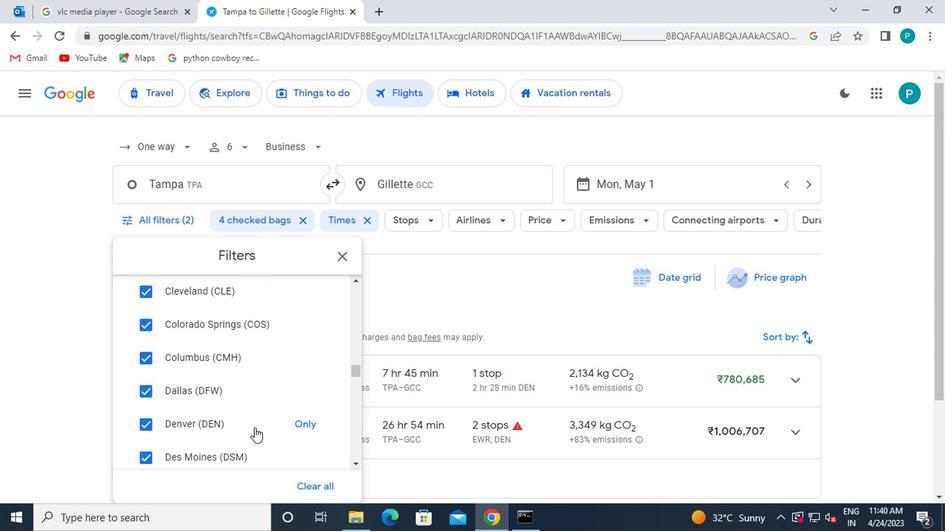 
Action: Mouse scrolled (253, 427) with delta (0, 0)
Screenshot: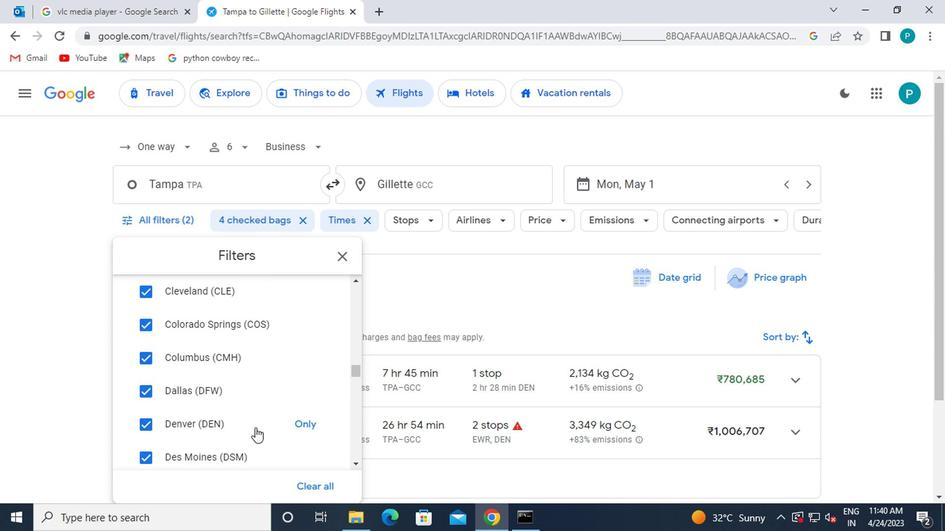 
Action: Mouse moved to (253, 427)
Screenshot: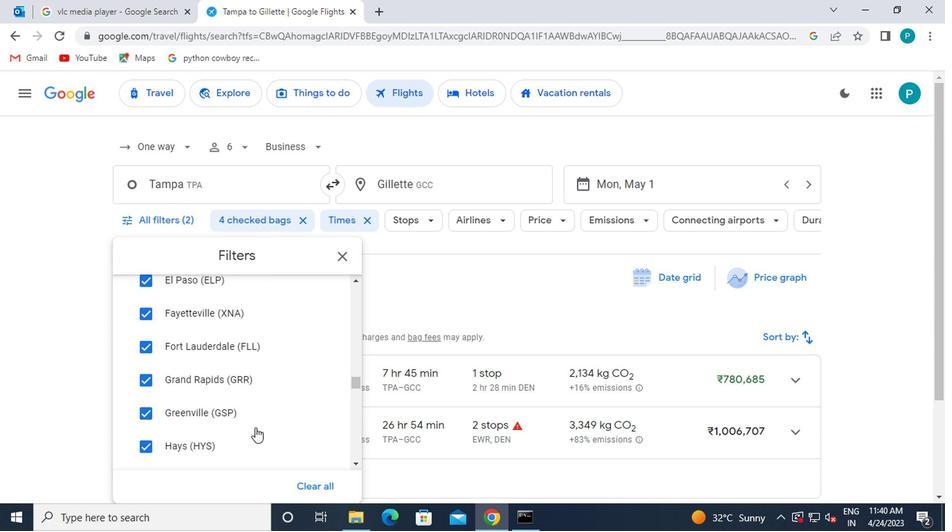 
Action: Mouse scrolled (253, 426) with delta (0, 0)
Screenshot: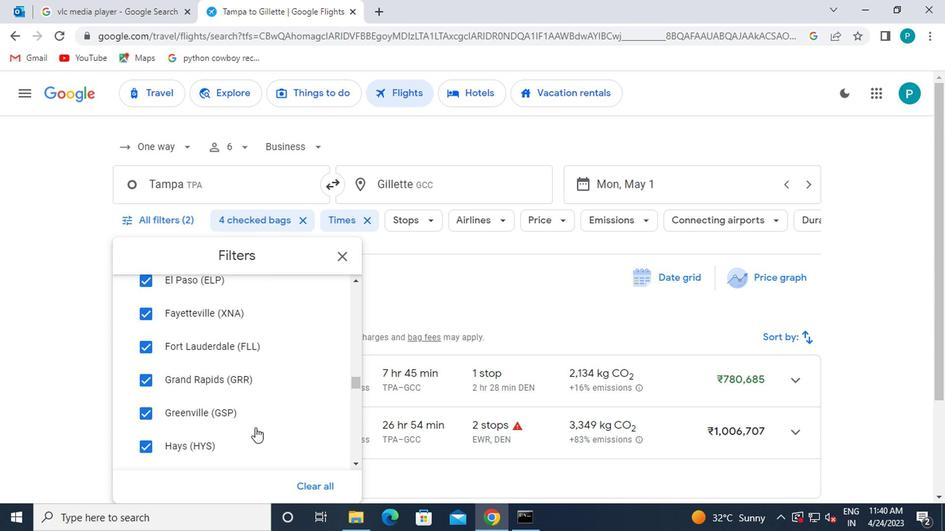 
Action: Mouse scrolled (253, 426) with delta (0, 0)
Screenshot: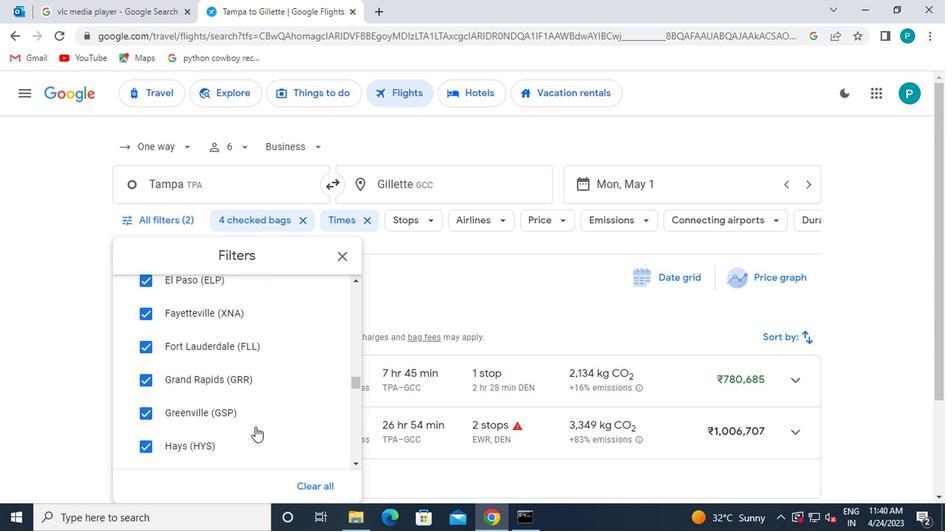 
Action: Mouse scrolled (253, 426) with delta (0, 0)
Screenshot: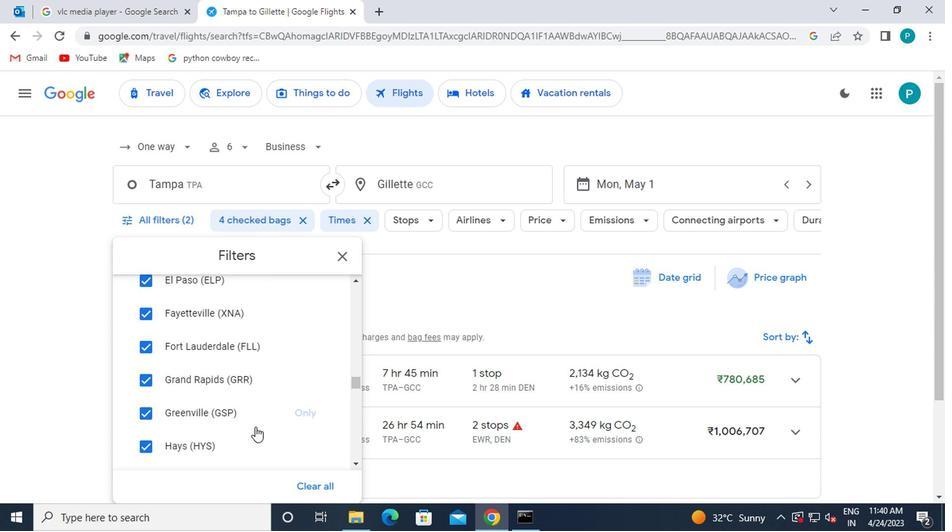 
Action: Mouse scrolled (253, 426) with delta (0, 0)
Screenshot: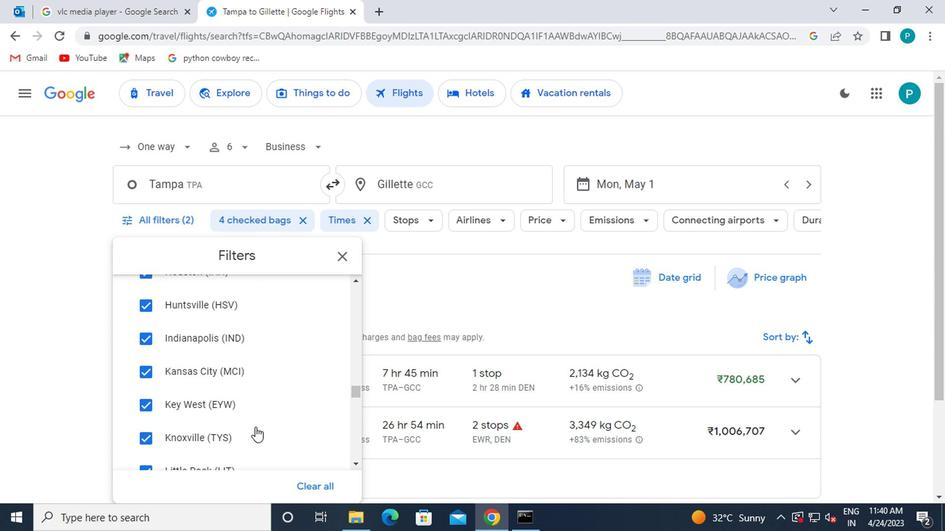 
Action: Mouse scrolled (253, 426) with delta (0, 0)
Screenshot: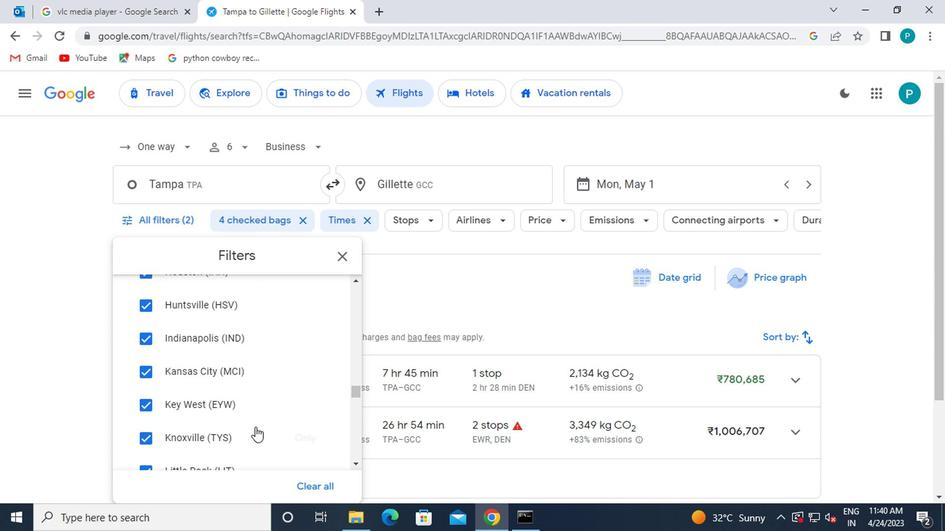 
Action: Mouse moved to (255, 425)
Screenshot: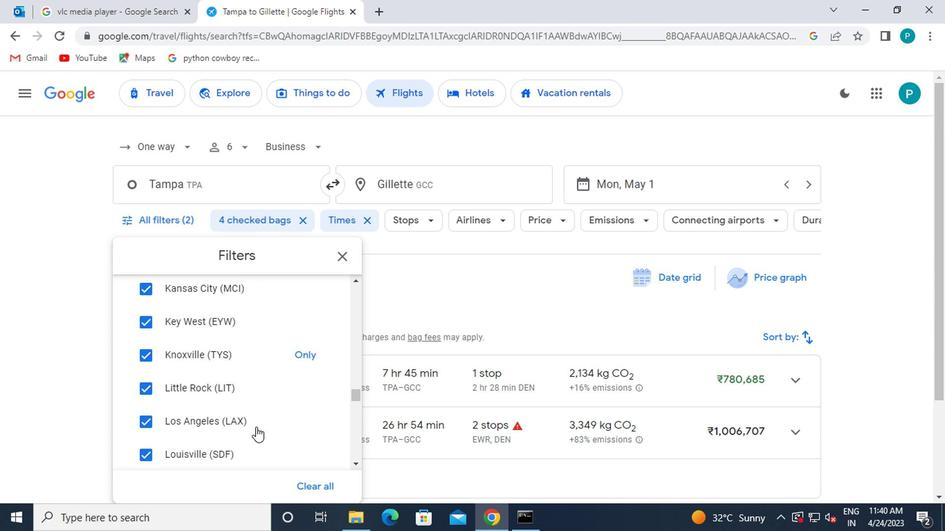 
Action: Mouse scrolled (255, 426) with delta (0, 0)
Screenshot: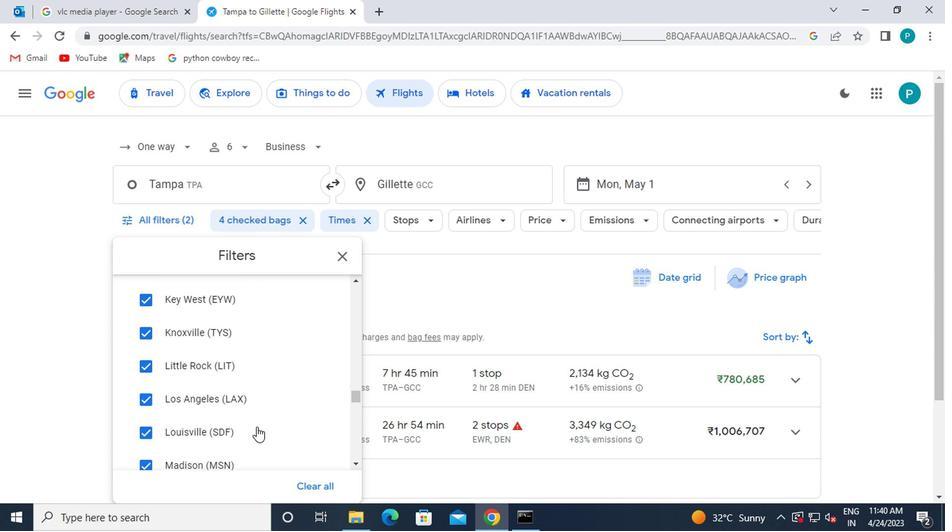 
Action: Mouse scrolled (255, 426) with delta (0, 0)
Screenshot: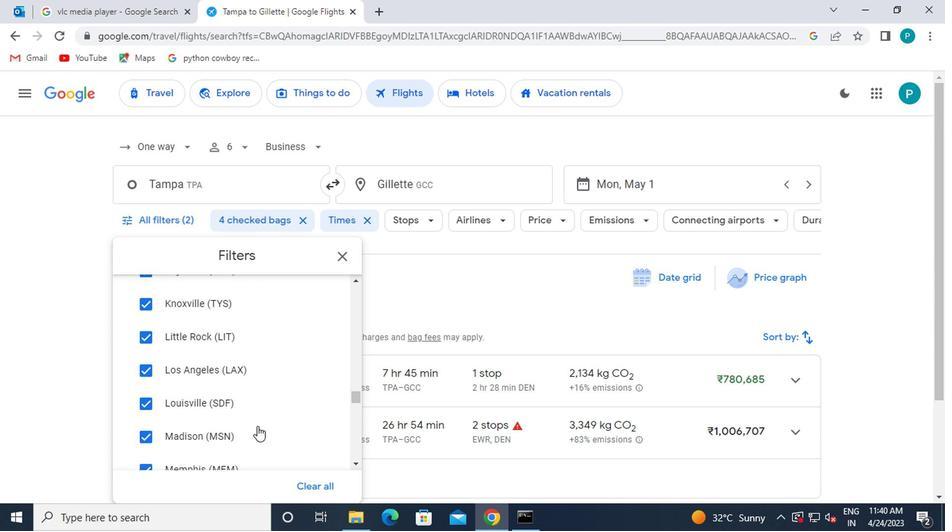 
Action: Mouse scrolled (255, 426) with delta (0, 0)
Screenshot: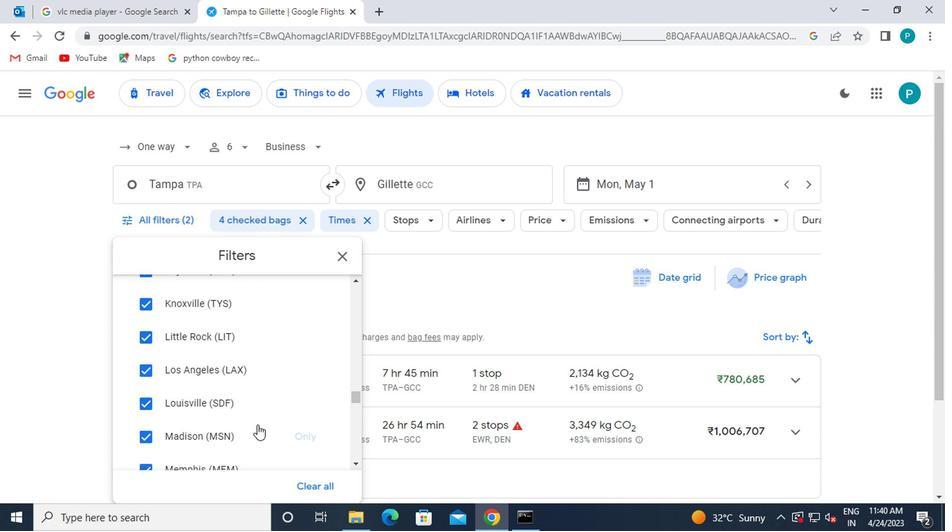 
Action: Mouse scrolled (255, 426) with delta (0, 0)
Screenshot: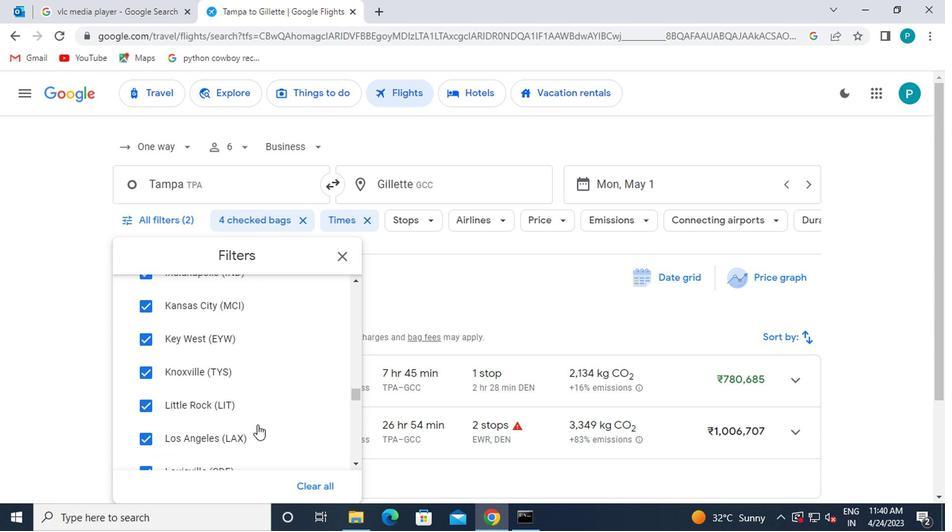 
Action: Mouse moved to (255, 424)
Screenshot: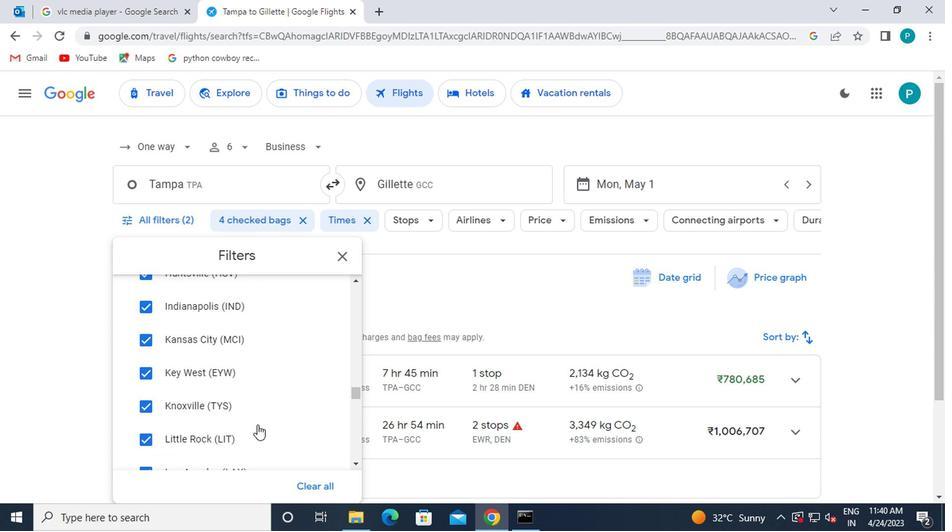 
Action: Mouse scrolled (255, 425) with delta (0, 0)
Screenshot: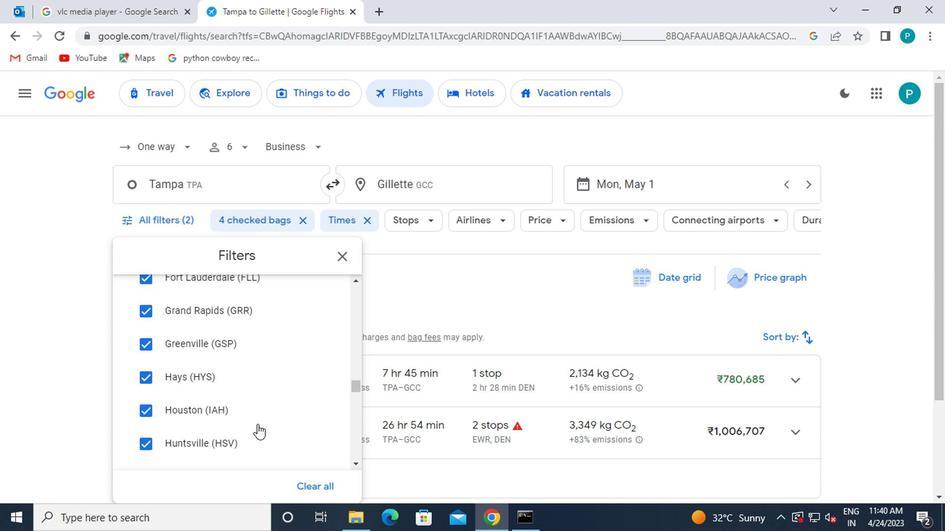 
Action: Mouse scrolled (255, 425) with delta (0, 0)
Screenshot: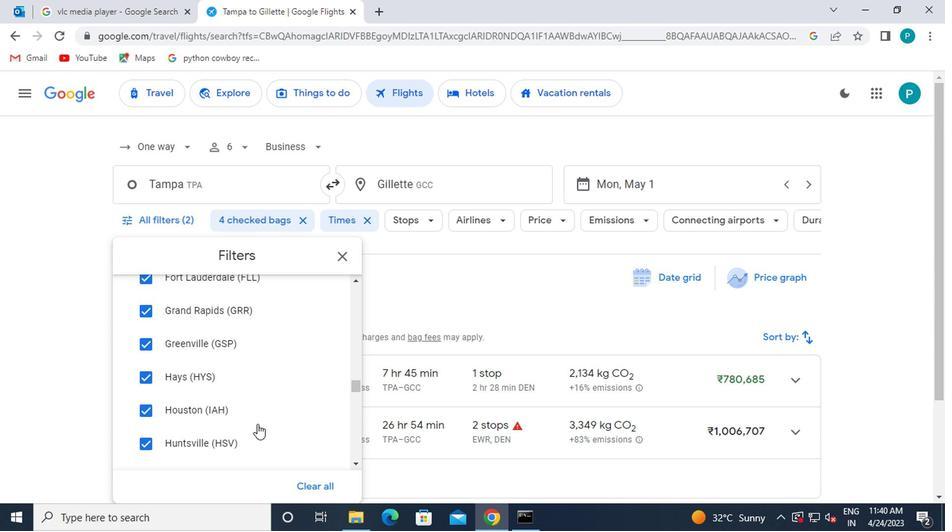 
Action: Mouse scrolled (255, 425) with delta (0, 0)
Screenshot: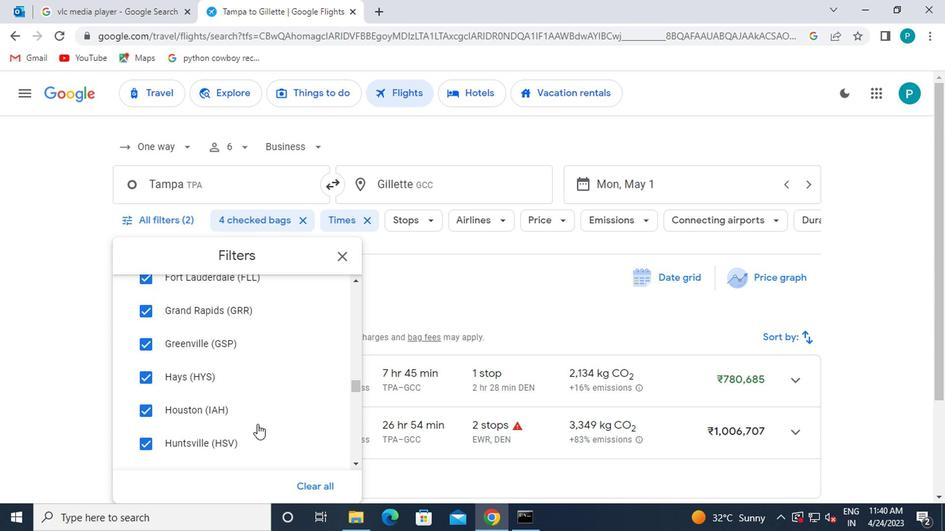 
Action: Mouse scrolled (255, 425) with delta (0, 0)
Screenshot: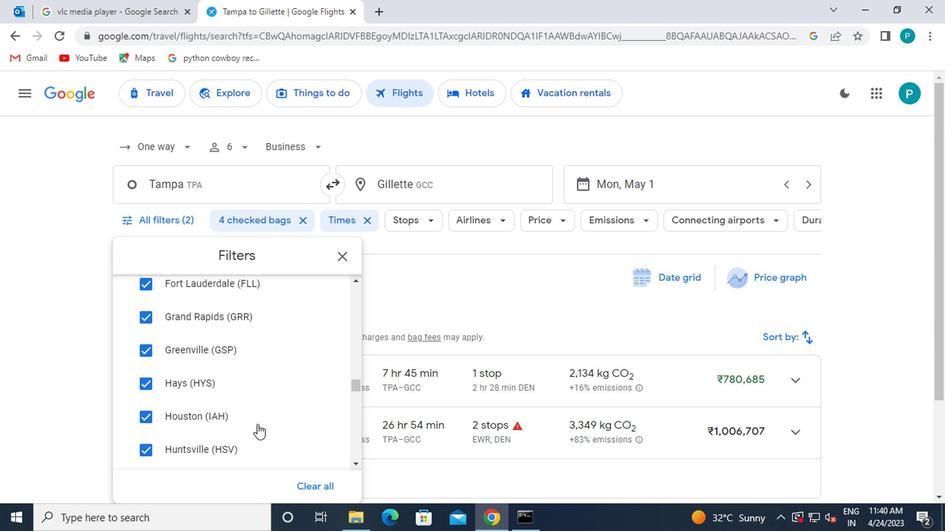 
Action: Mouse scrolled (255, 425) with delta (0, 0)
Screenshot: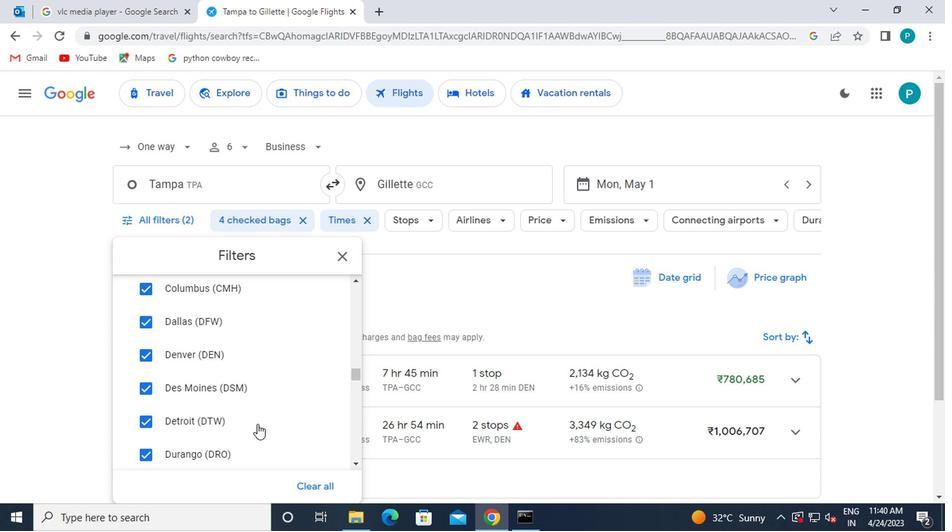 
Action: Mouse scrolled (255, 425) with delta (0, 0)
Screenshot: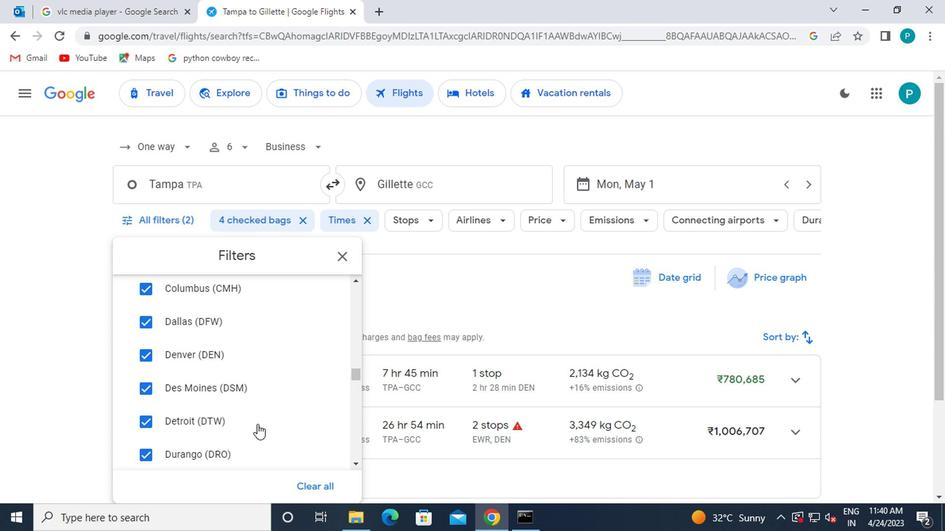 
Action: Mouse scrolled (255, 425) with delta (0, 0)
Screenshot: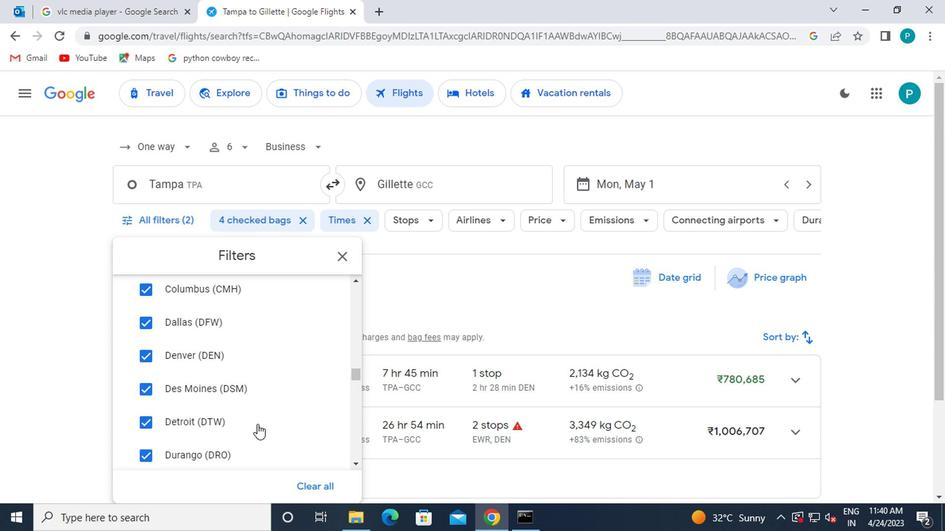 
Action: Mouse moved to (256, 420)
Screenshot: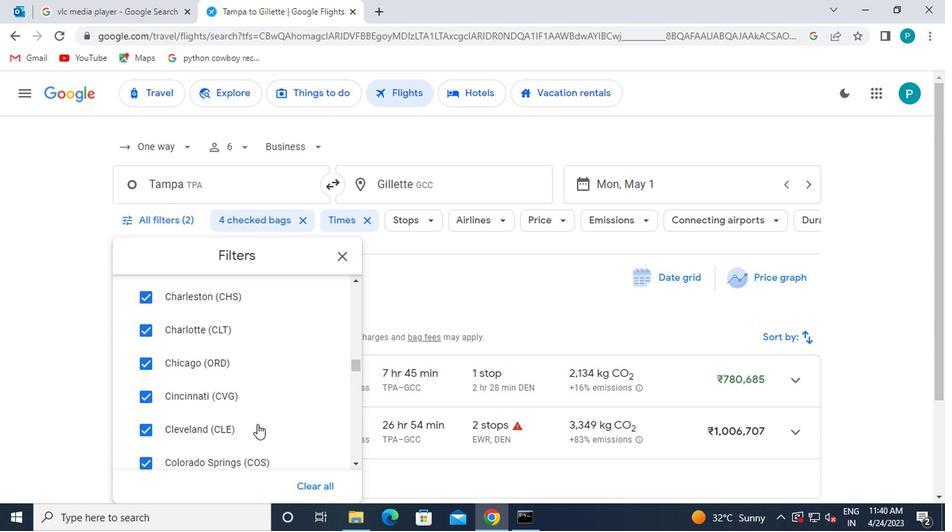 
Action: Mouse scrolled (256, 421) with delta (0, 0)
Screenshot: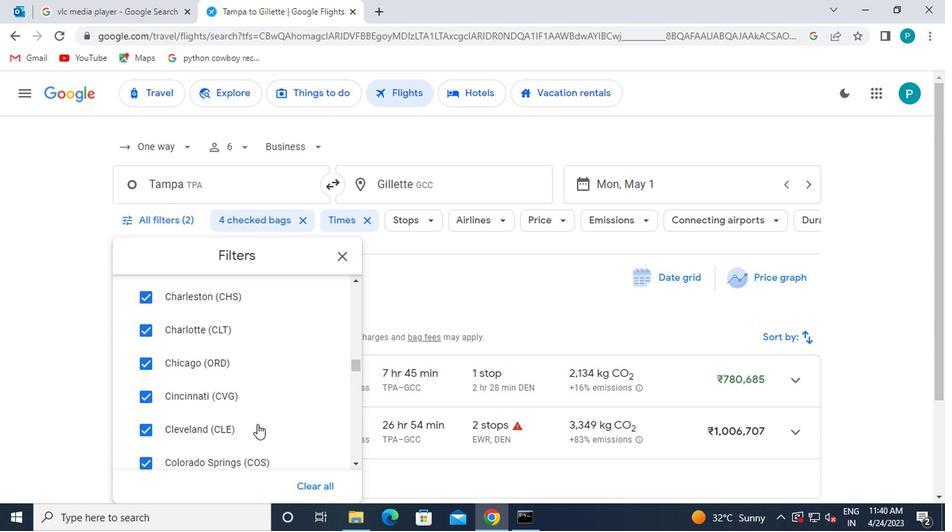 
Action: Mouse scrolled (256, 421) with delta (0, 0)
Screenshot: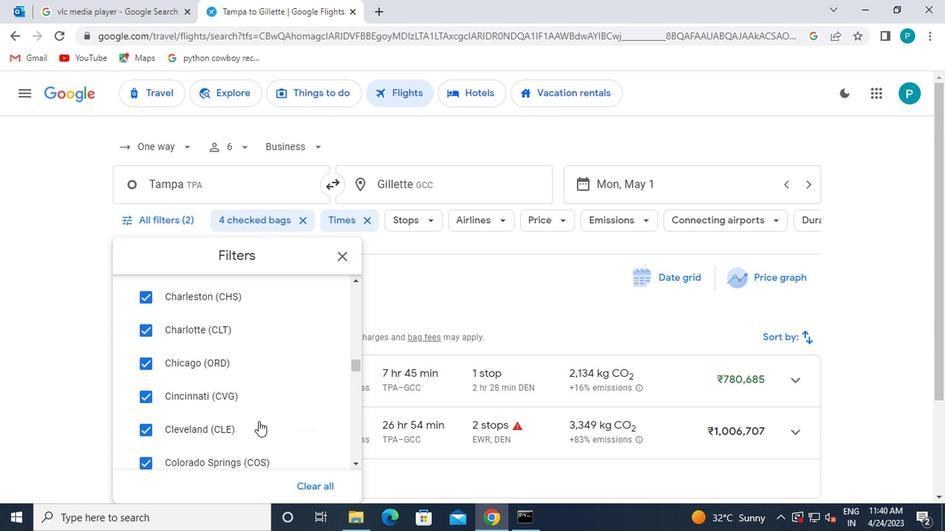 
Action: Mouse scrolled (256, 421) with delta (0, 0)
Screenshot: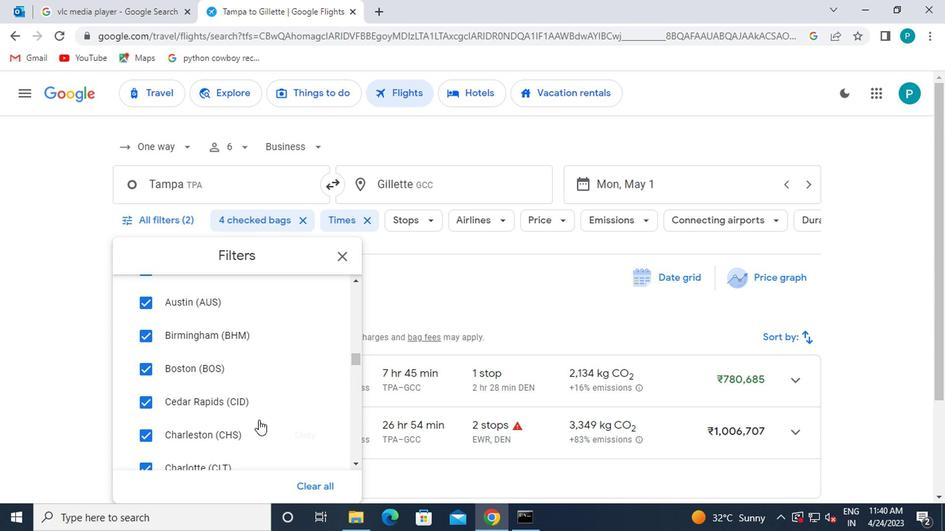 
Action: Mouse scrolled (256, 421) with delta (0, 0)
Screenshot: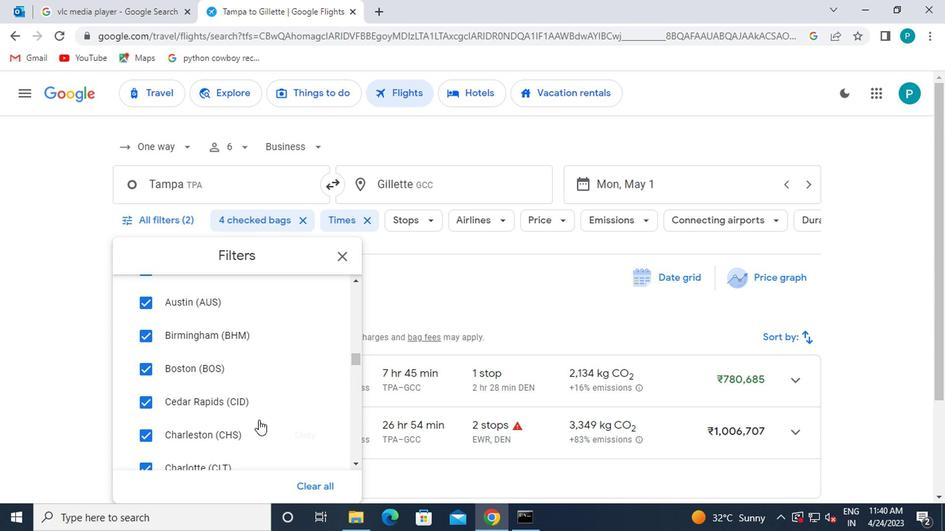 
Action: Mouse scrolled (256, 421) with delta (0, 0)
Screenshot: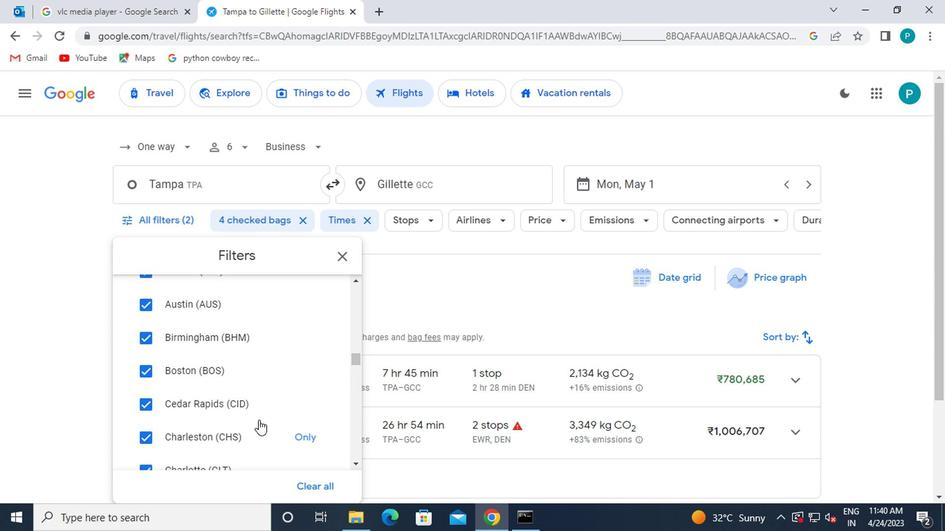 
Action: Mouse moved to (275, 367)
Screenshot: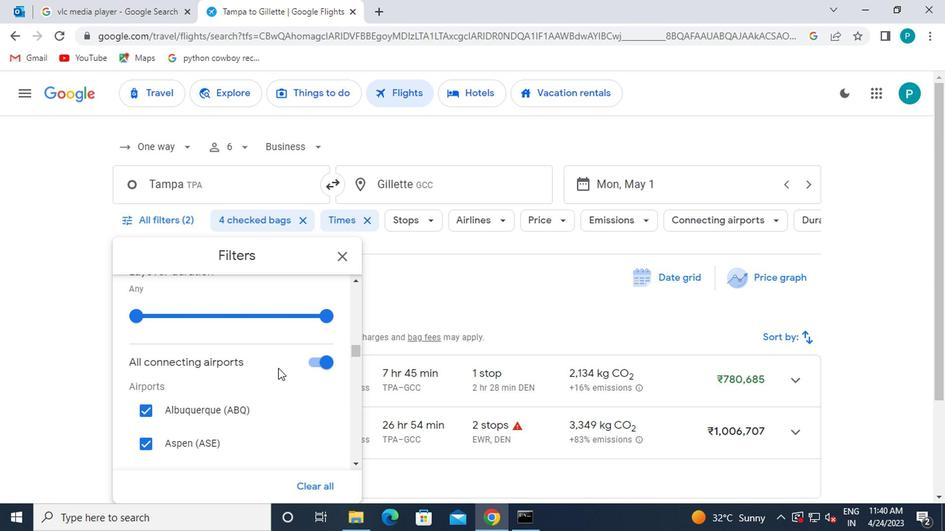 
Action: Mouse scrolled (275, 367) with delta (0, 0)
Screenshot: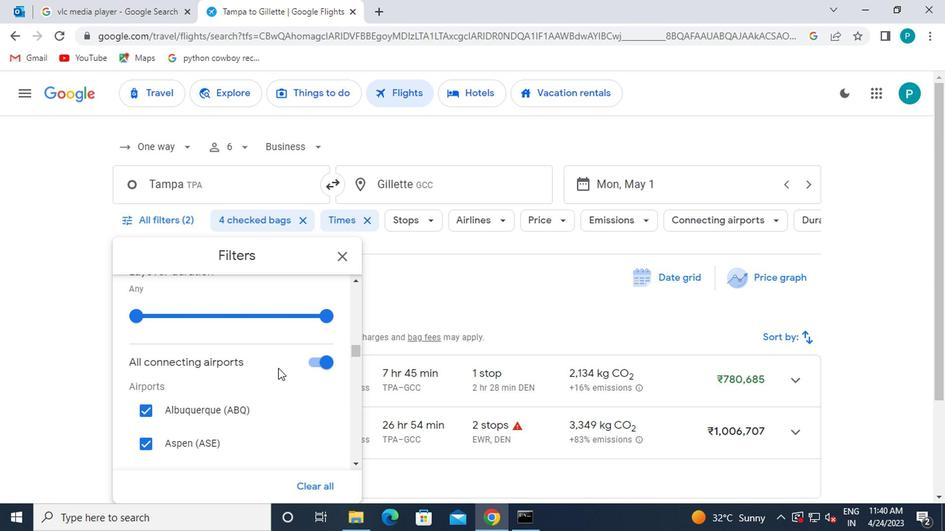 
Action: Mouse moved to (276, 366)
Screenshot: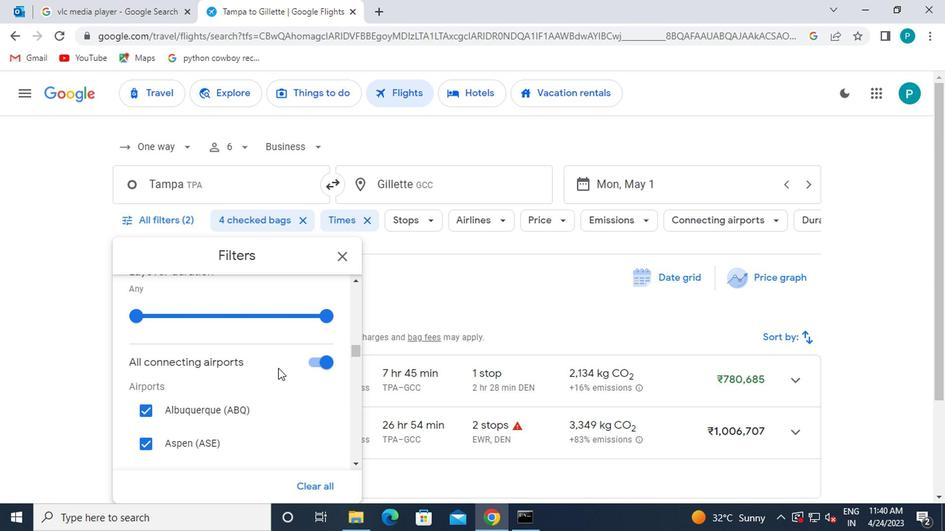 
Action: Mouse scrolled (276, 367) with delta (0, 0)
Screenshot: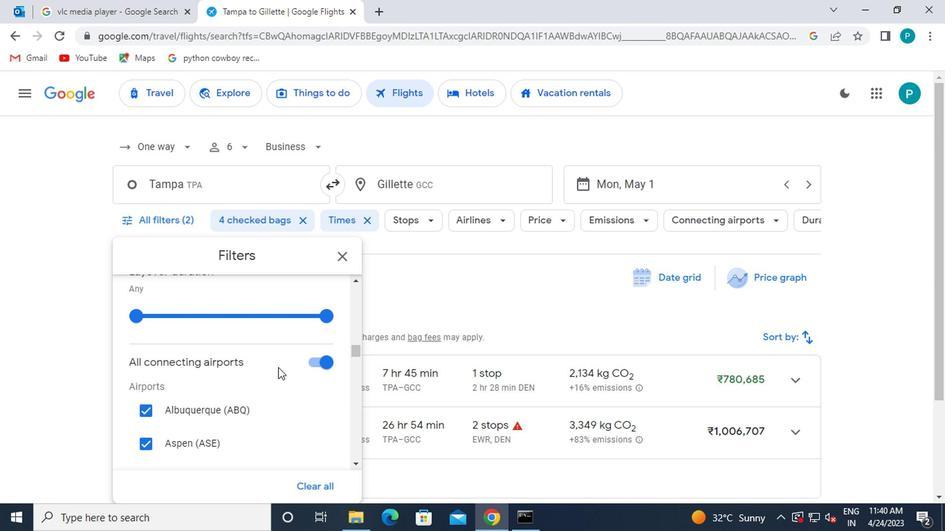 
Action: Mouse moved to (339, 256)
Screenshot: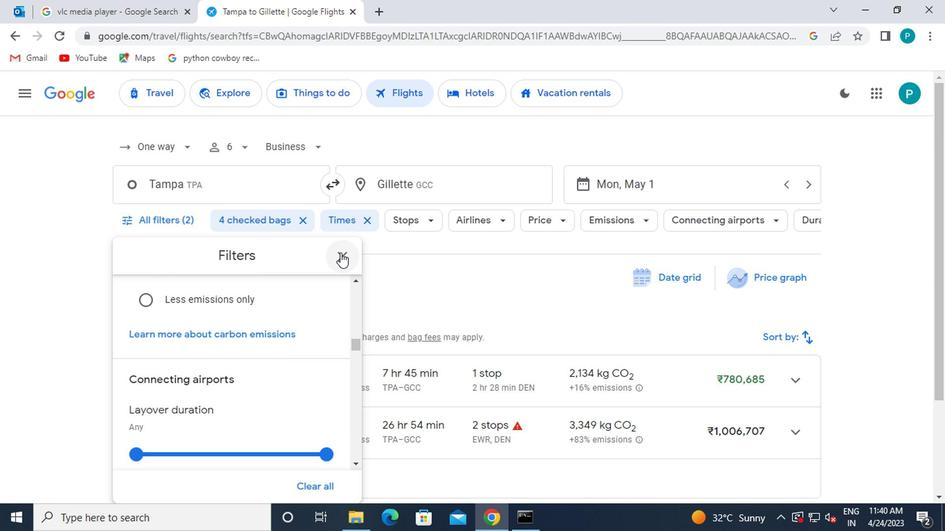 
Action: Mouse pressed left at (339, 256)
Screenshot: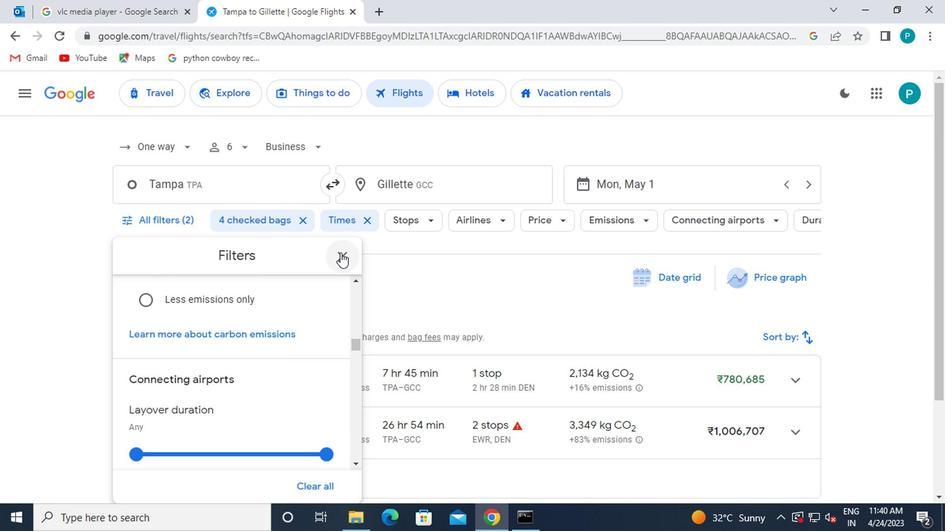 
Action: Mouse moved to (389, 316)
Screenshot: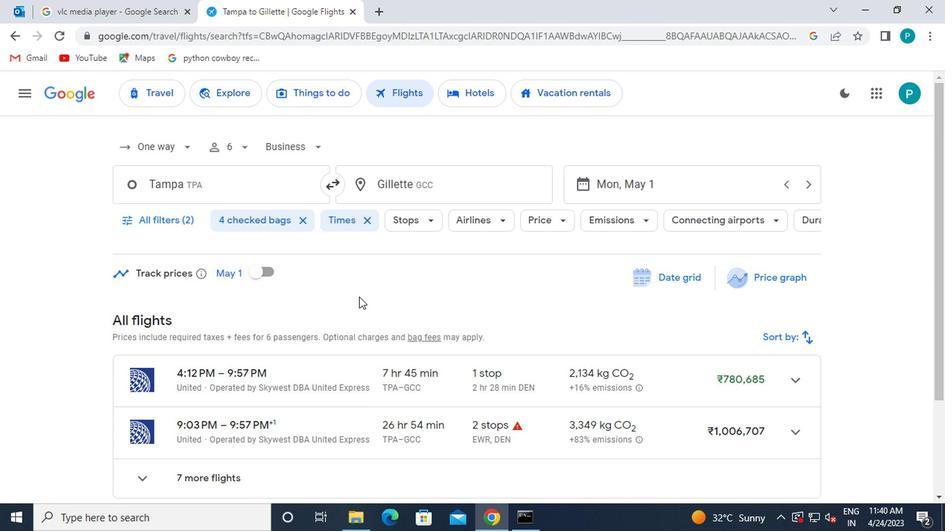 
Action: Mouse scrolled (389, 316) with delta (0, 0)
Screenshot: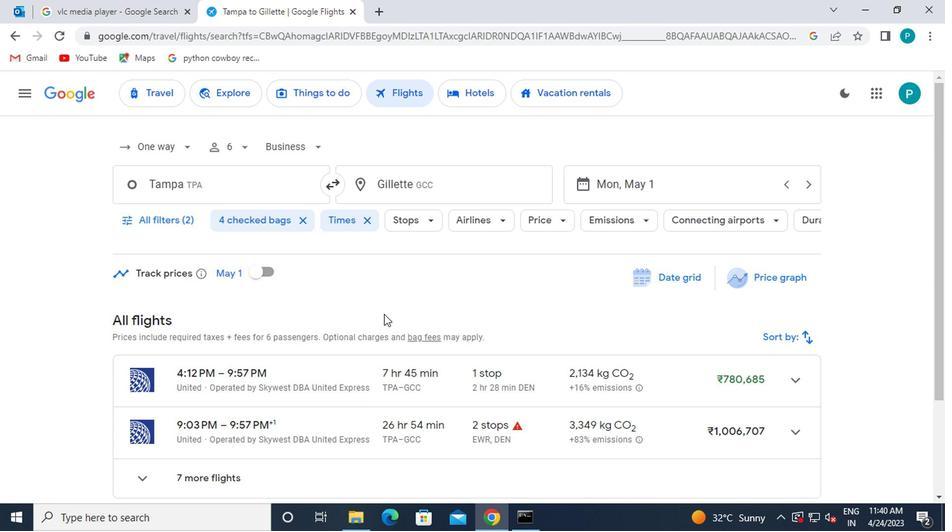 
